 Task: Search one way flight ticket for 3 adults, 3 children in business from Akron/canton: Akron-canton Regional Airport to Greensboro: Piedmont Triad International Airport on 5-1-2023. Number of bags: 1 checked bag. Price is upto 74000. Outbound departure time preference is 22:30.
Action: Mouse moved to (216, 295)
Screenshot: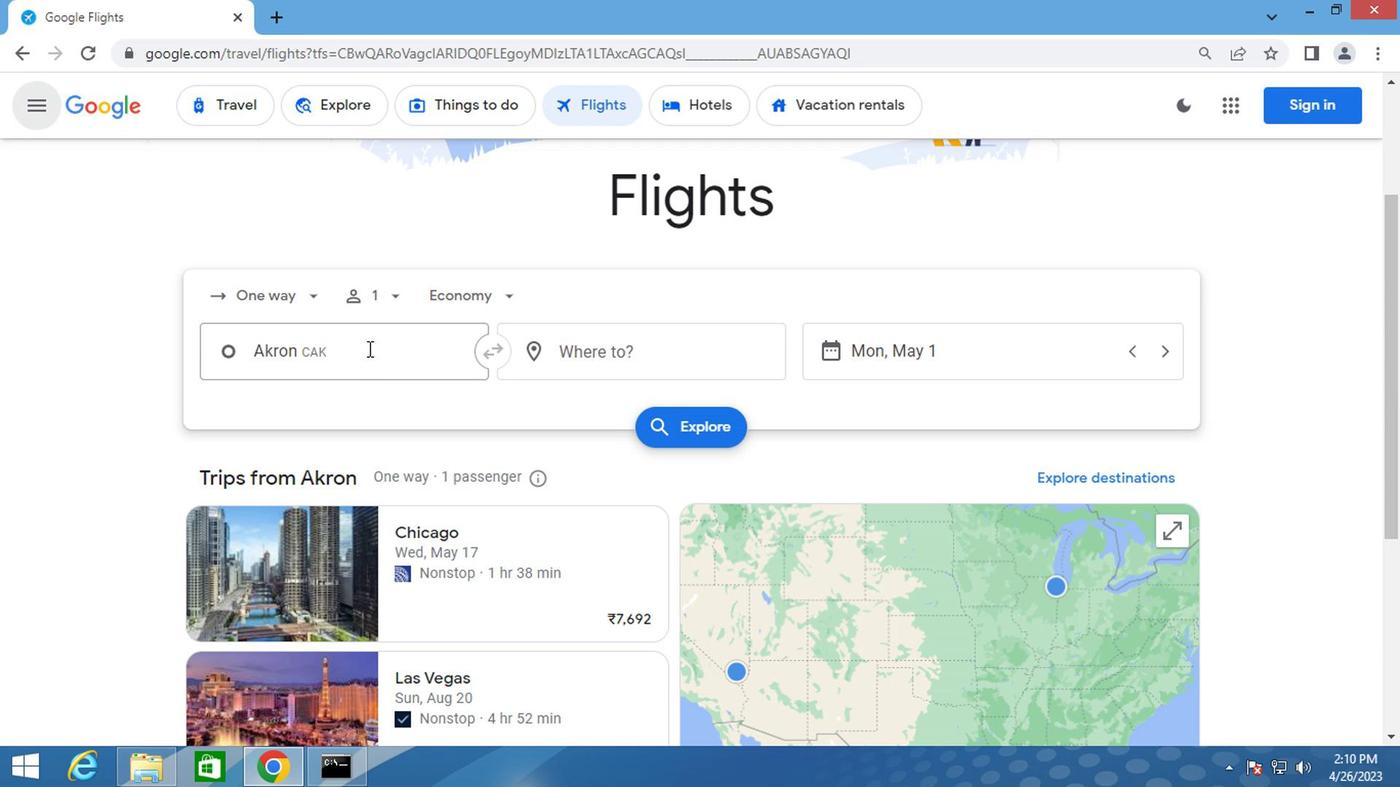 
Action: Mouse pressed left at (216, 295)
Screenshot: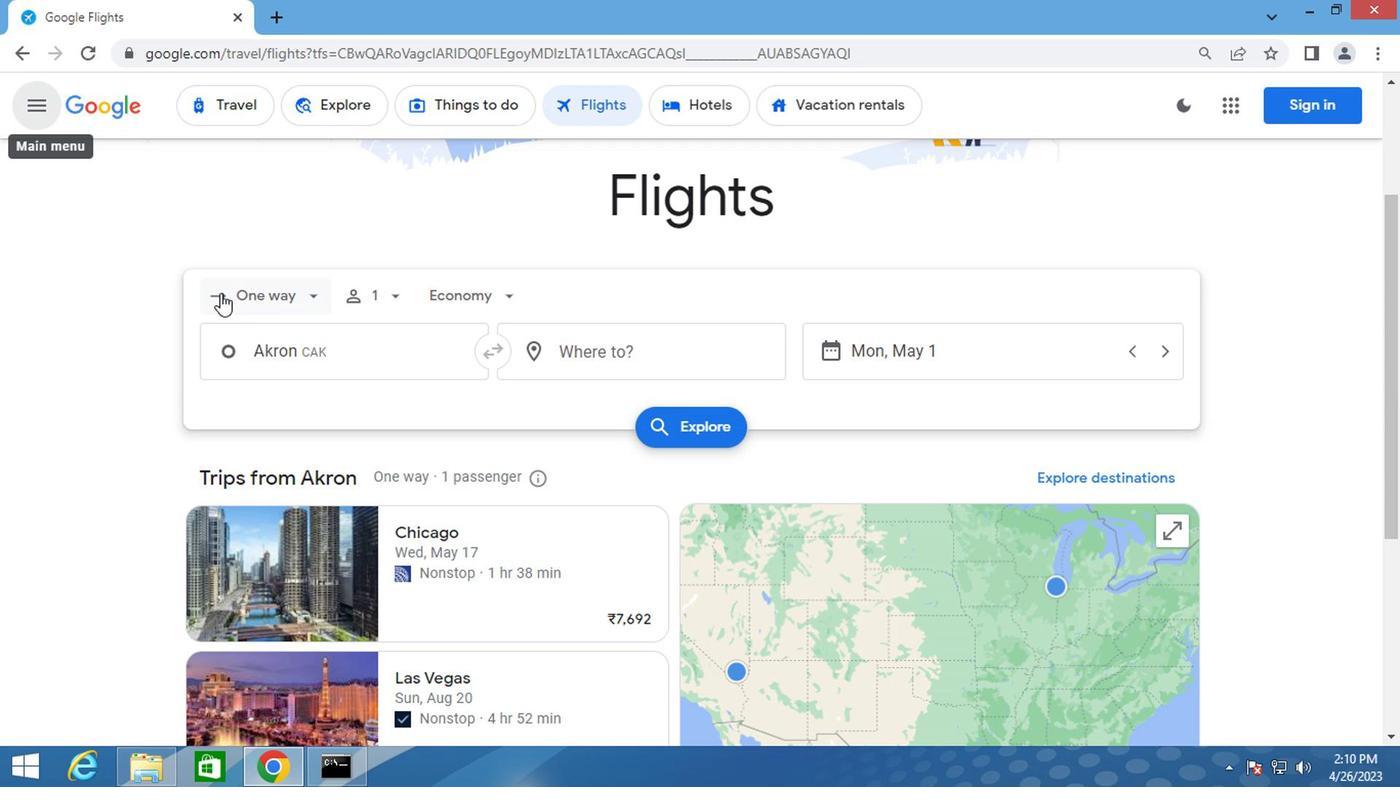 
Action: Mouse moved to (264, 374)
Screenshot: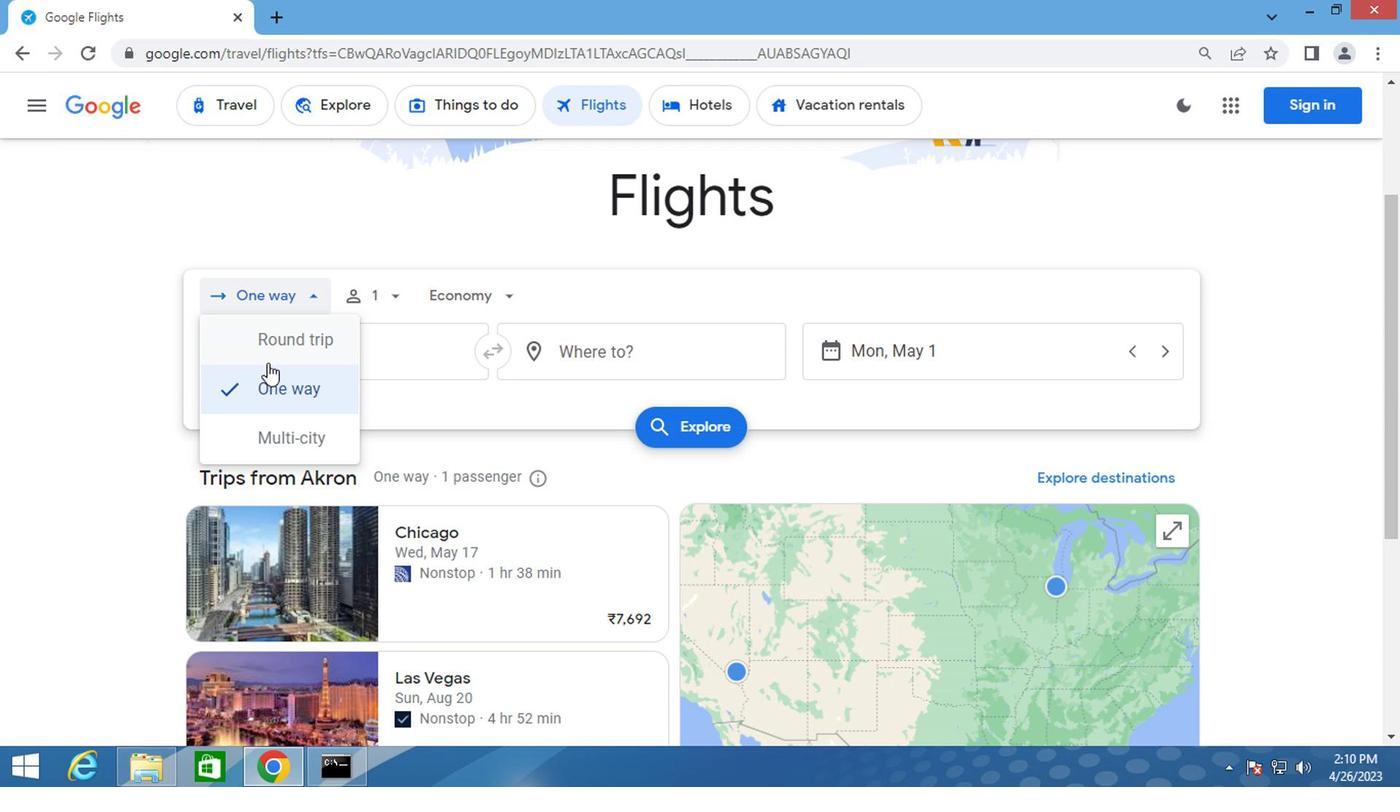 
Action: Mouse pressed left at (264, 374)
Screenshot: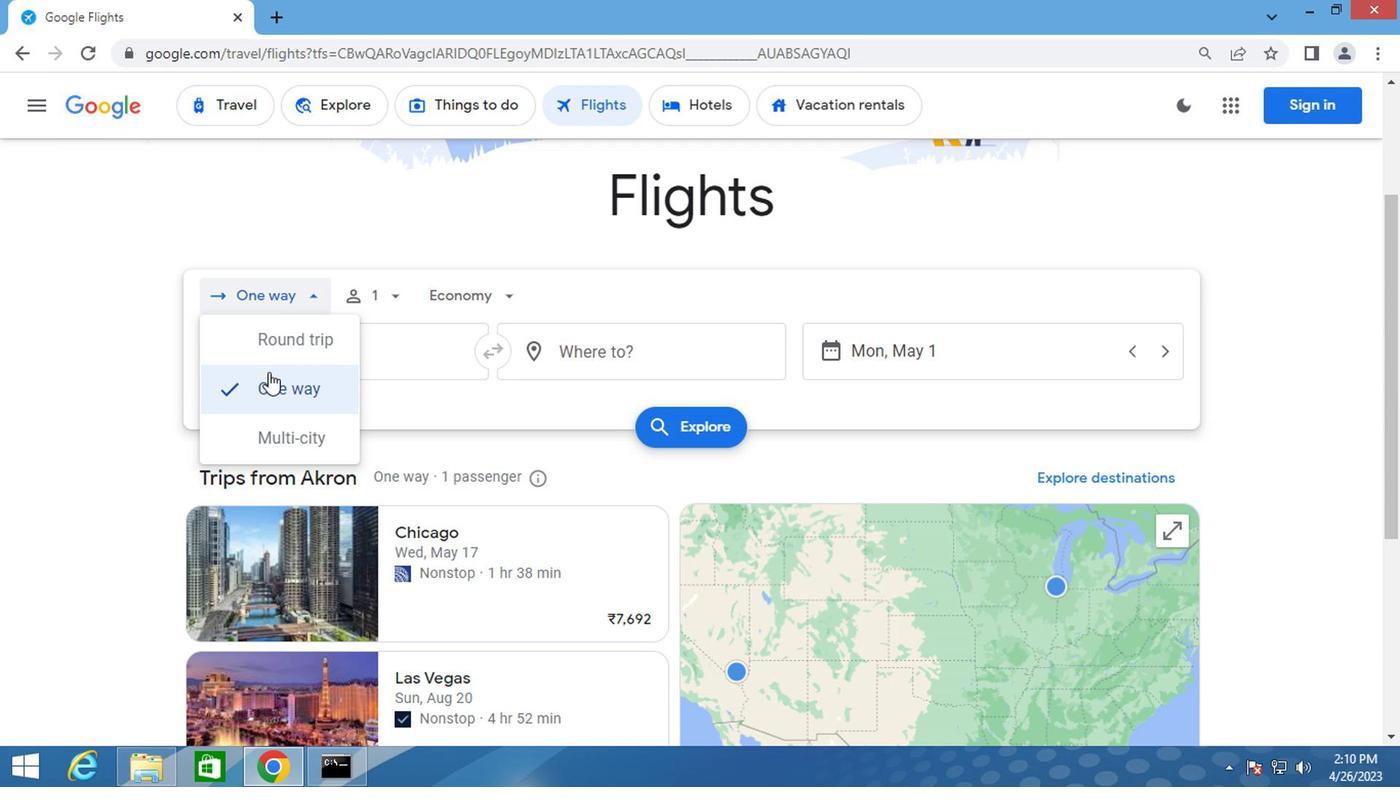 
Action: Mouse moved to (390, 293)
Screenshot: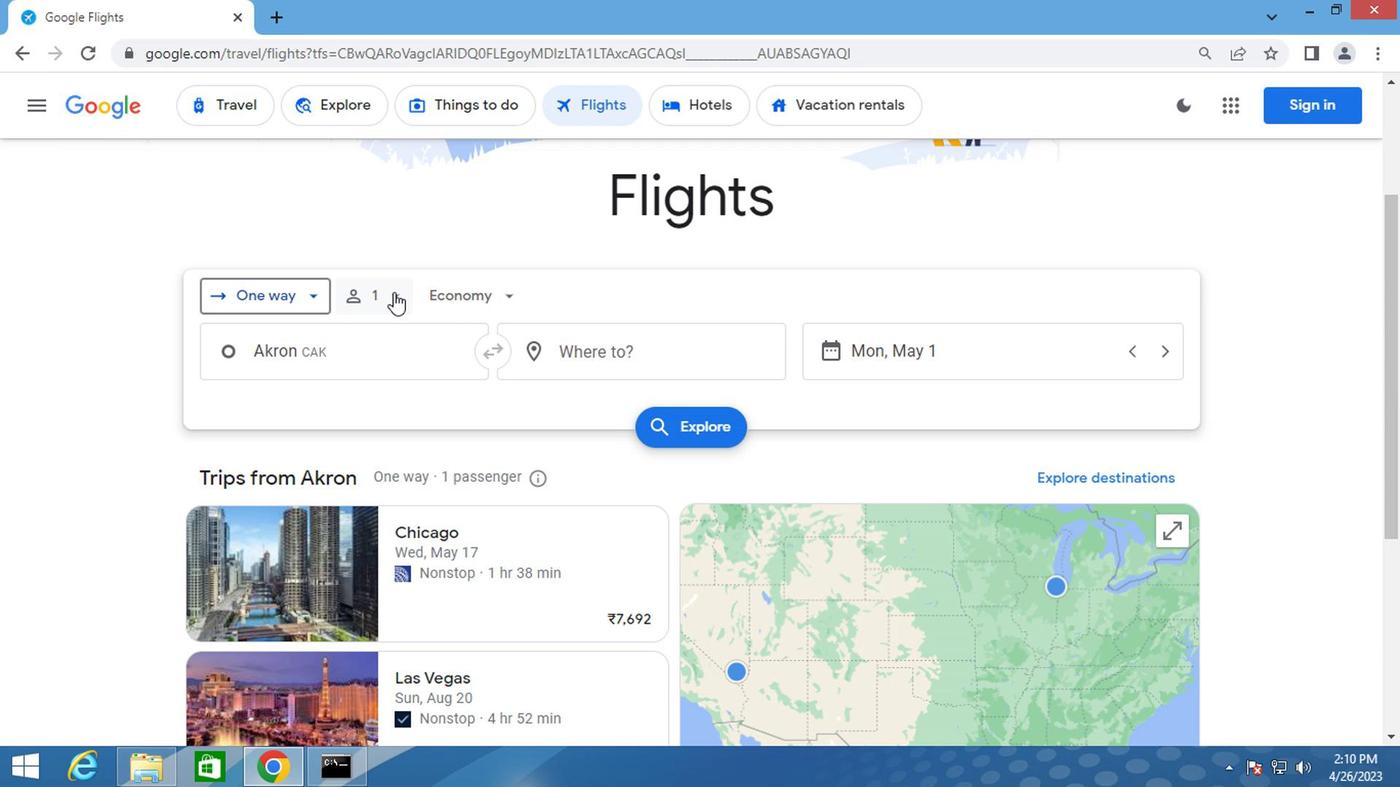 
Action: Mouse pressed left at (390, 293)
Screenshot: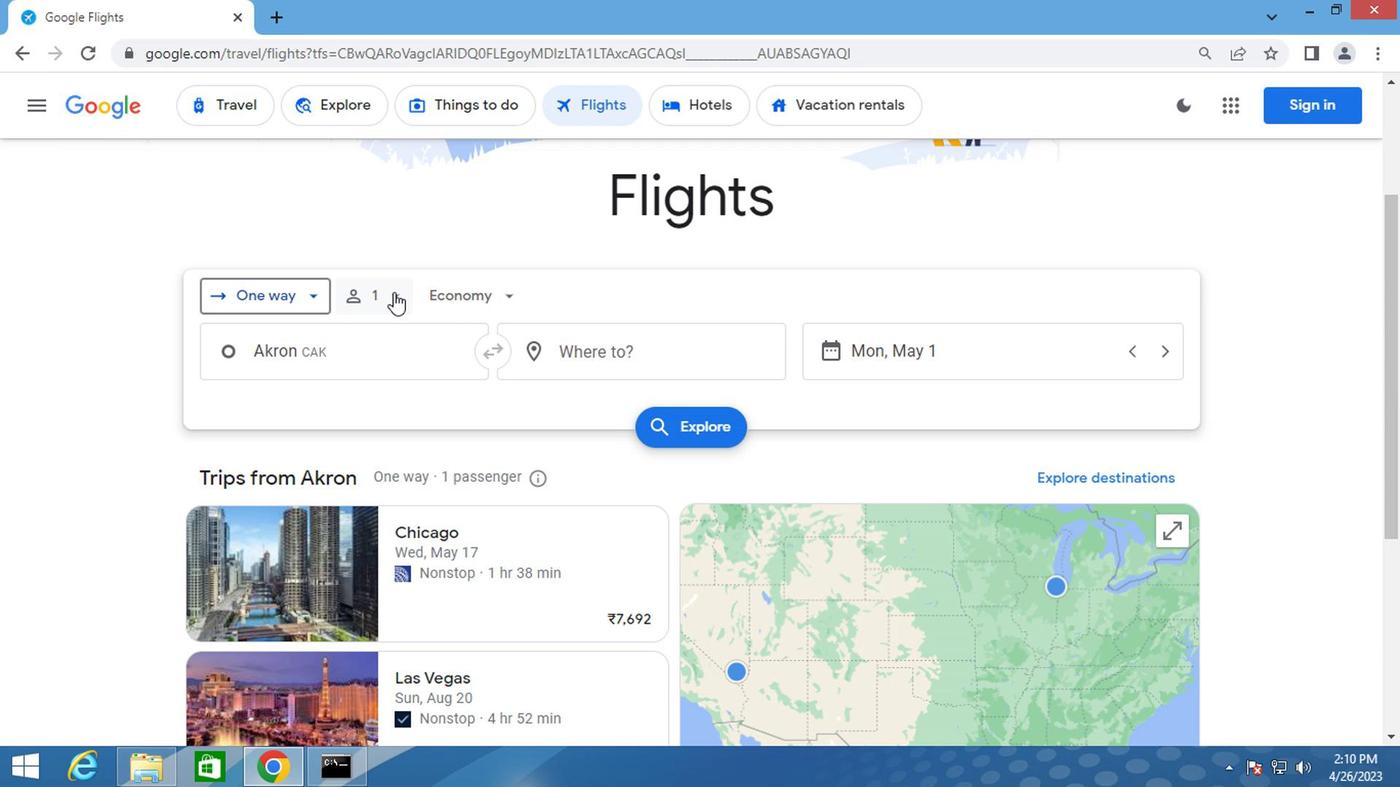 
Action: Mouse moved to (552, 350)
Screenshot: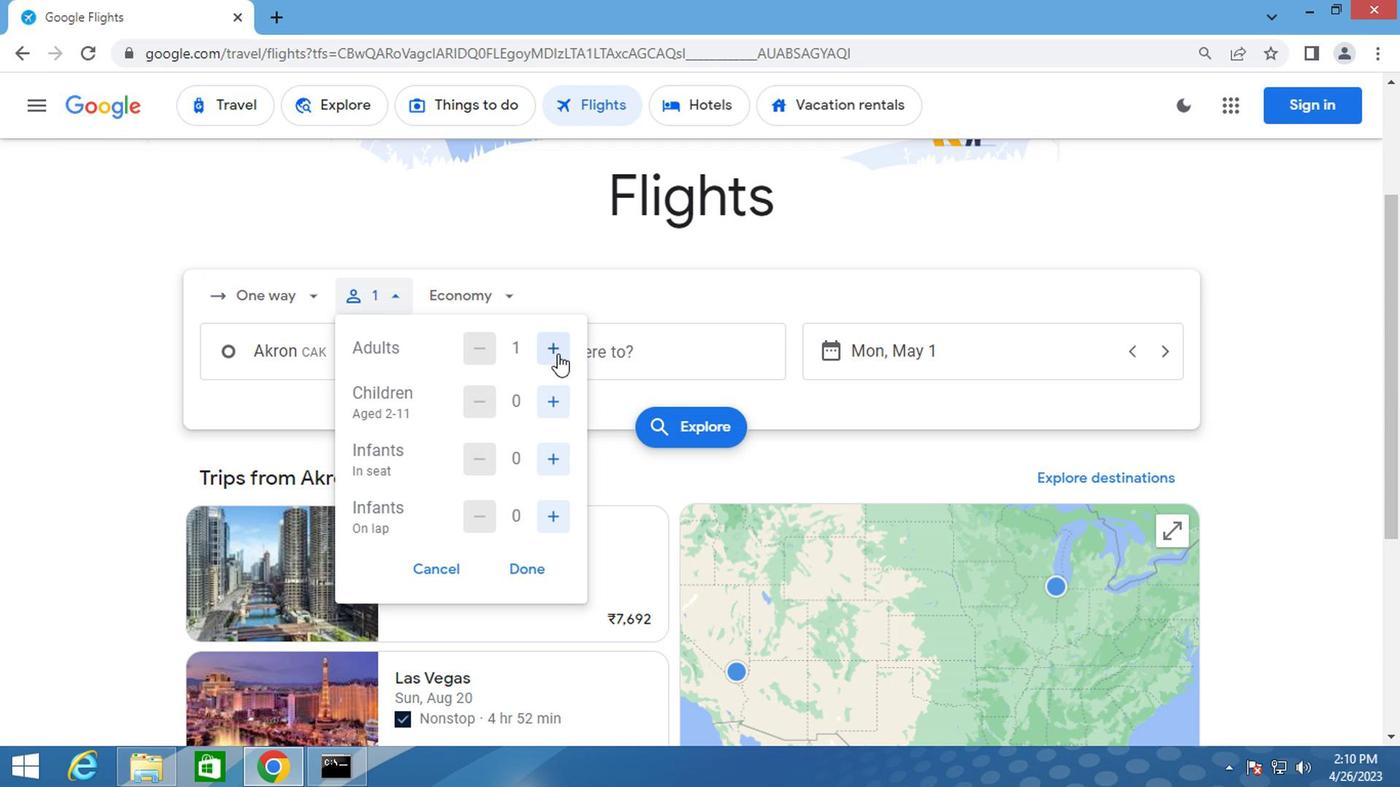 
Action: Mouse pressed left at (552, 350)
Screenshot: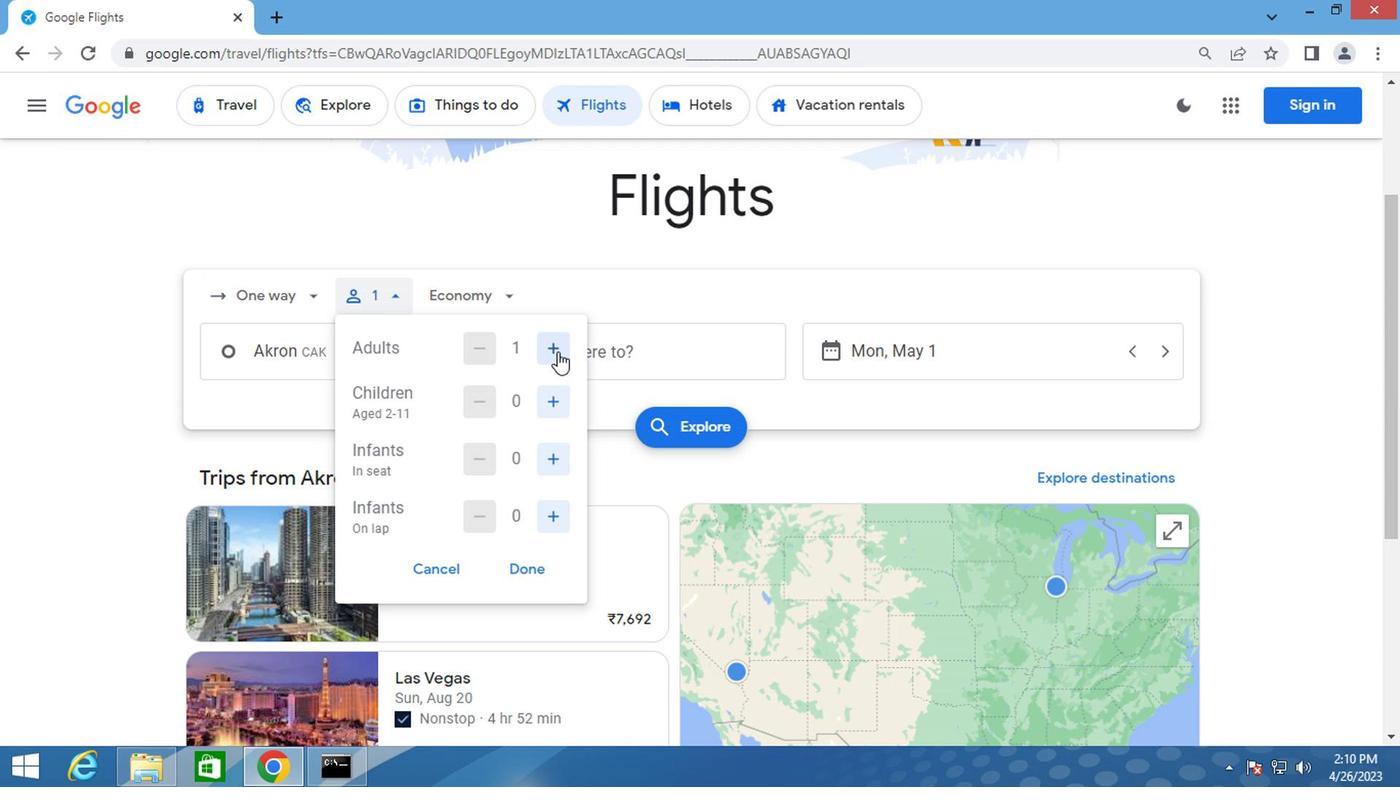 
Action: Mouse pressed left at (552, 350)
Screenshot: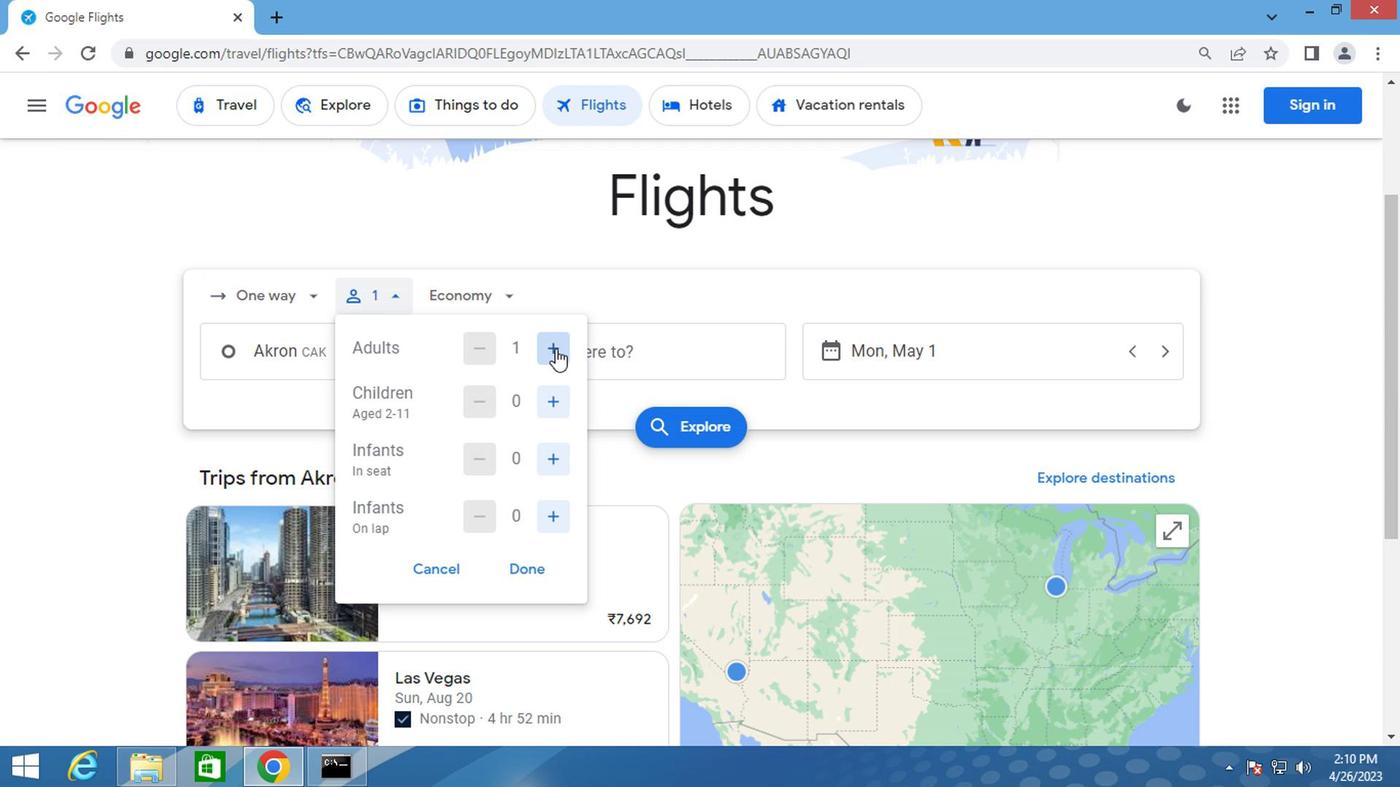 
Action: Mouse moved to (553, 400)
Screenshot: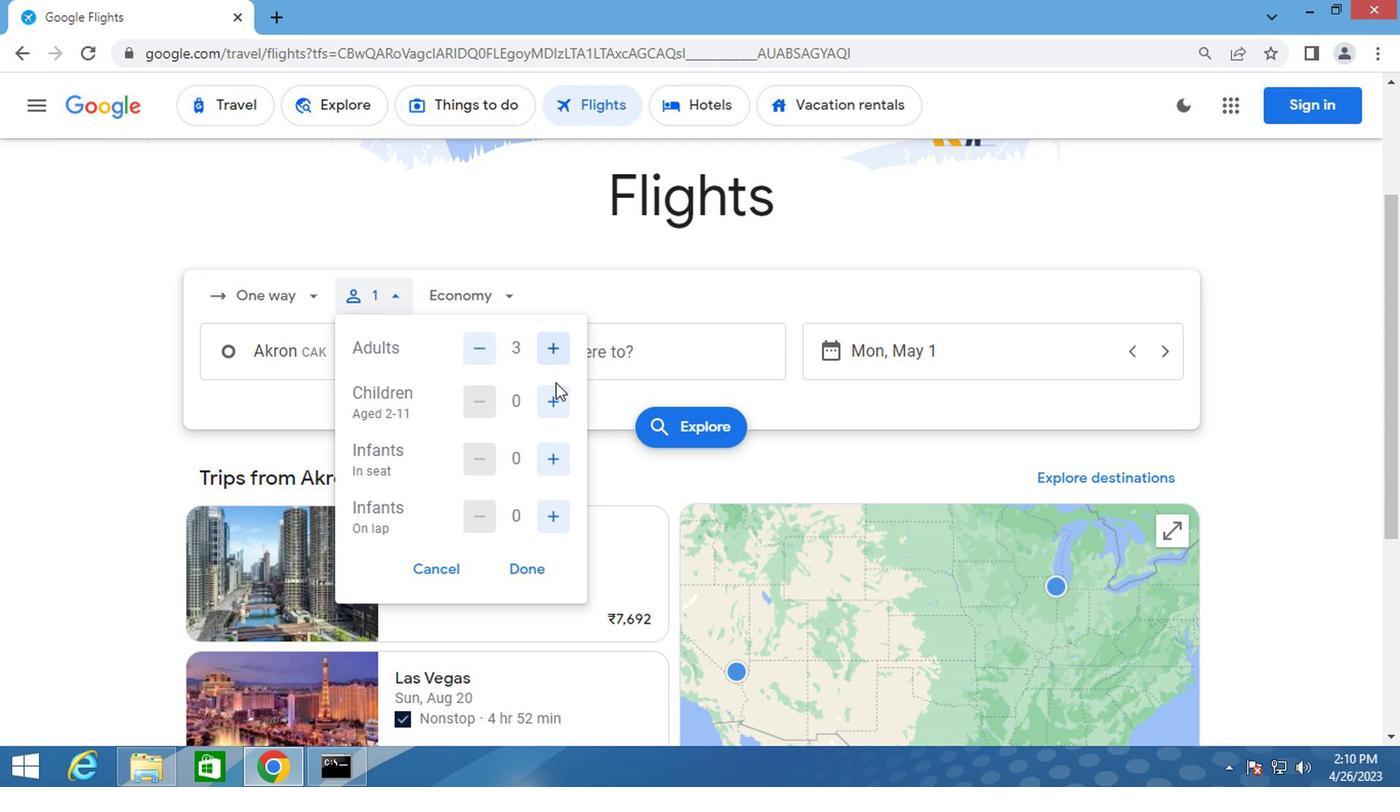 
Action: Mouse pressed left at (553, 400)
Screenshot: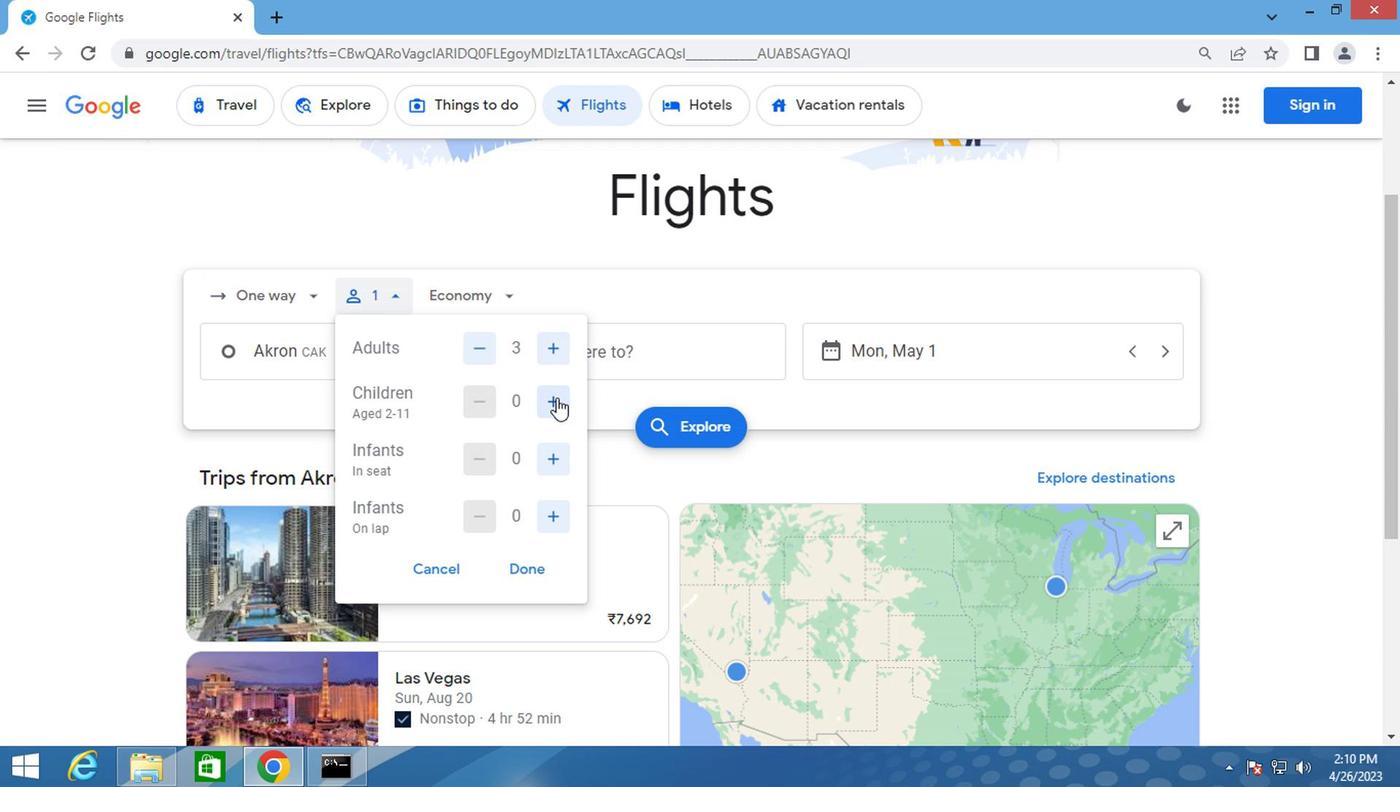 
Action: Mouse moved to (554, 400)
Screenshot: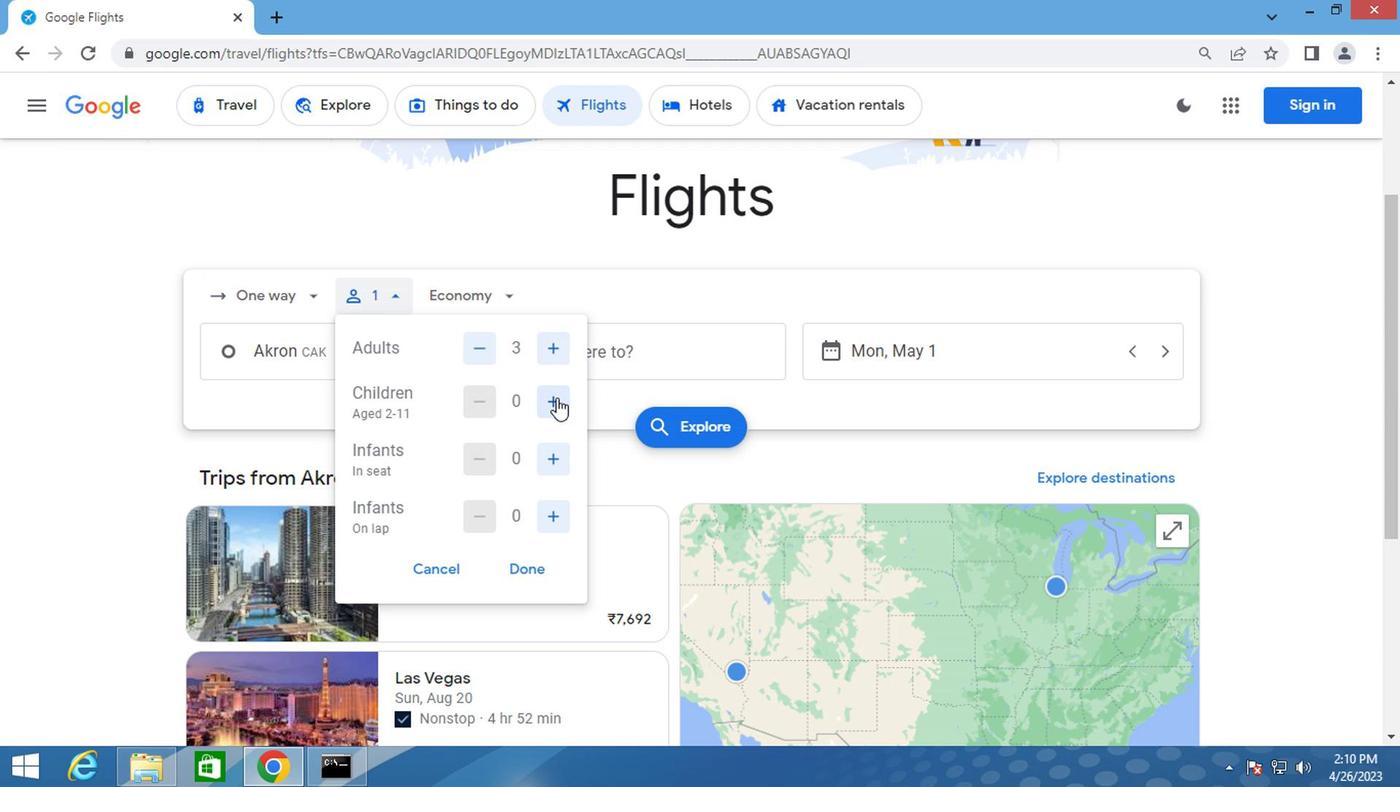 
Action: Mouse pressed left at (554, 400)
Screenshot: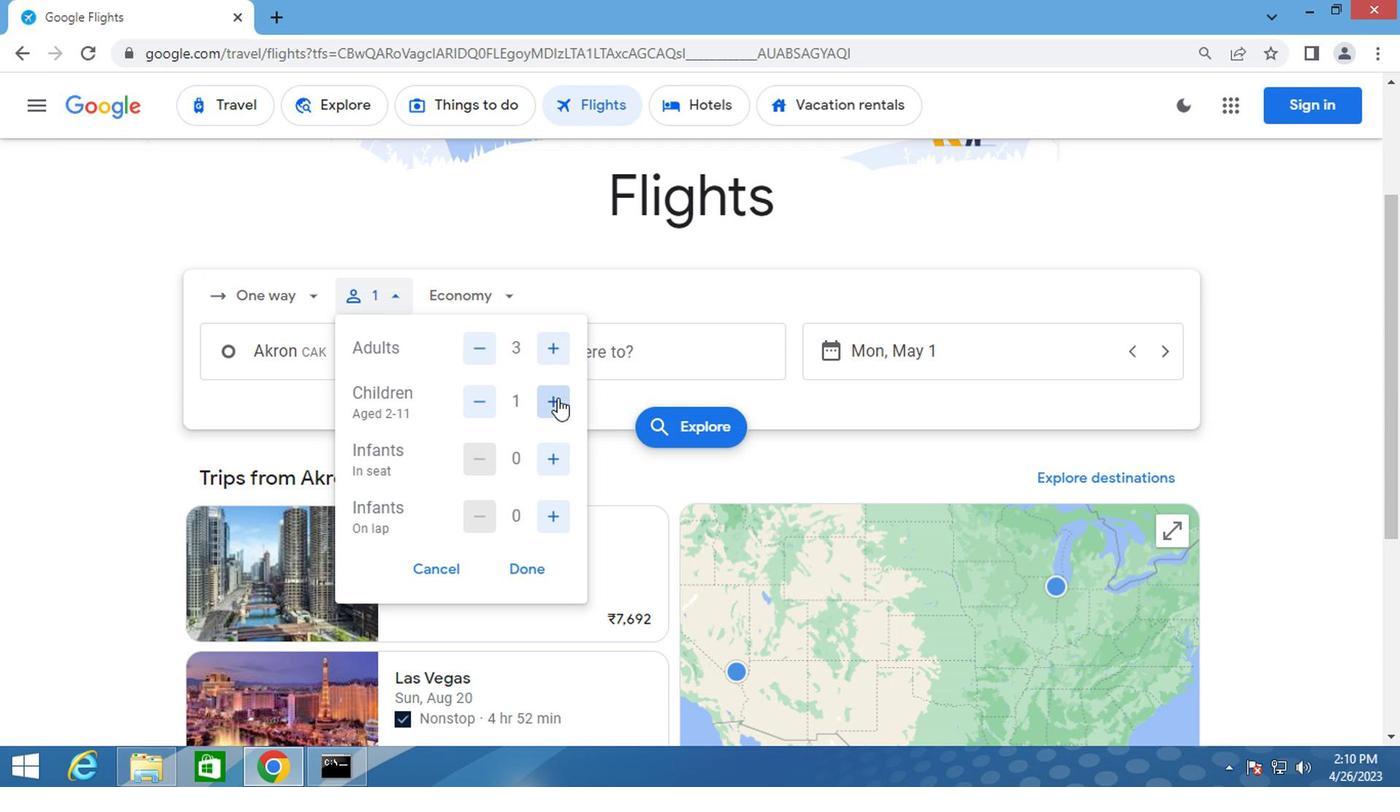 
Action: Mouse moved to (555, 400)
Screenshot: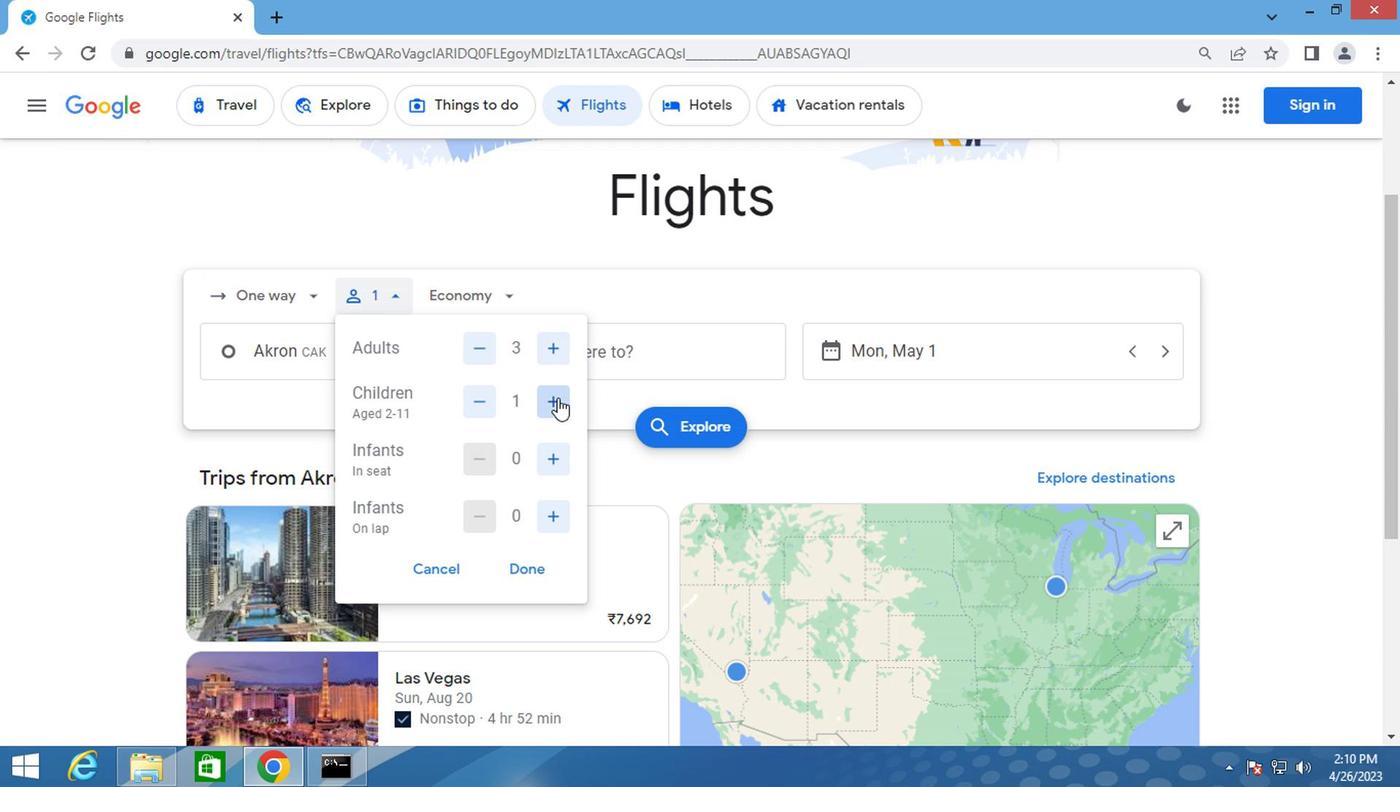 
Action: Mouse pressed left at (555, 400)
Screenshot: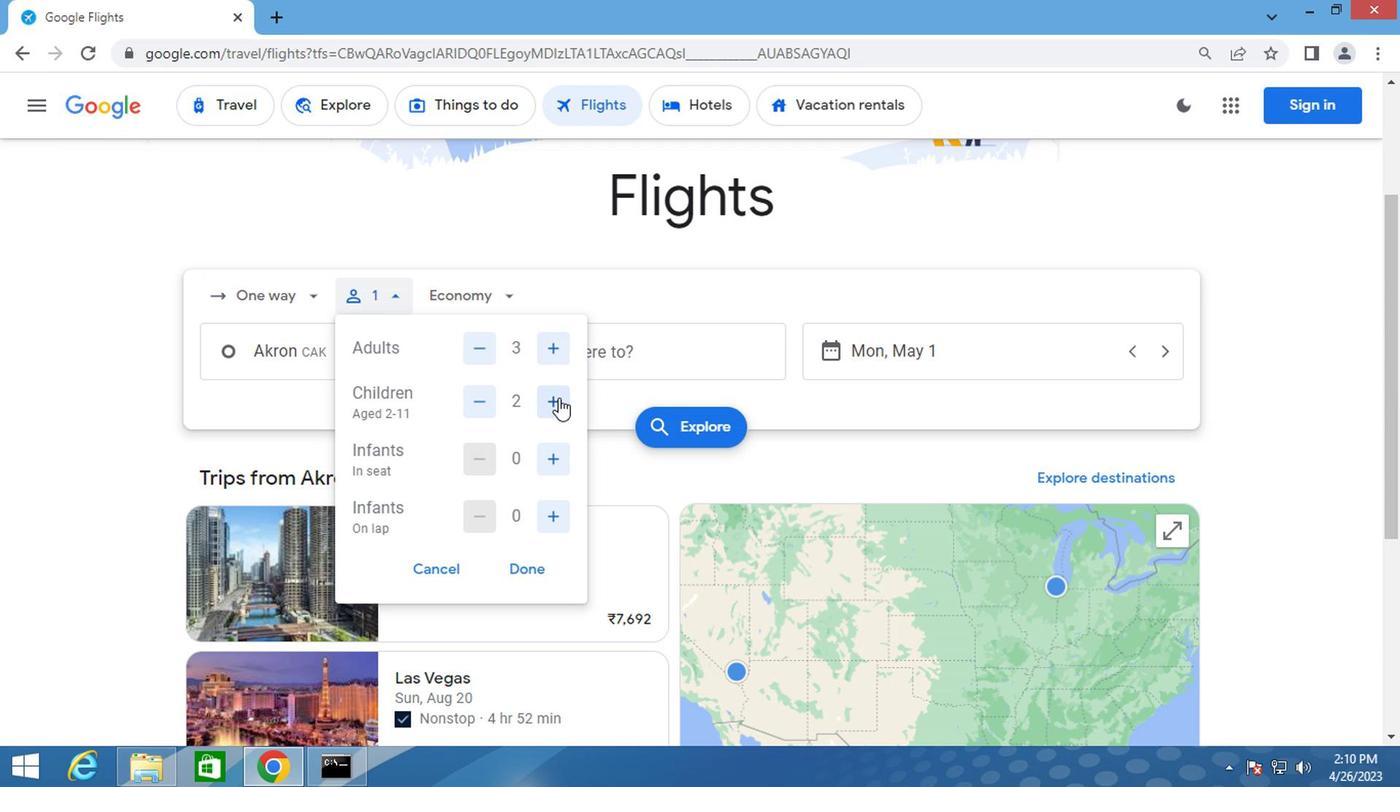 
Action: Mouse moved to (462, 297)
Screenshot: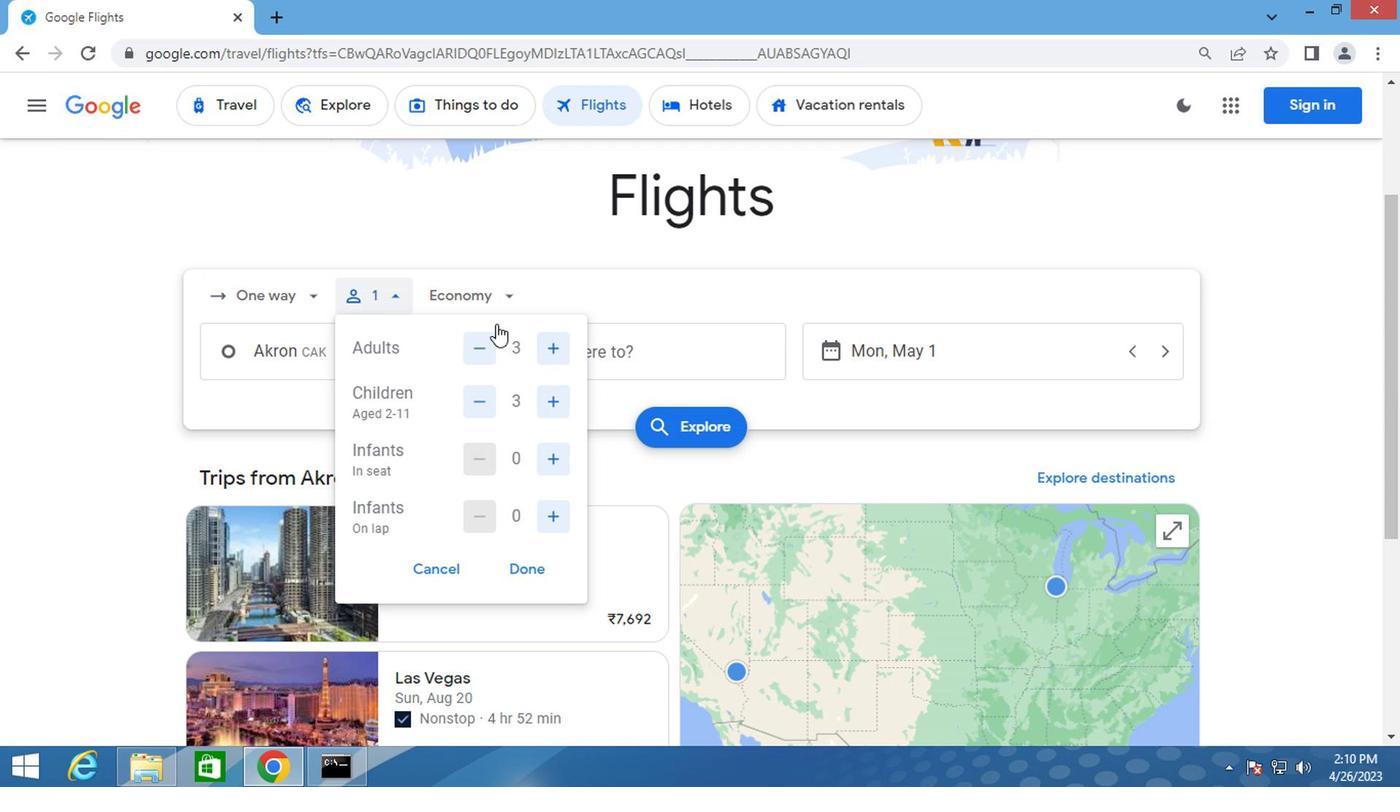 
Action: Mouse pressed left at (462, 297)
Screenshot: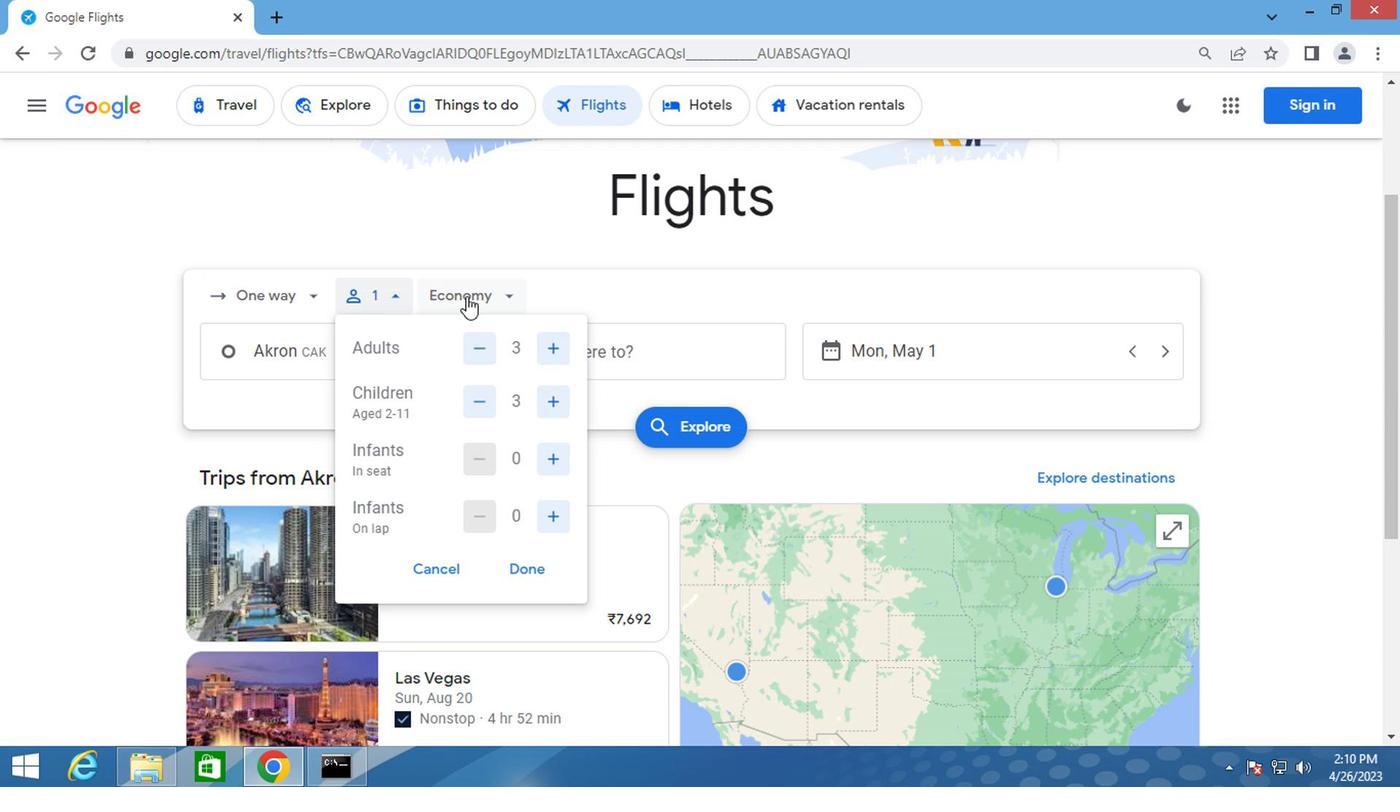 
Action: Mouse moved to (493, 436)
Screenshot: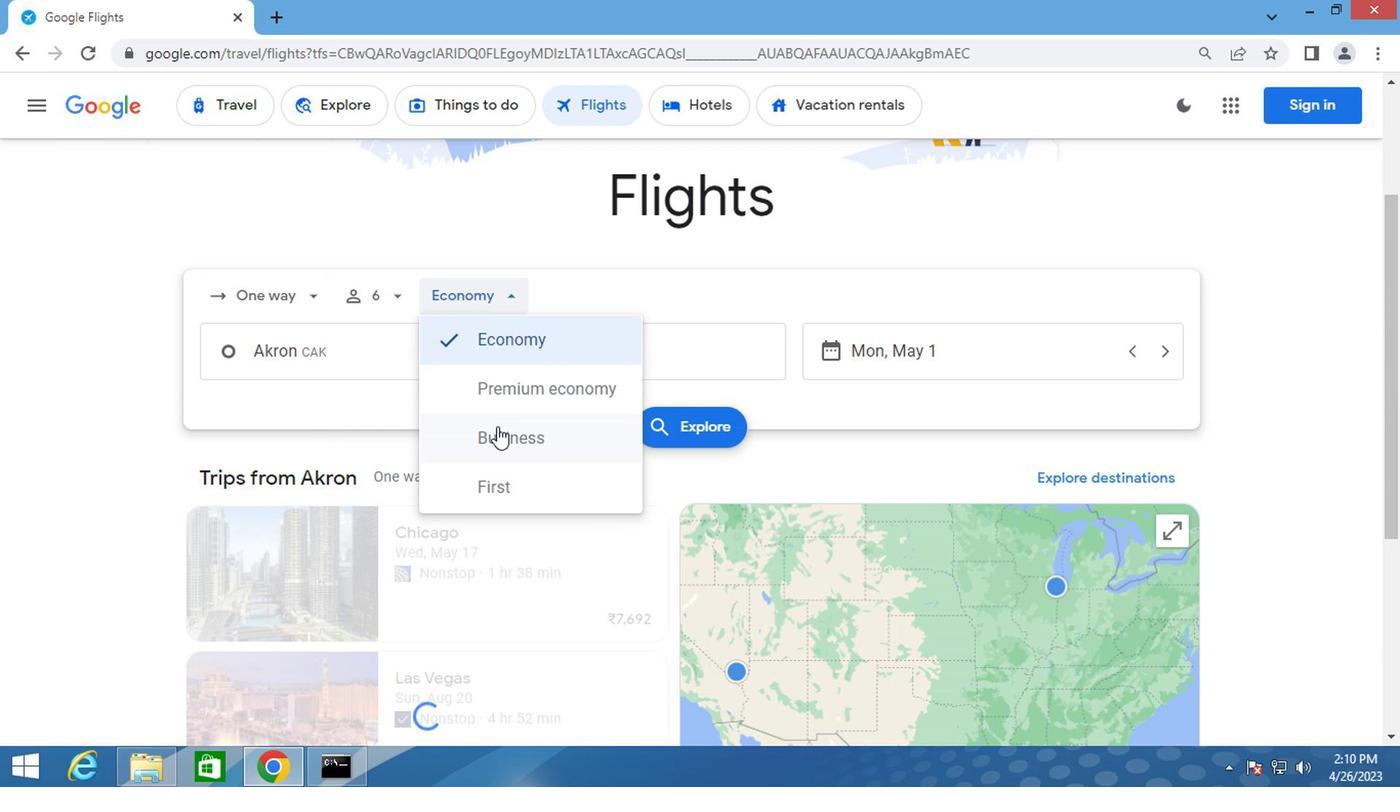 
Action: Mouse pressed left at (493, 436)
Screenshot: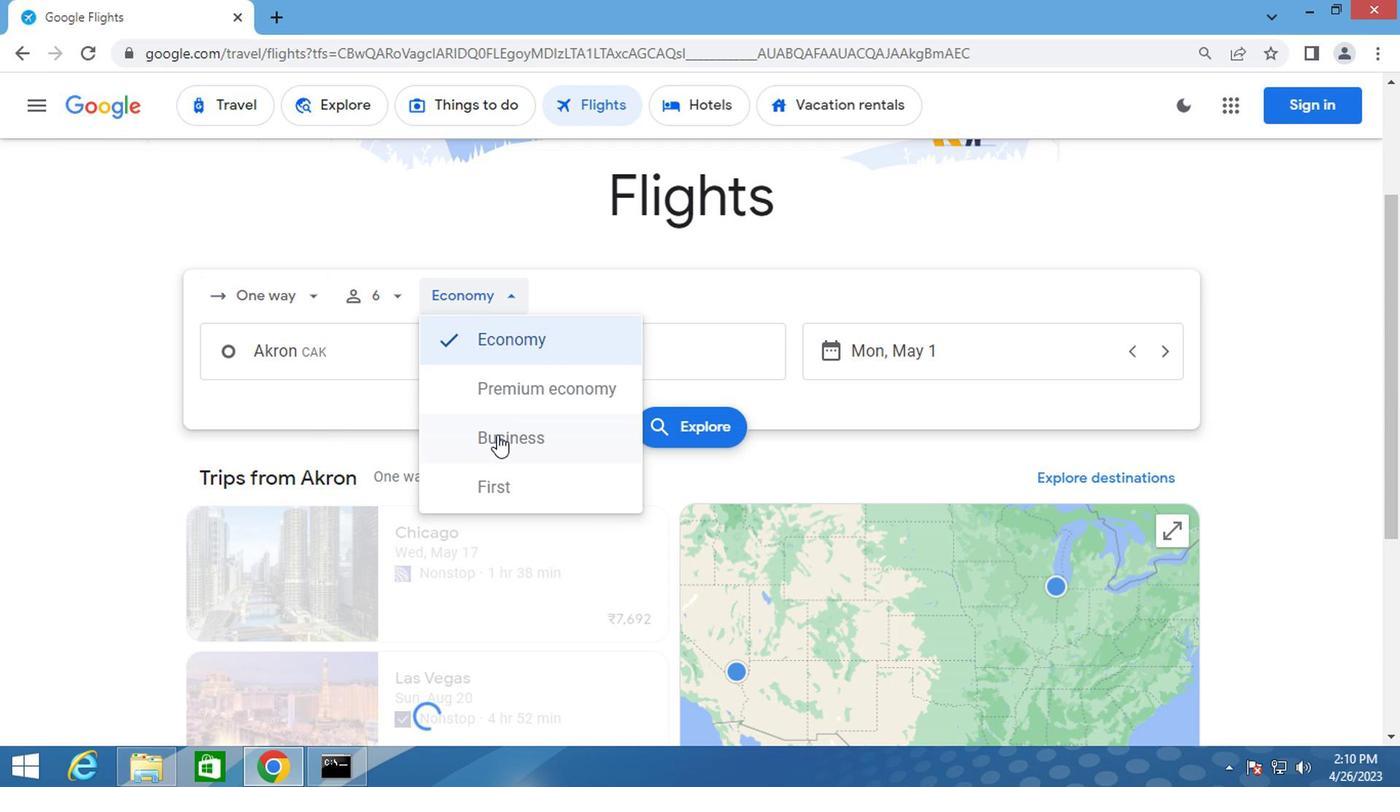 
Action: Mouse moved to (342, 361)
Screenshot: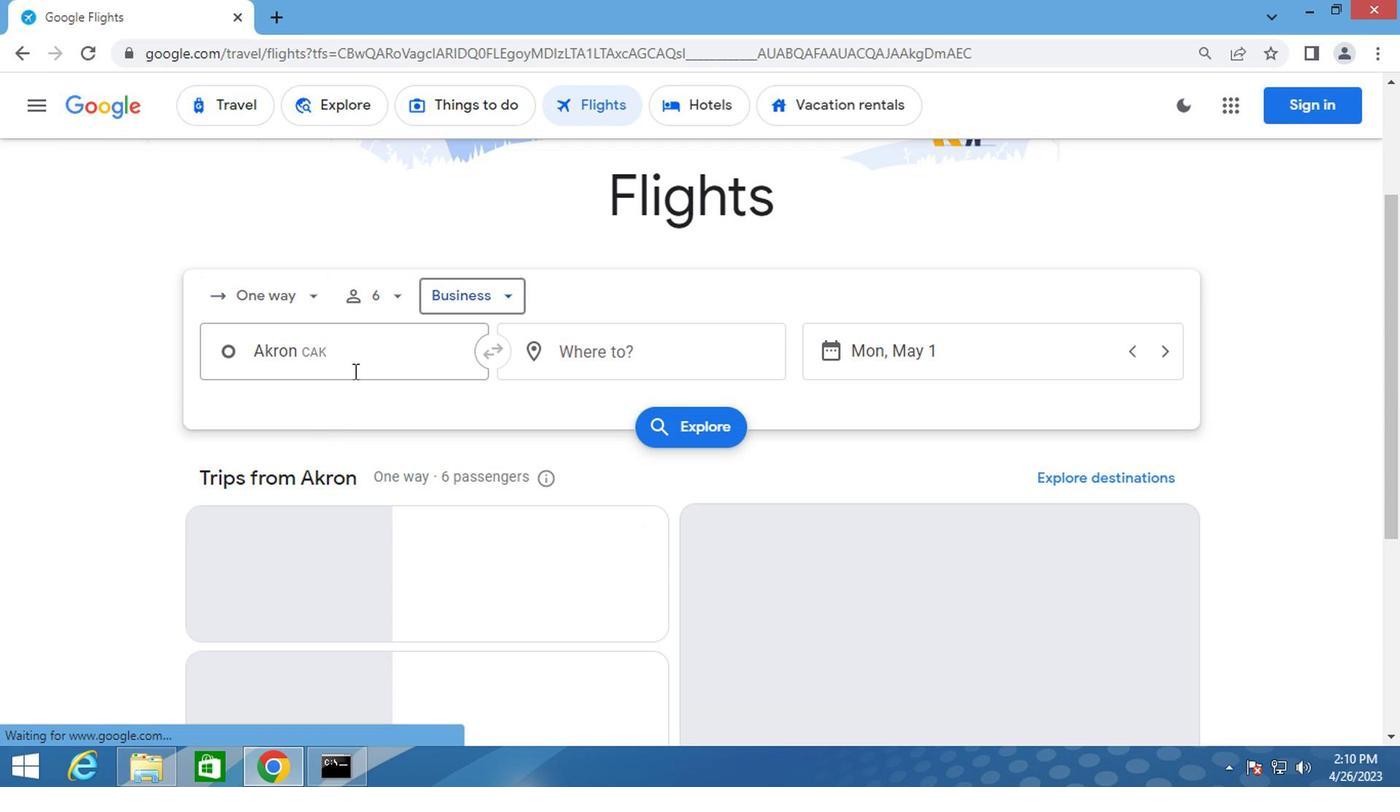 
Action: Mouse pressed left at (342, 361)
Screenshot: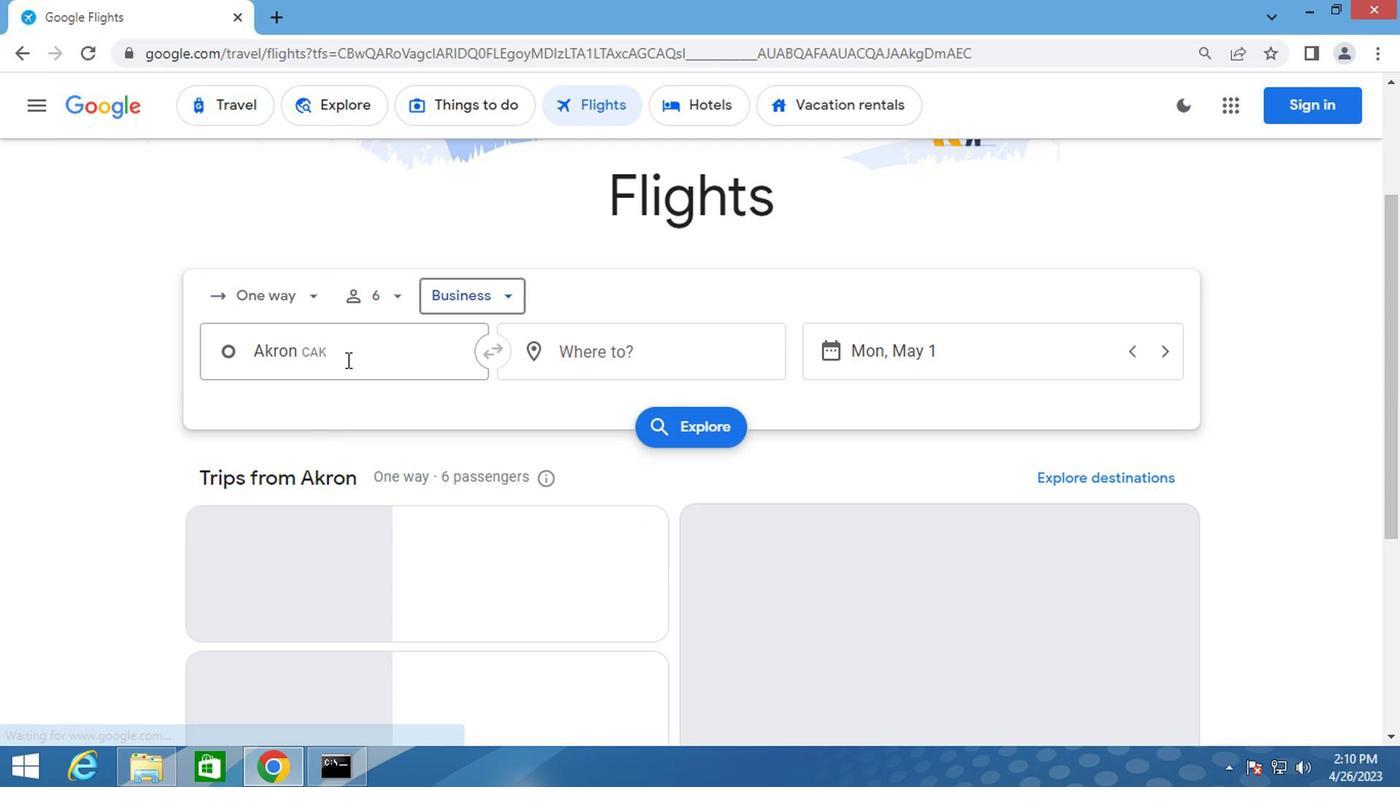 
Action: Key pressed akron
Screenshot: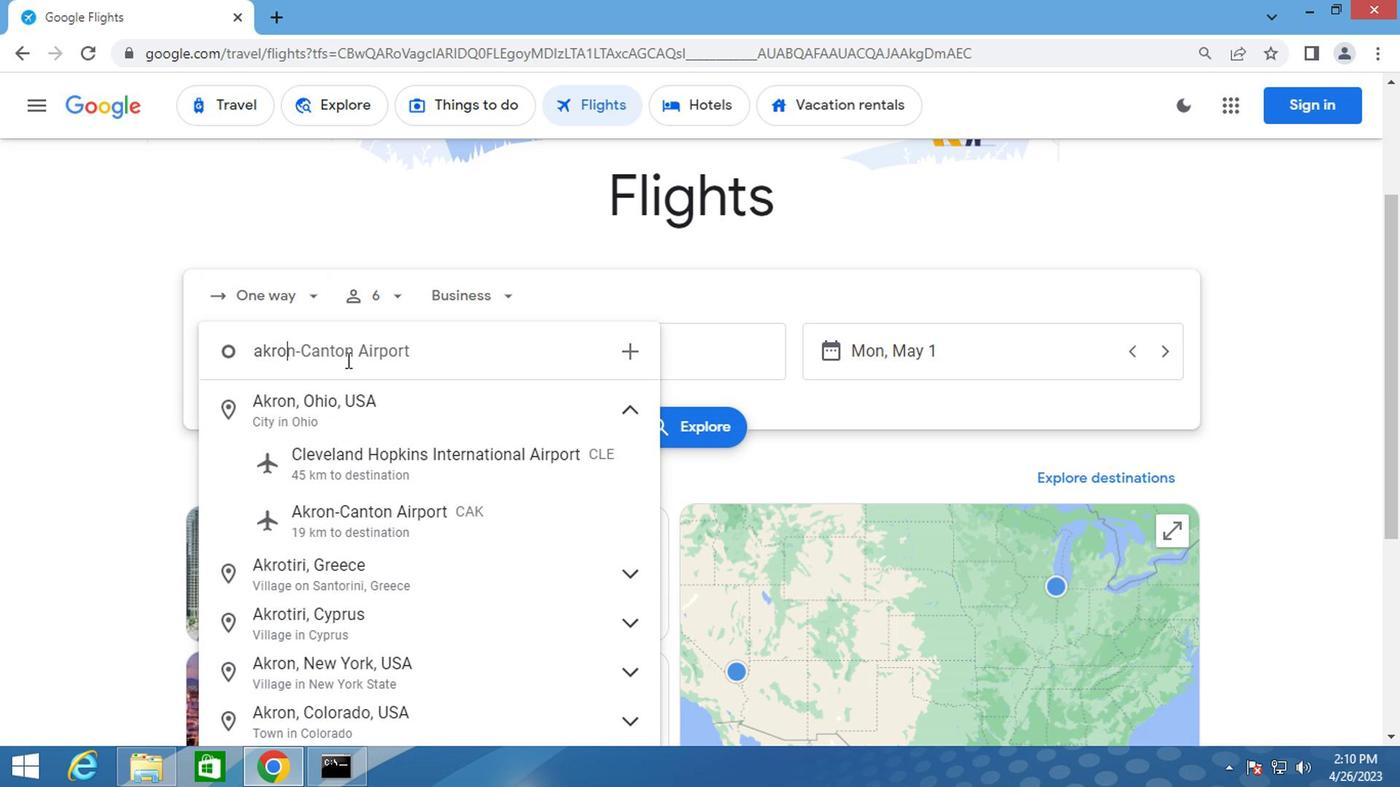 
Action: Mouse moved to (325, 515)
Screenshot: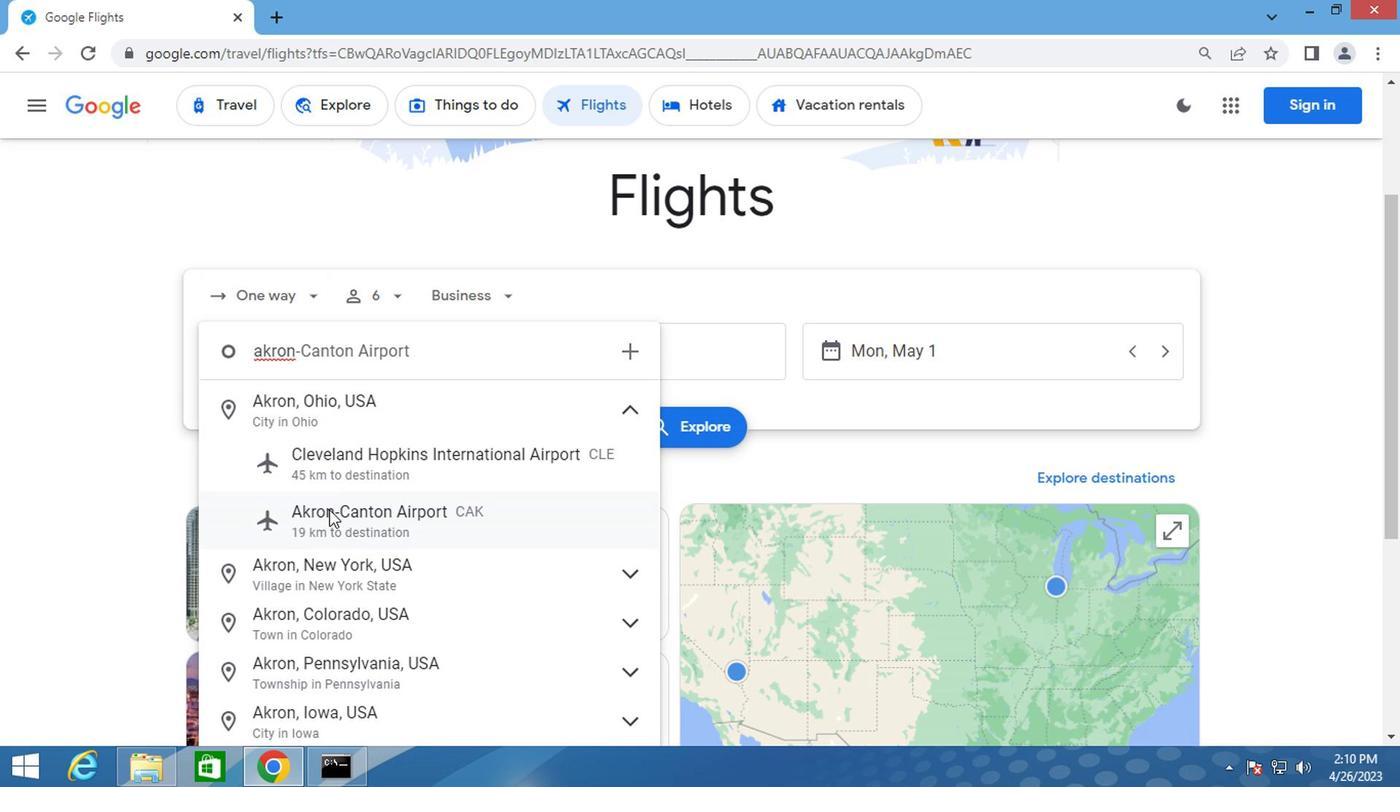 
Action: Mouse pressed left at (325, 515)
Screenshot: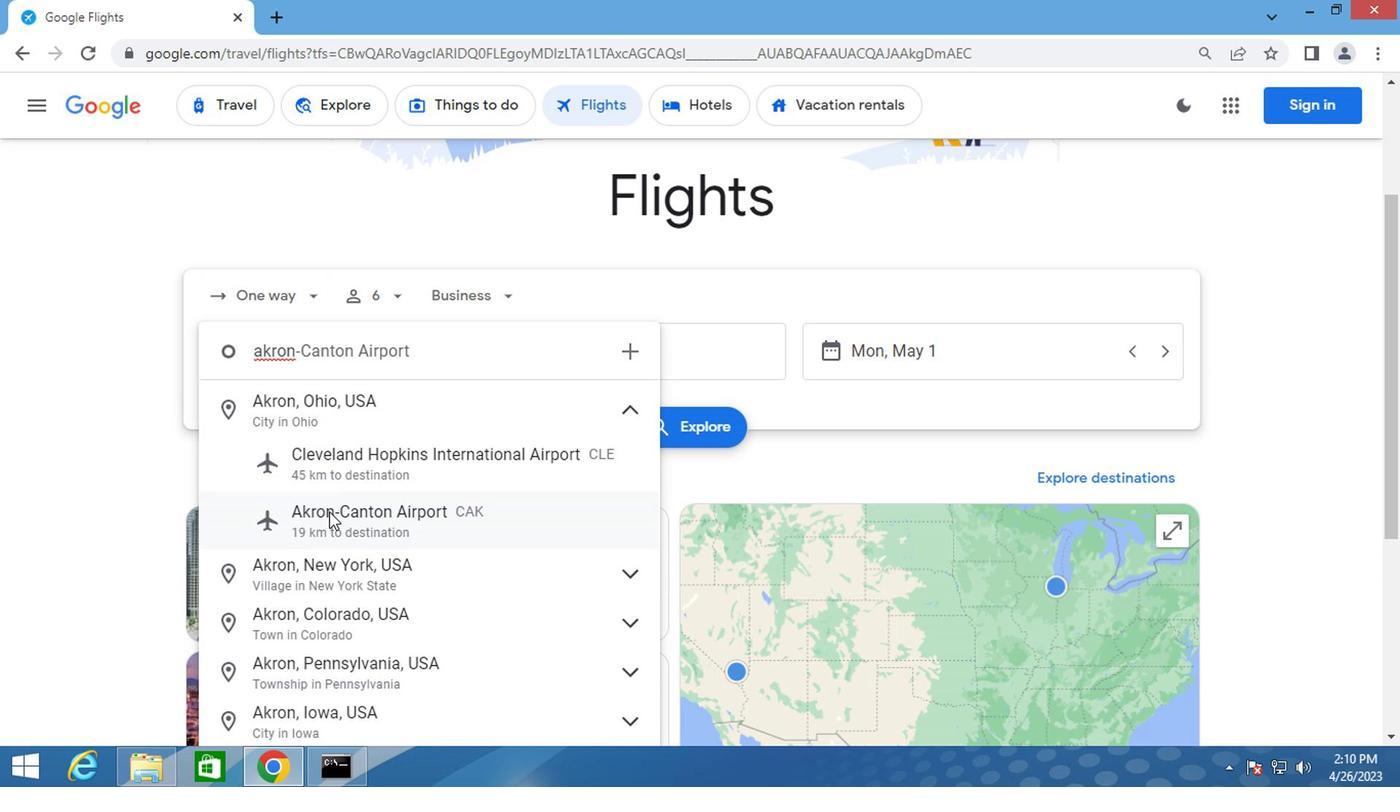 
Action: Mouse moved to (614, 351)
Screenshot: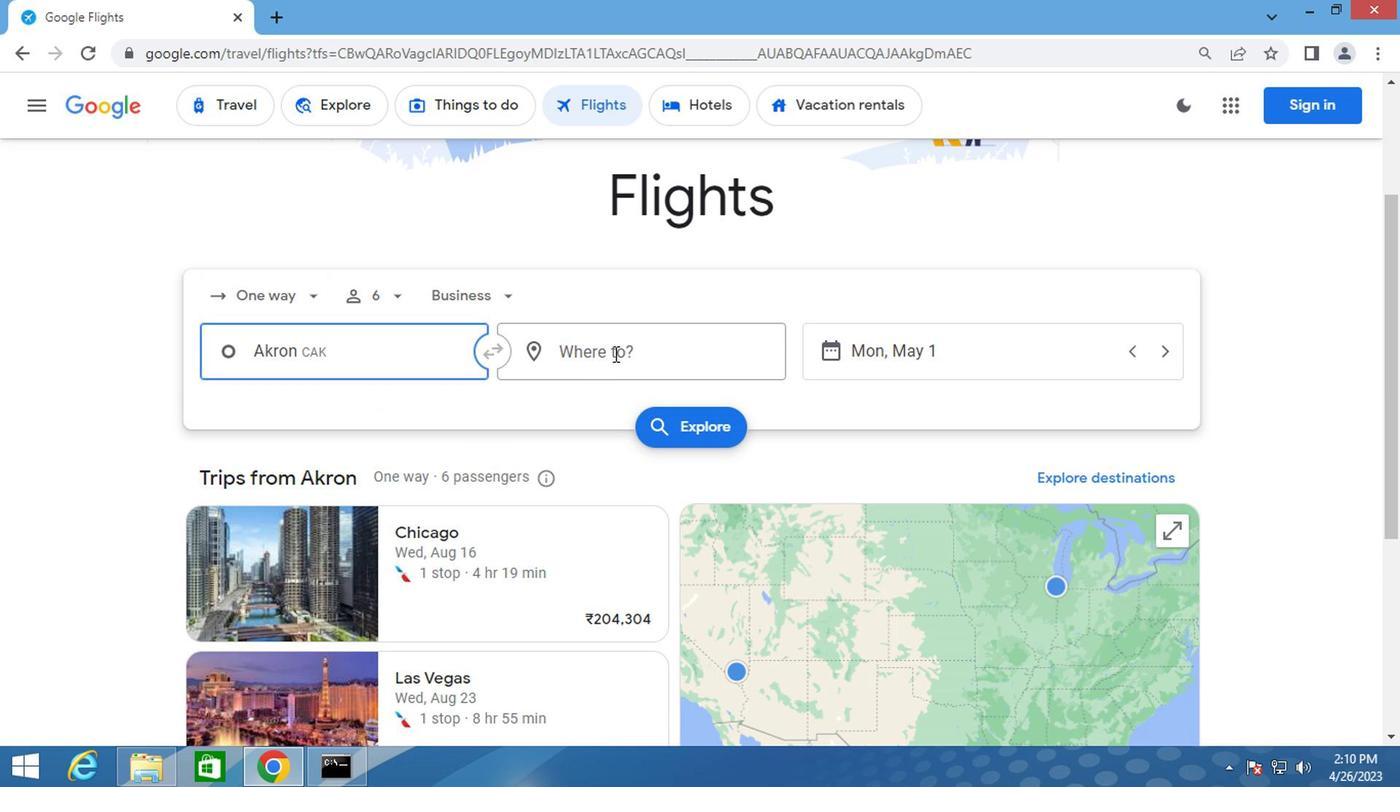 
Action: Mouse pressed left at (614, 351)
Screenshot: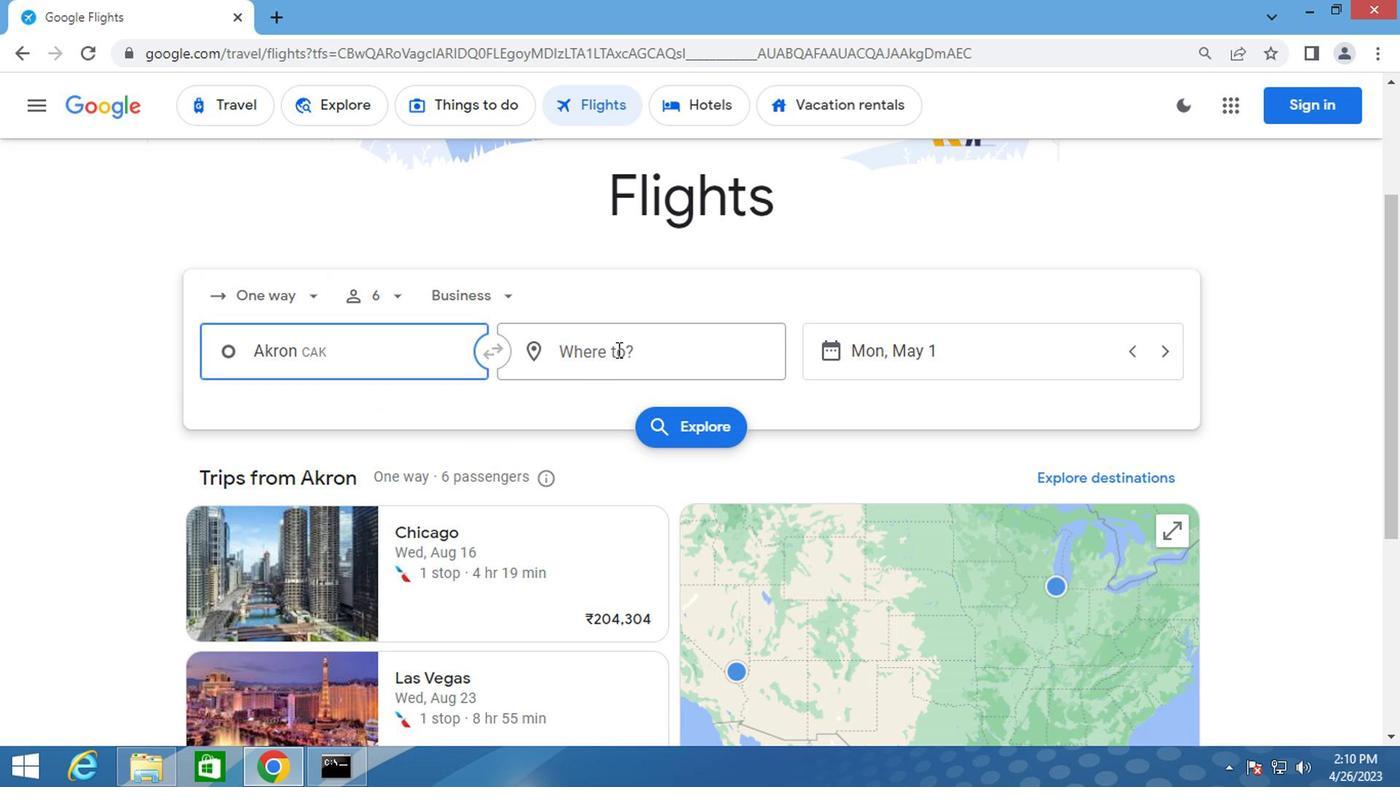 
Action: Mouse moved to (614, 351)
Screenshot: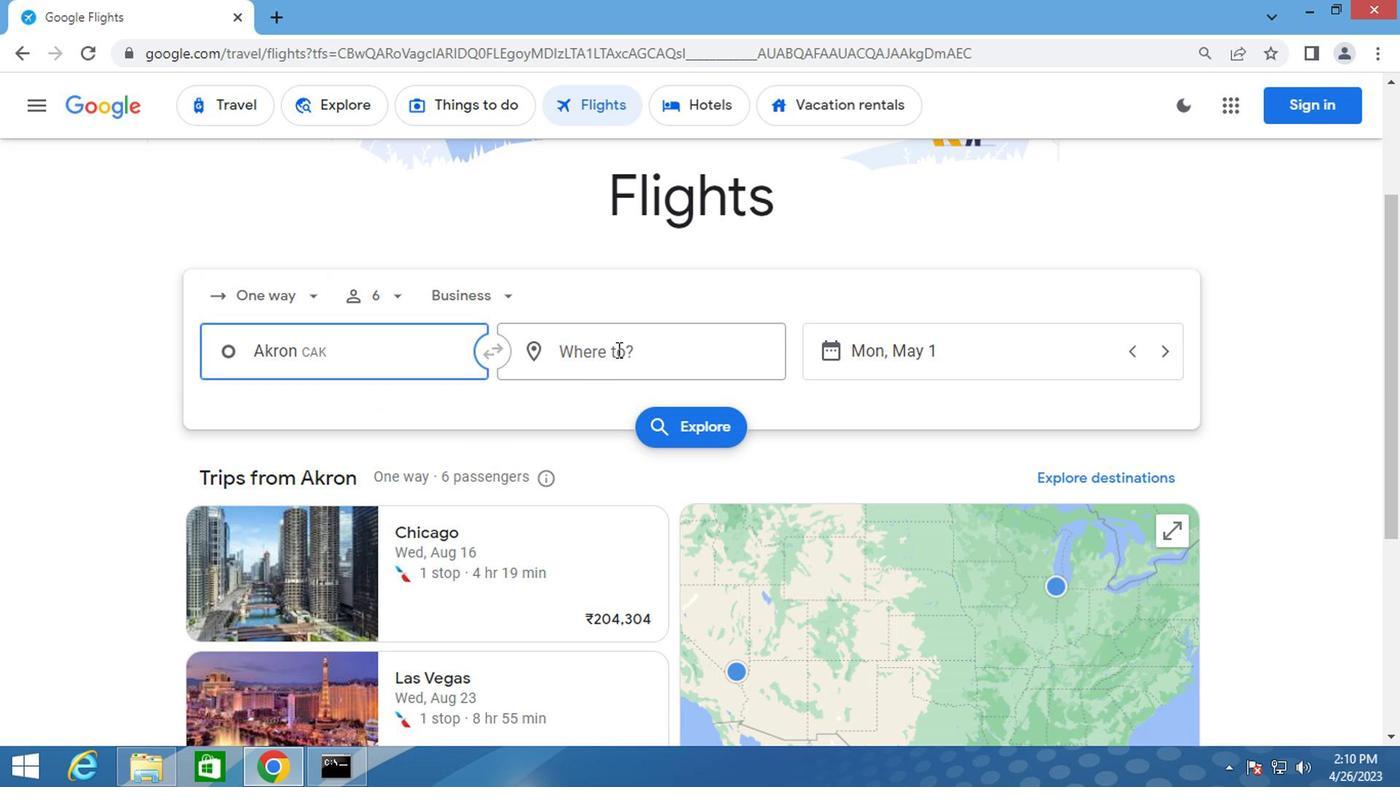 
Action: Key pressed greensbo
Screenshot: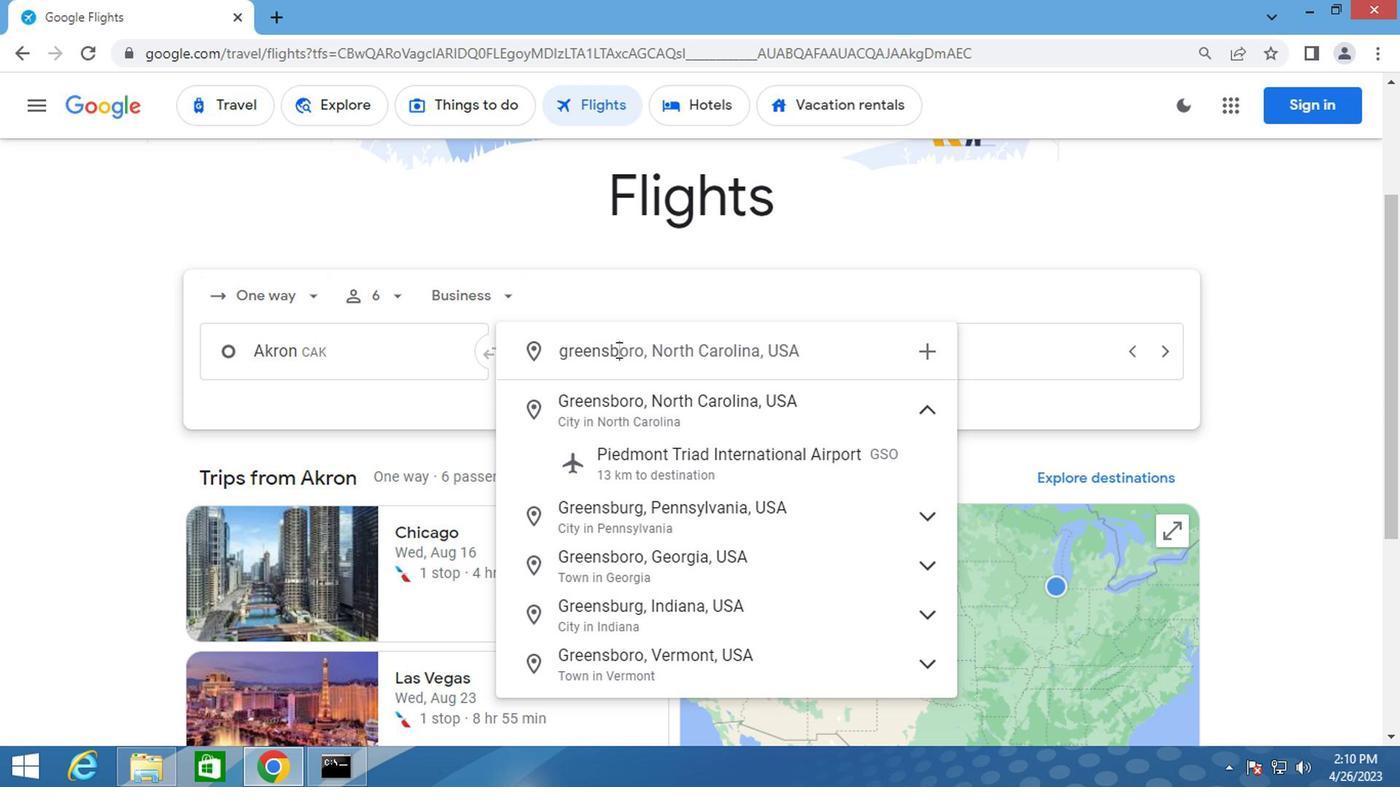 
Action: Mouse moved to (651, 463)
Screenshot: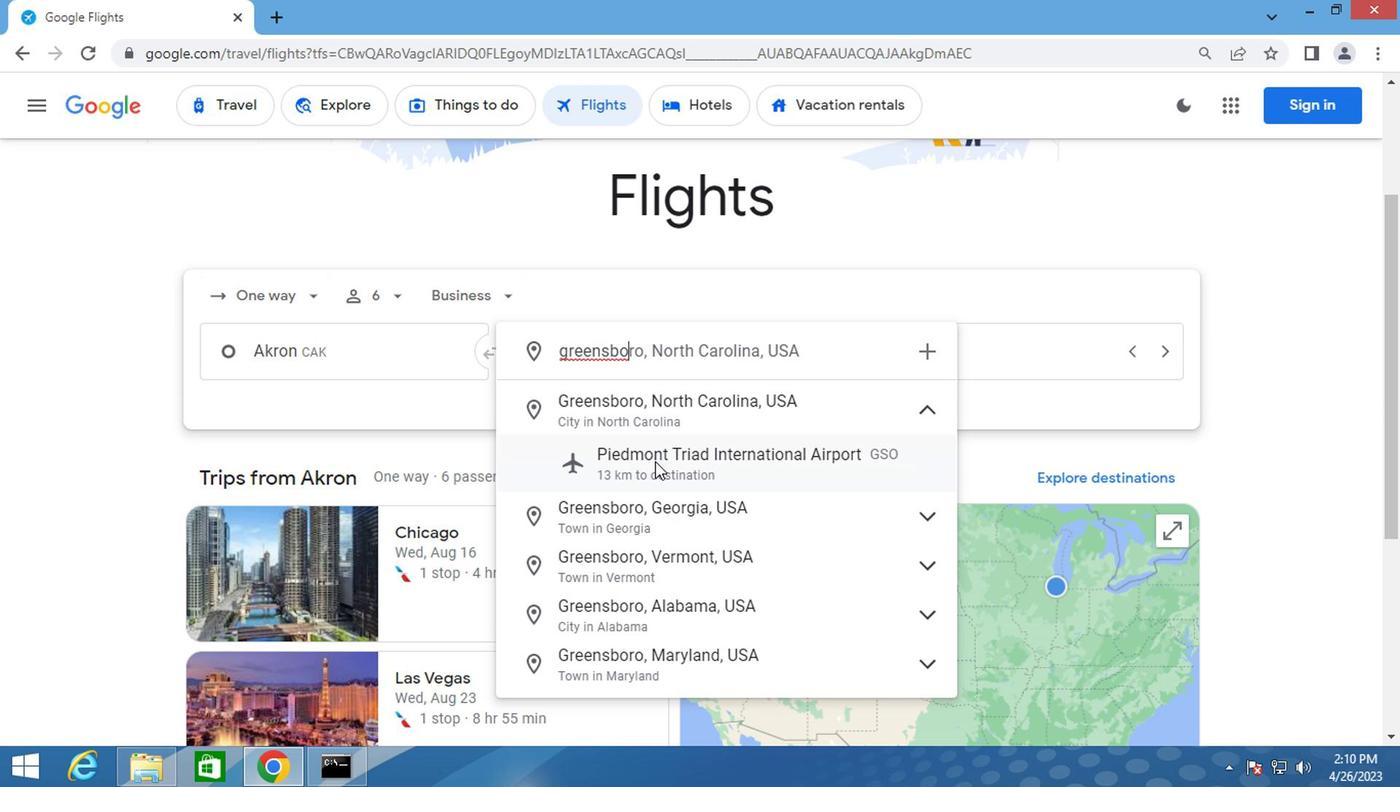 
Action: Mouse pressed left at (651, 463)
Screenshot: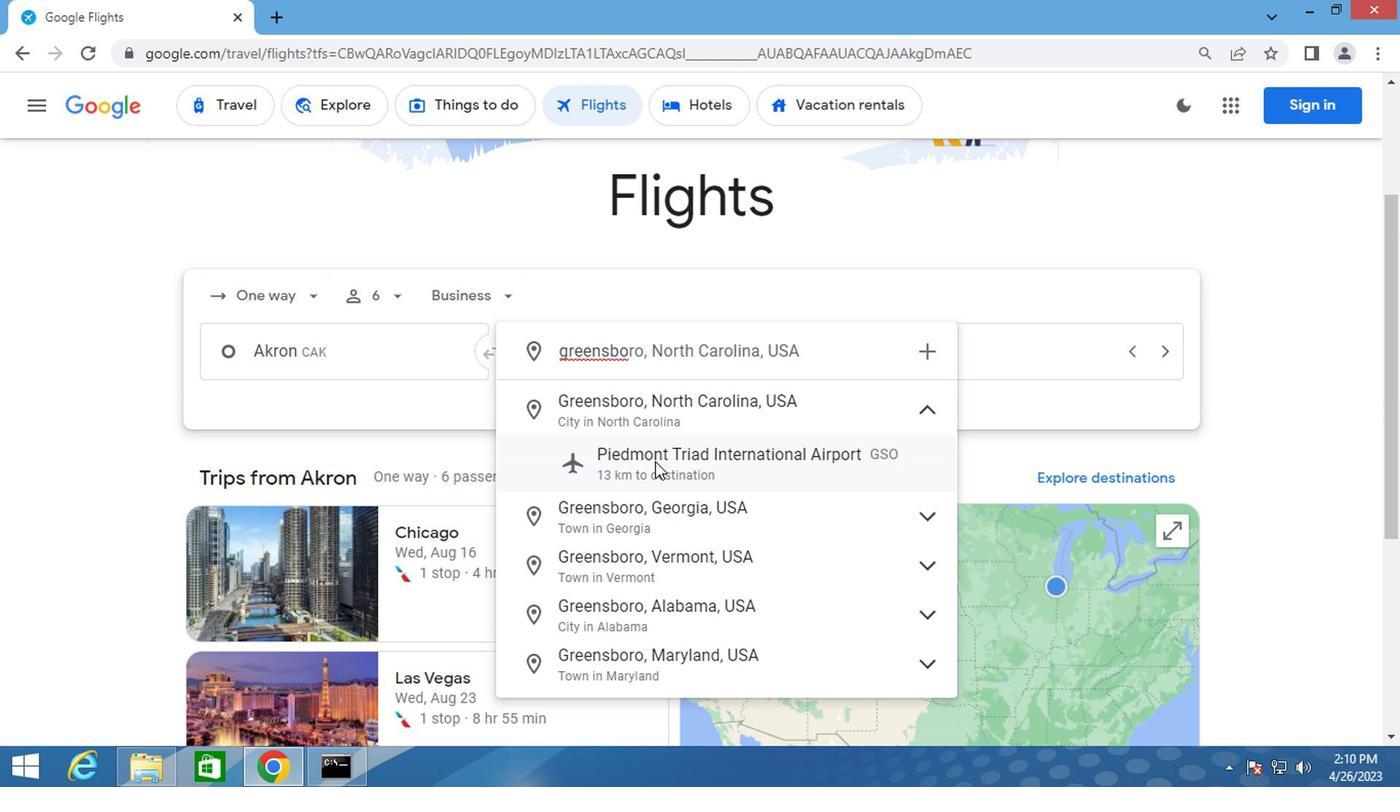 
Action: Mouse moved to (870, 348)
Screenshot: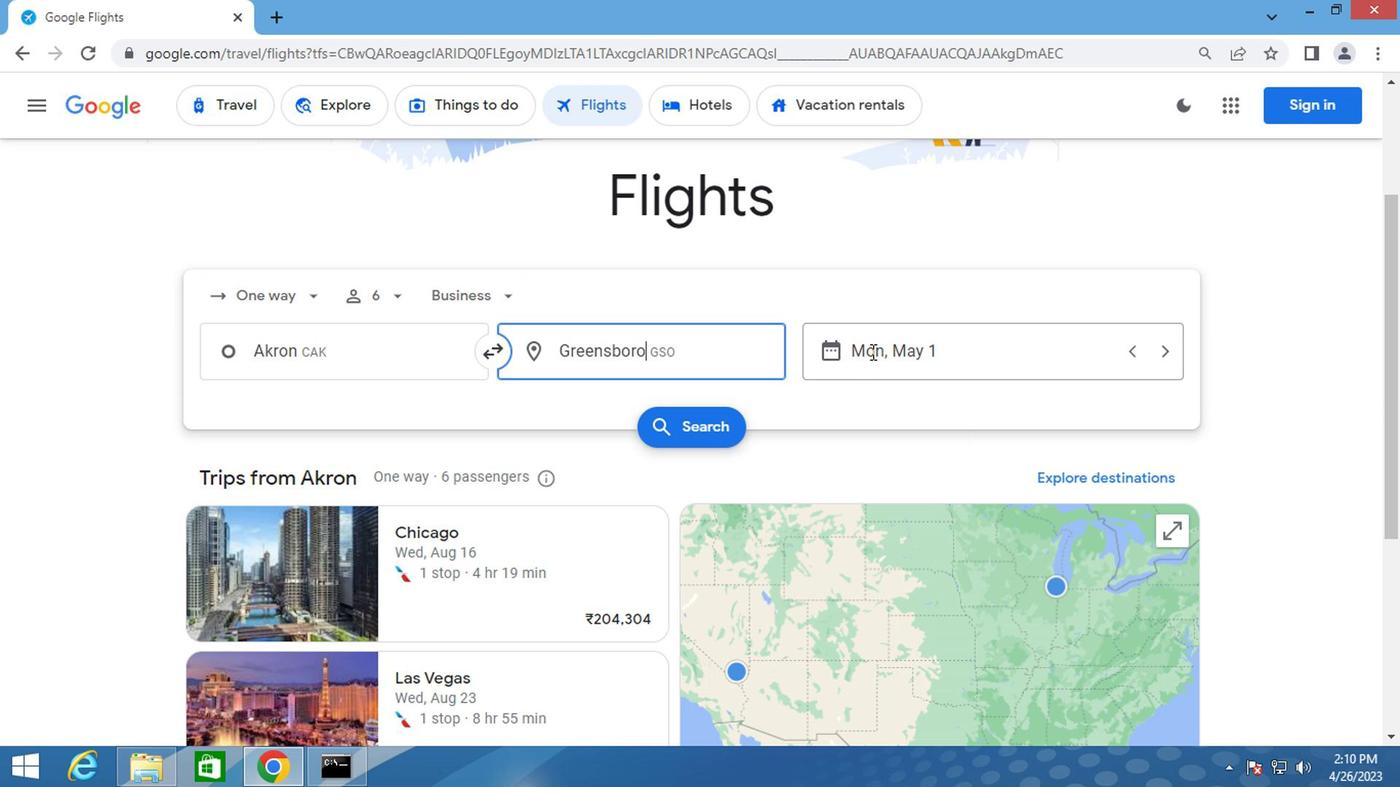 
Action: Mouse pressed left at (870, 348)
Screenshot: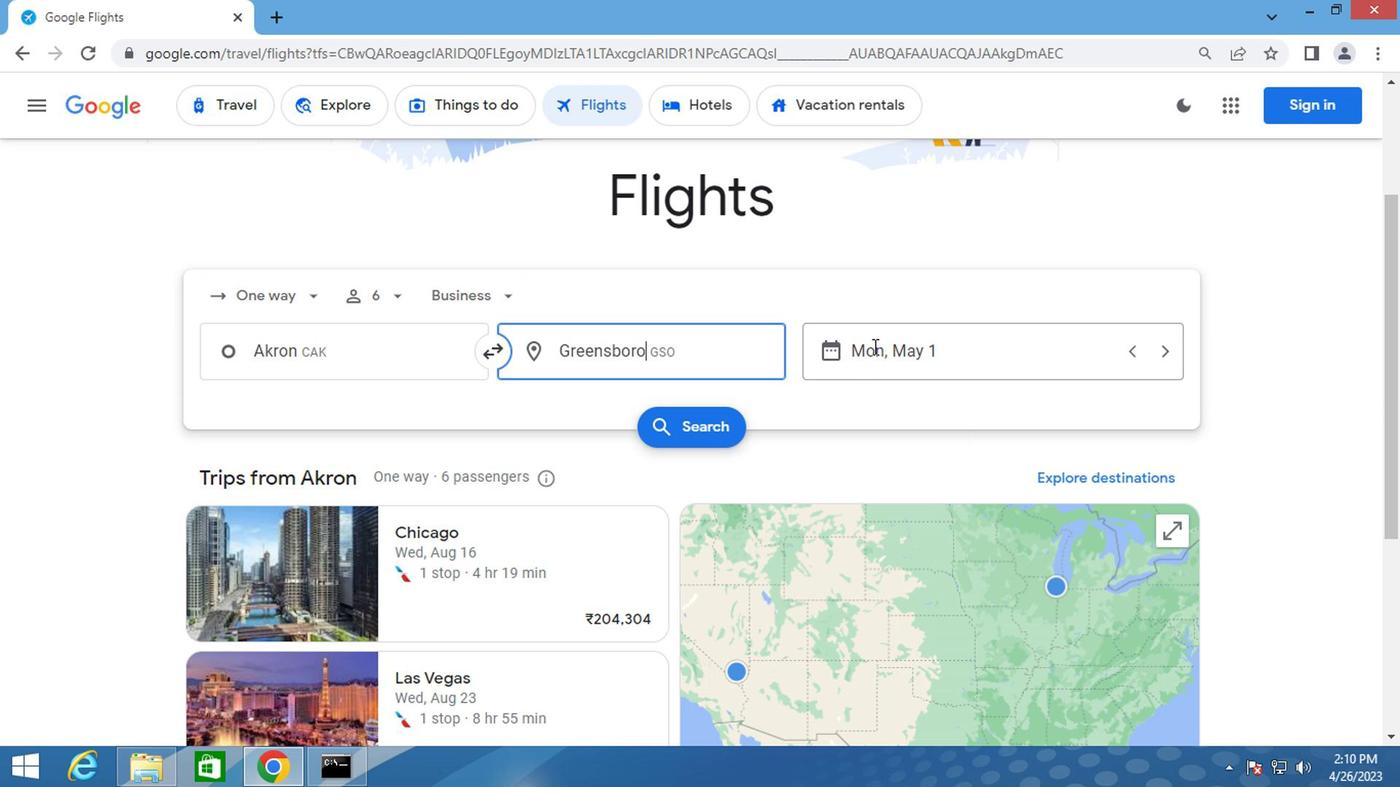 
Action: Mouse moved to (901, 372)
Screenshot: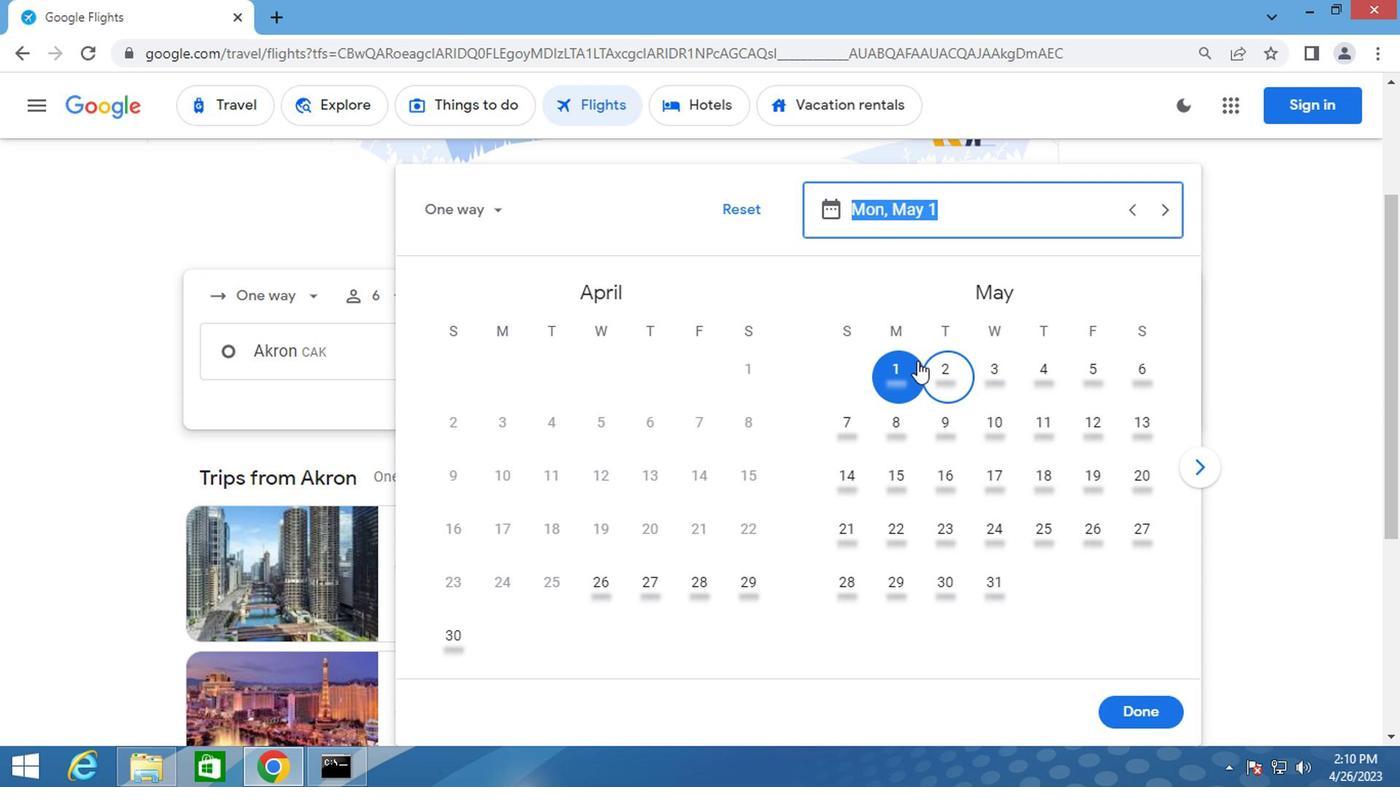 
Action: Mouse pressed left at (901, 372)
Screenshot: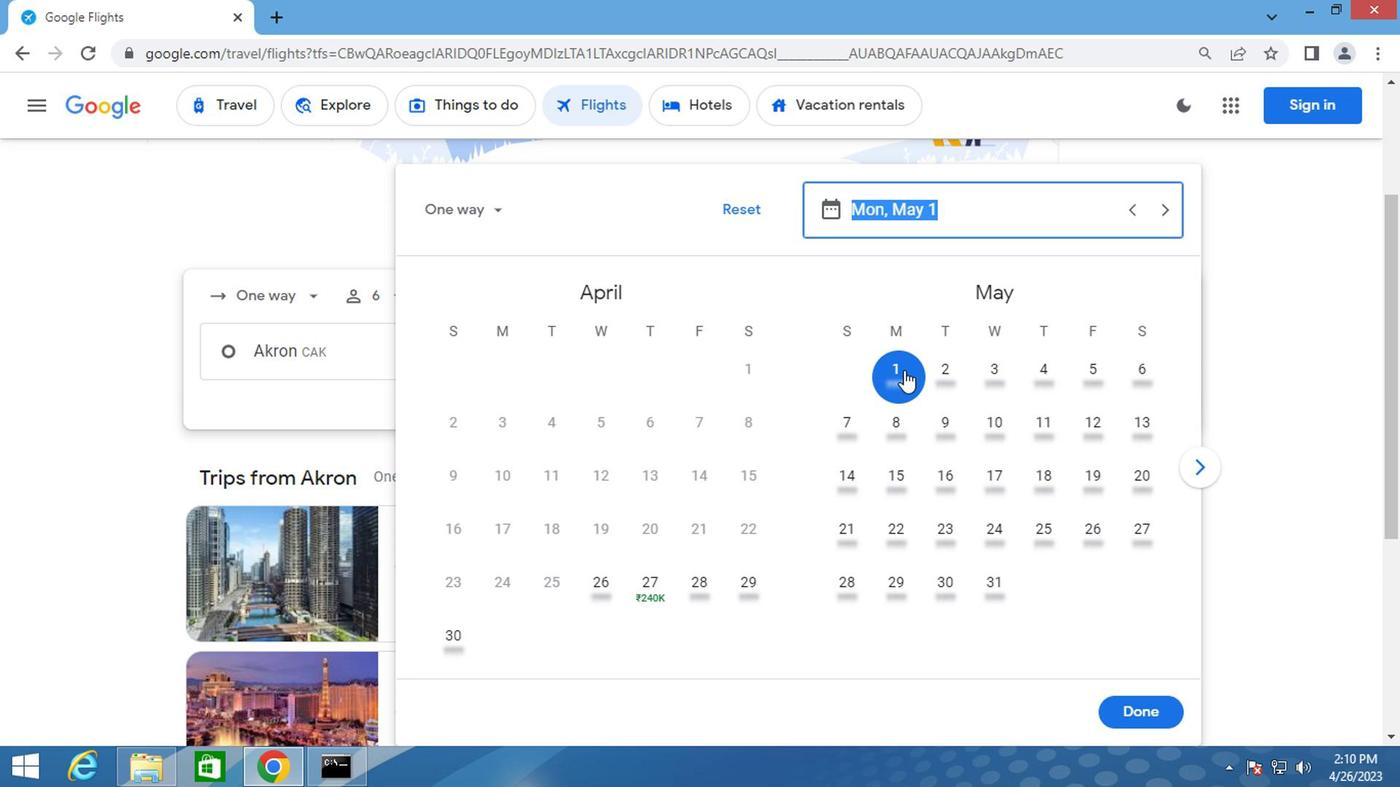 
Action: Mouse moved to (1117, 709)
Screenshot: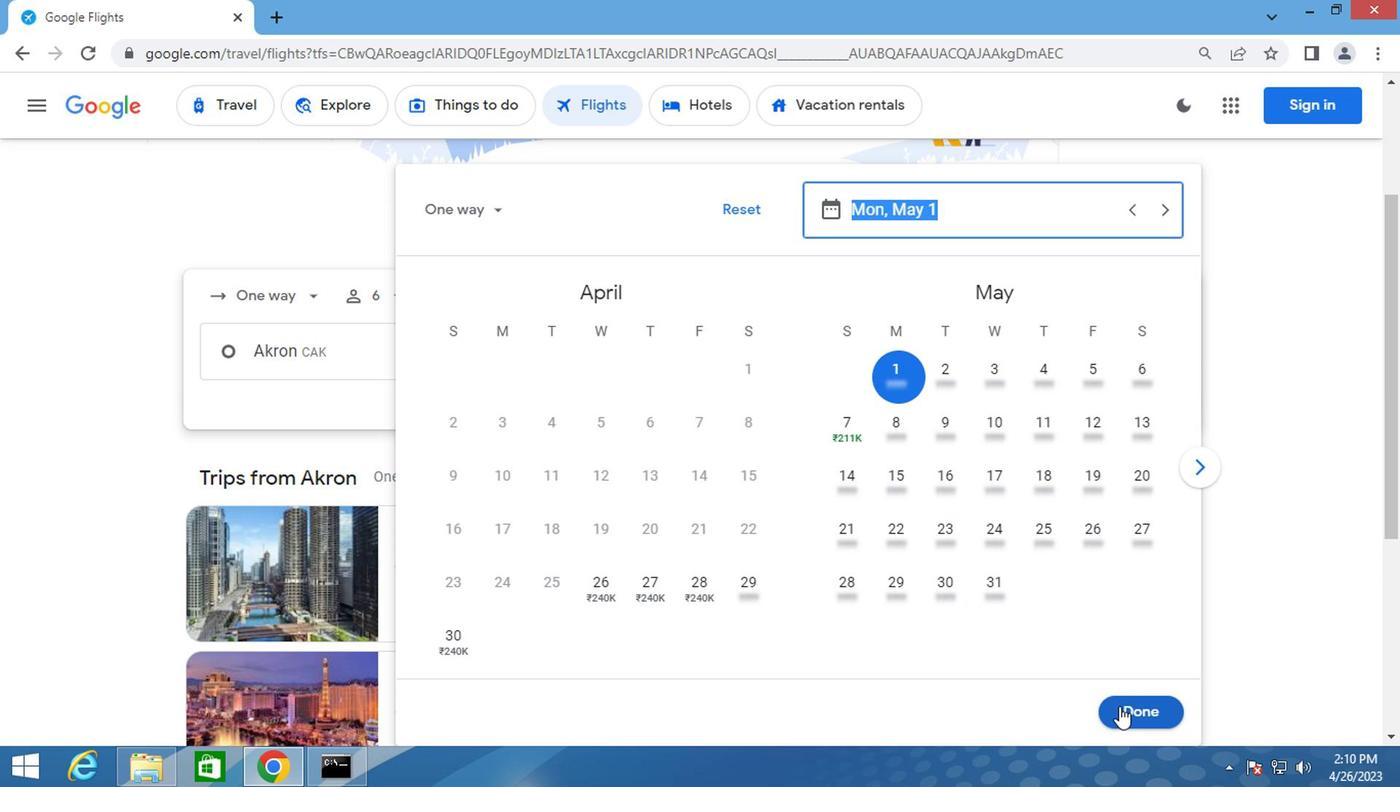 
Action: Mouse pressed left at (1117, 709)
Screenshot: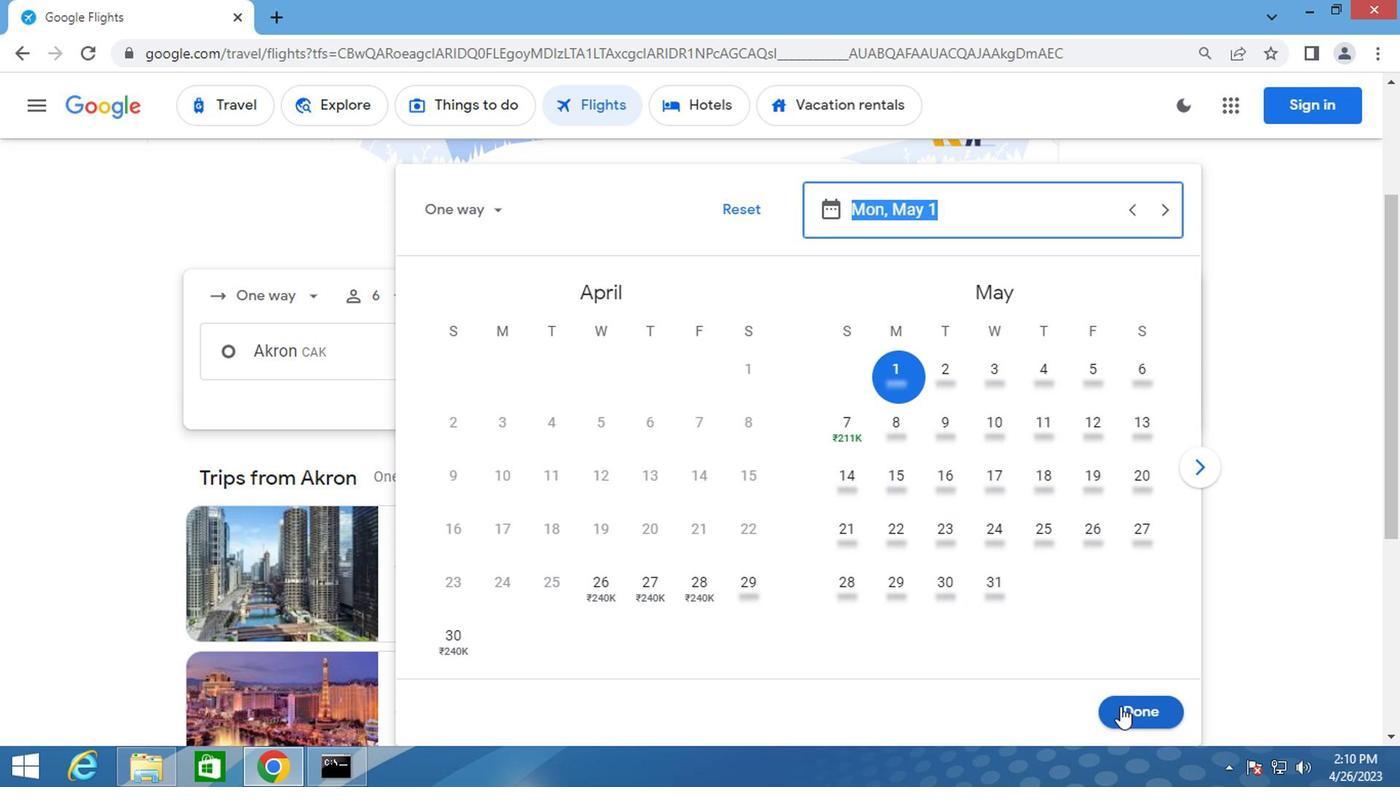 
Action: Mouse moved to (706, 436)
Screenshot: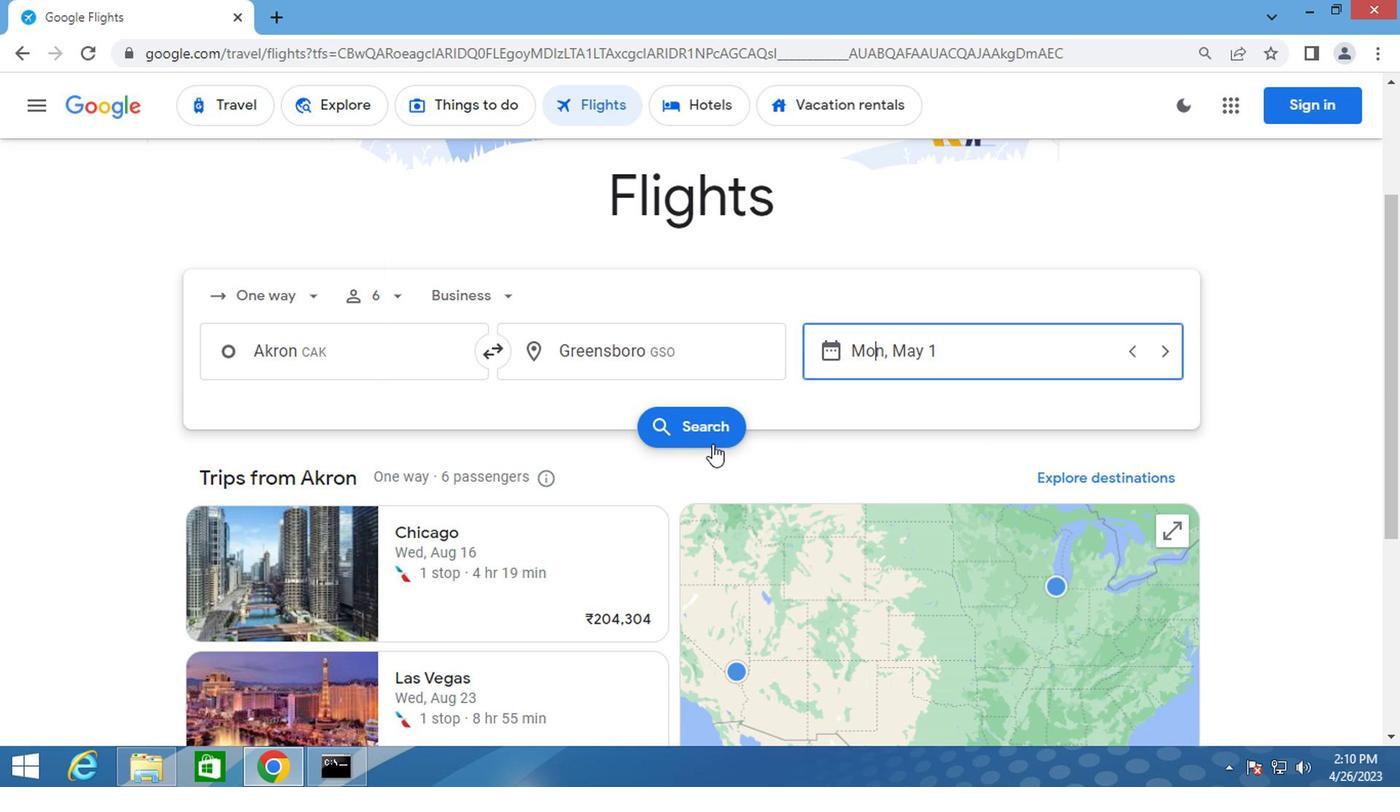 
Action: Mouse pressed left at (706, 436)
Screenshot: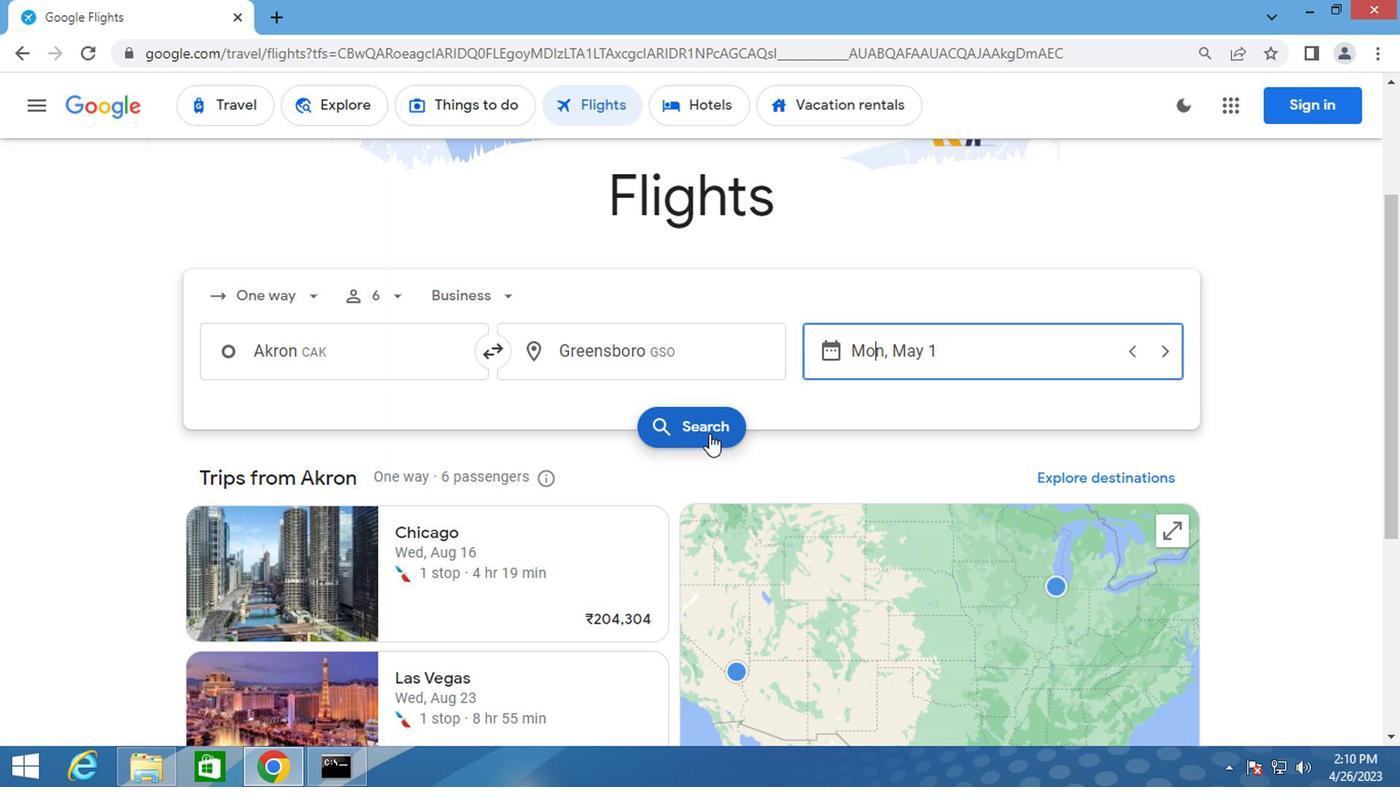 
Action: Mouse moved to (239, 290)
Screenshot: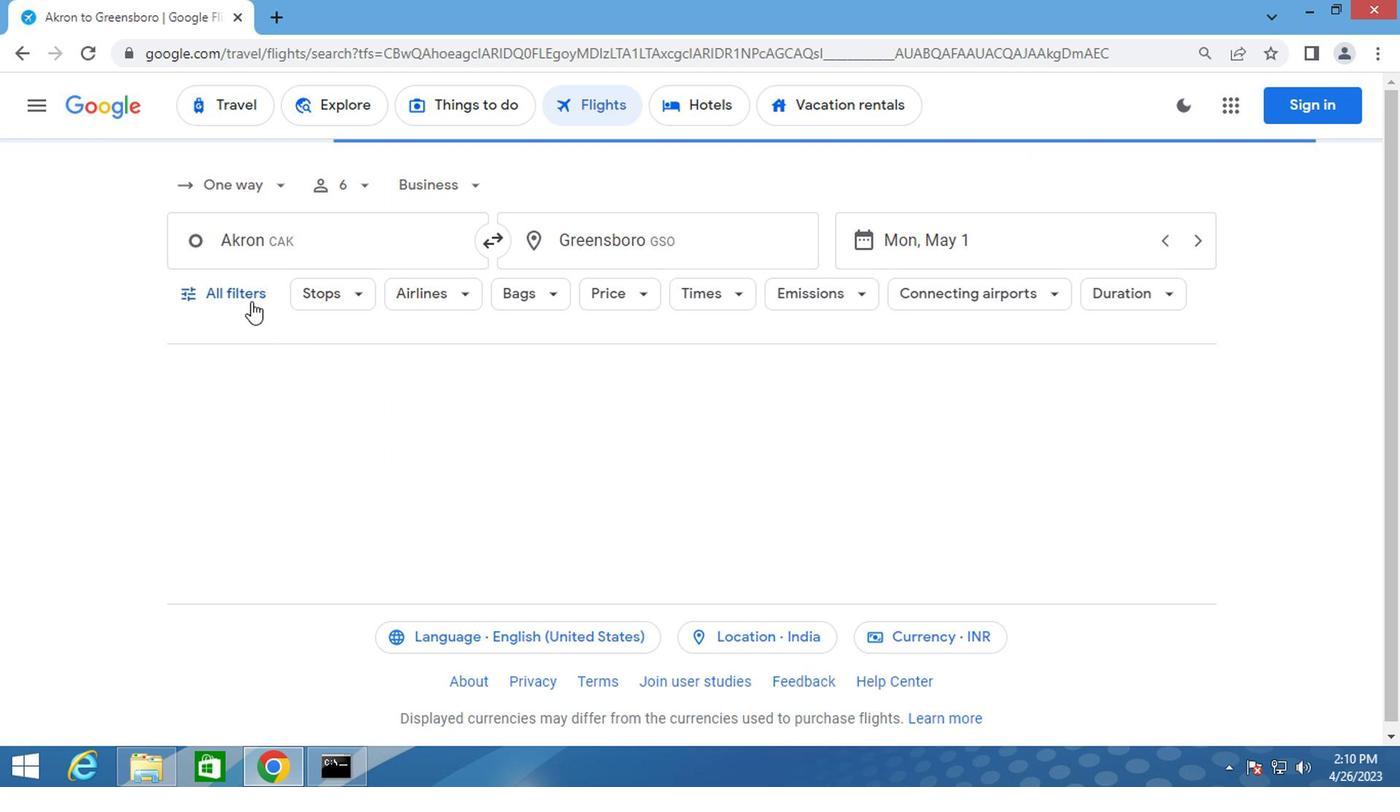 
Action: Mouse pressed left at (239, 290)
Screenshot: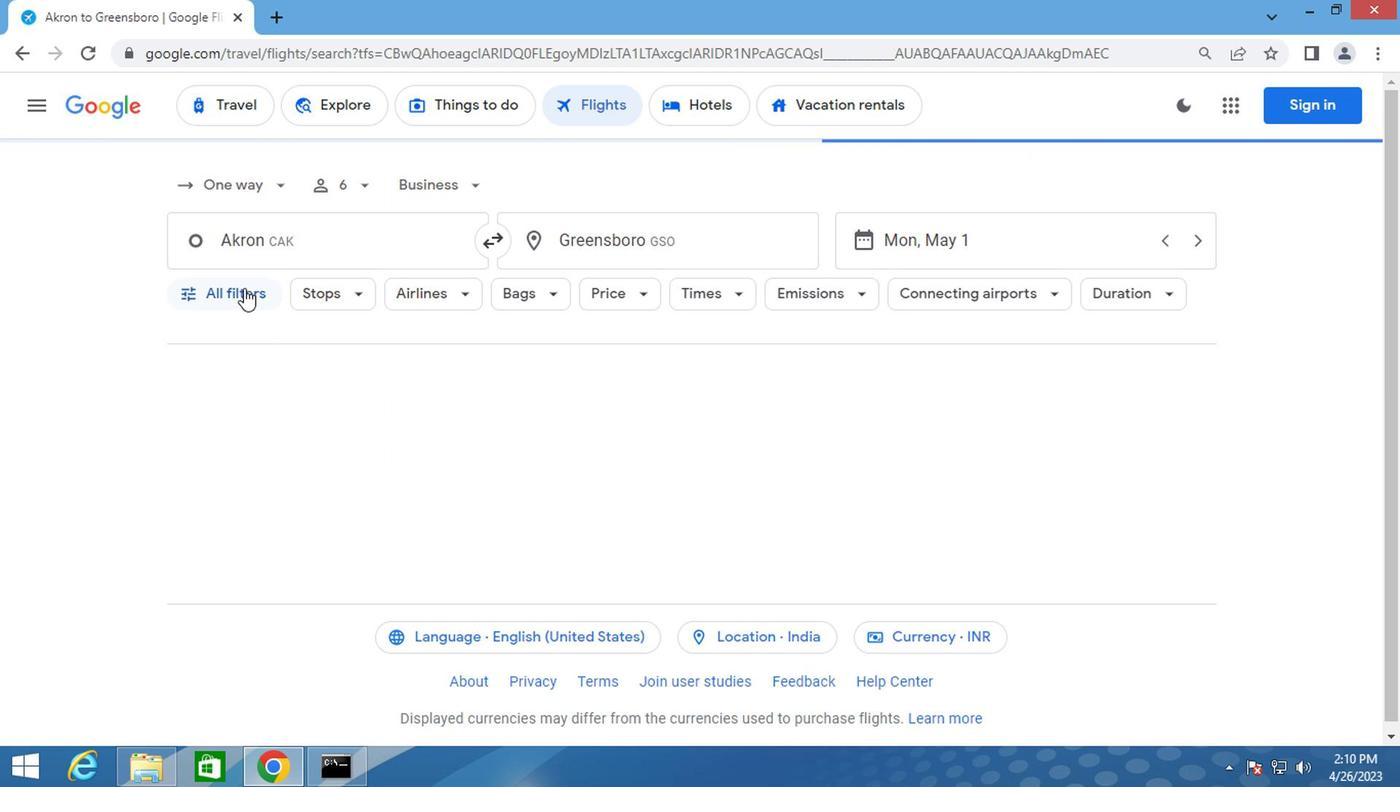 
Action: Mouse moved to (319, 498)
Screenshot: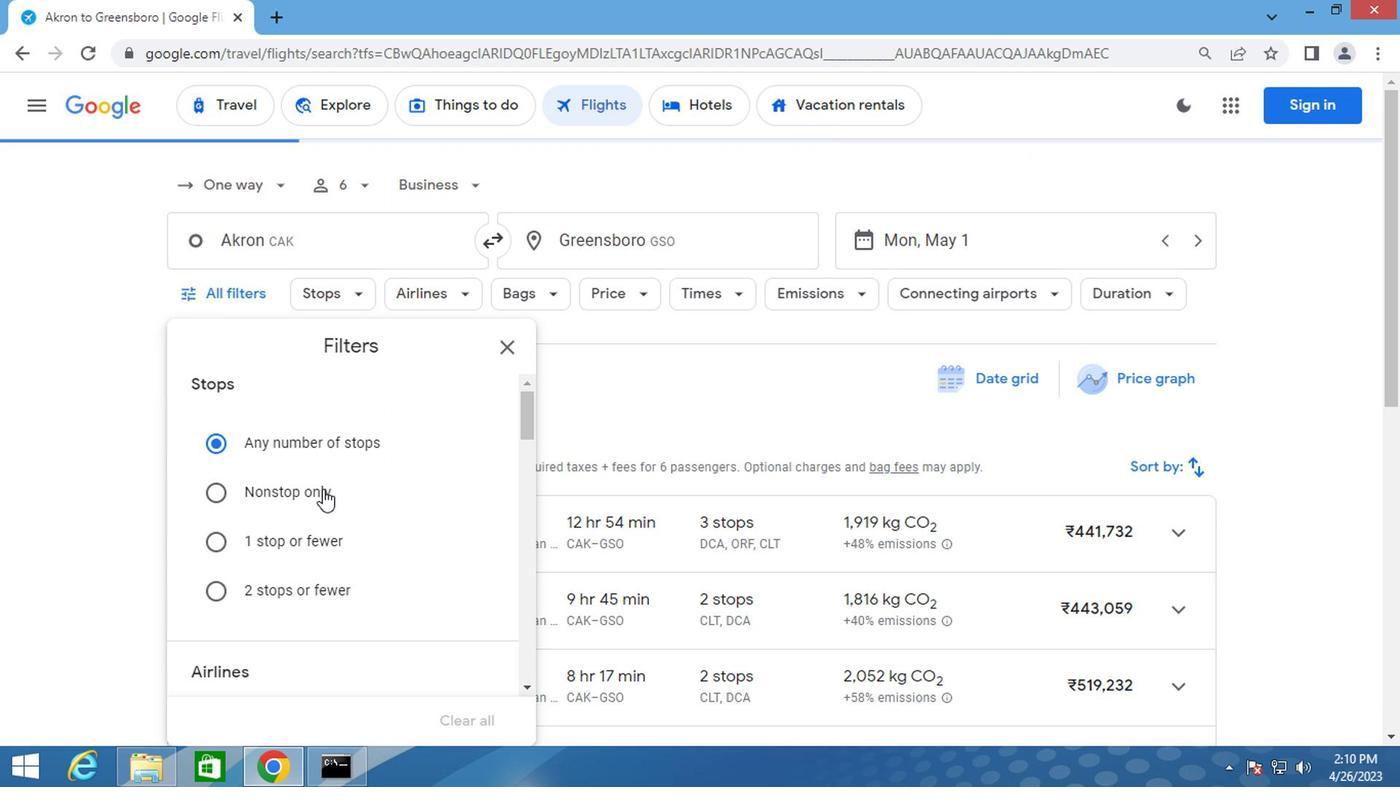 
Action: Mouse scrolled (319, 498) with delta (0, 0)
Screenshot: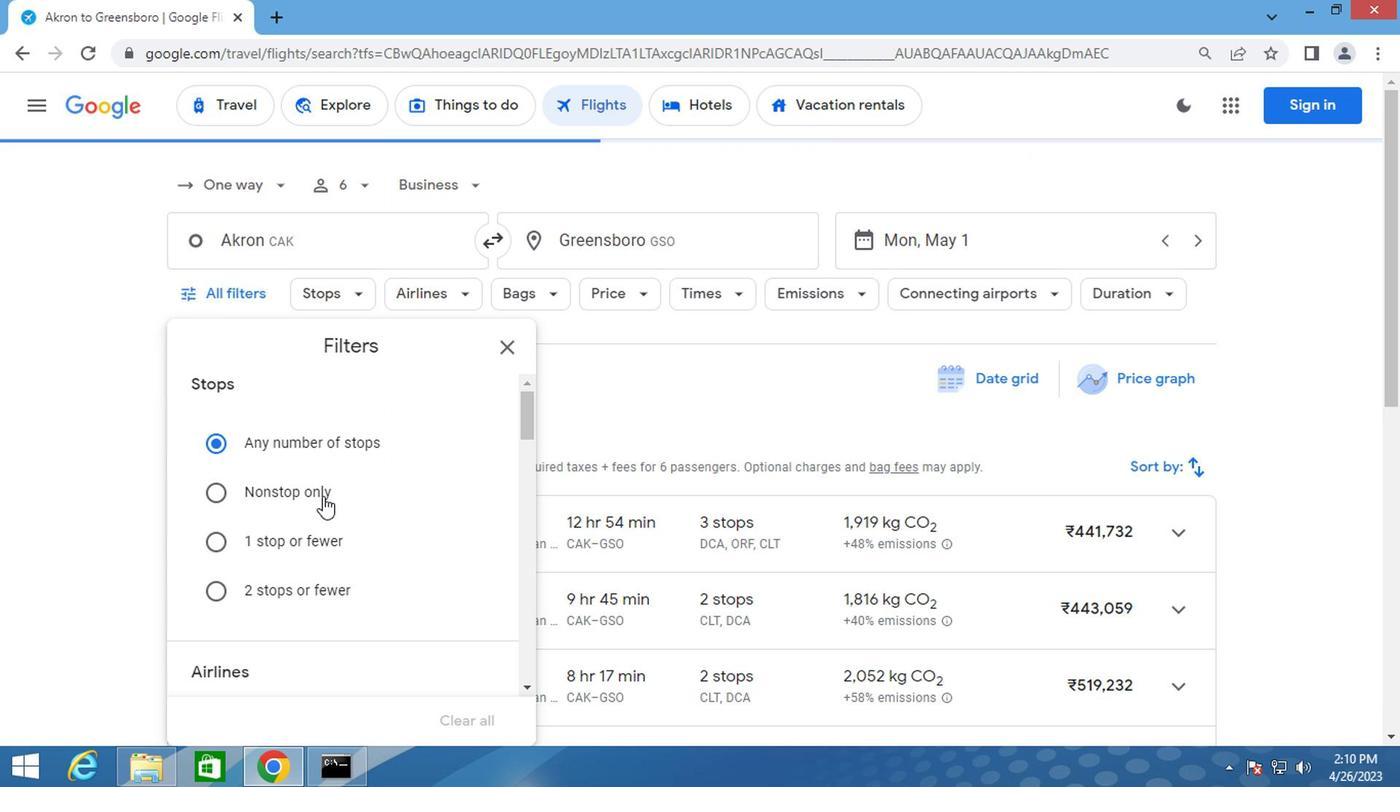 
Action: Mouse scrolled (319, 498) with delta (0, 0)
Screenshot: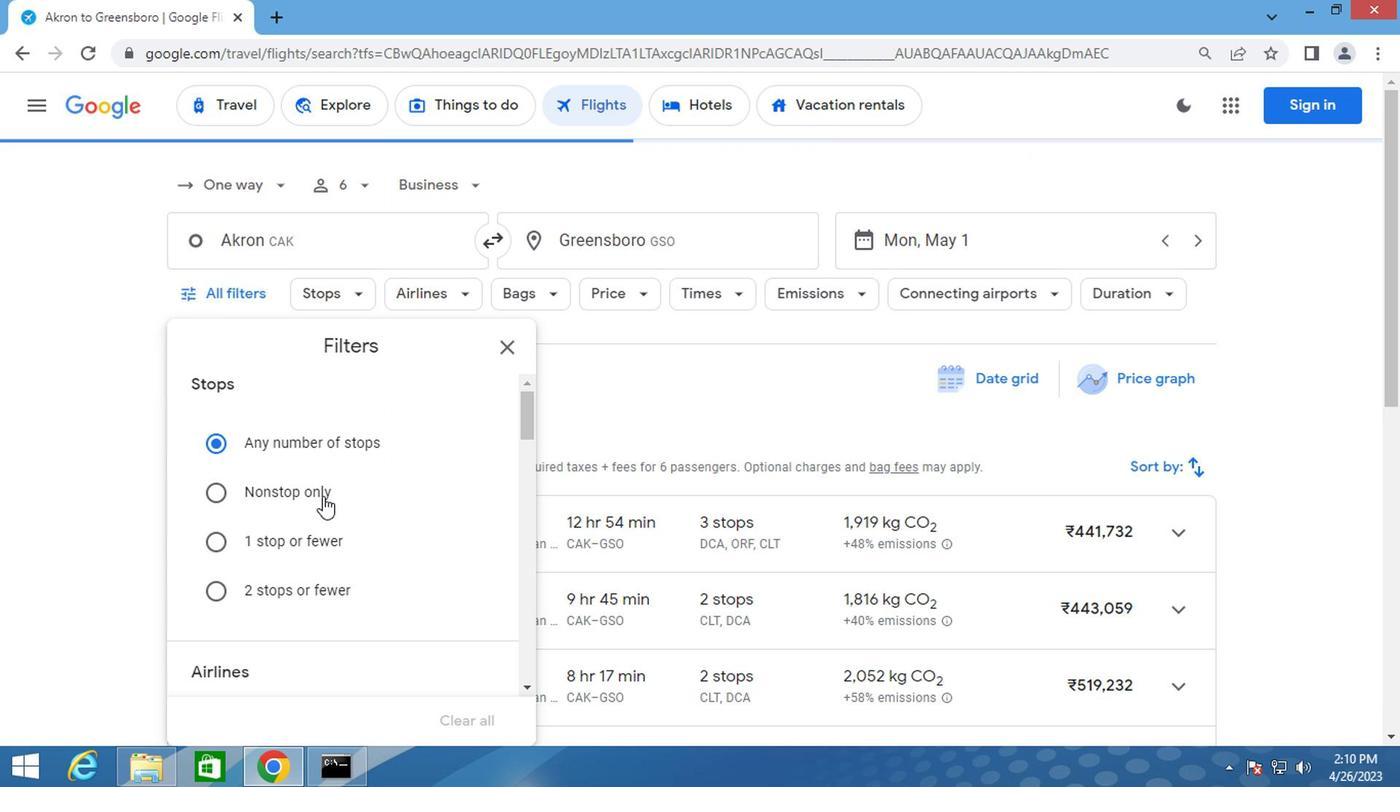 
Action: Mouse moved to (320, 499)
Screenshot: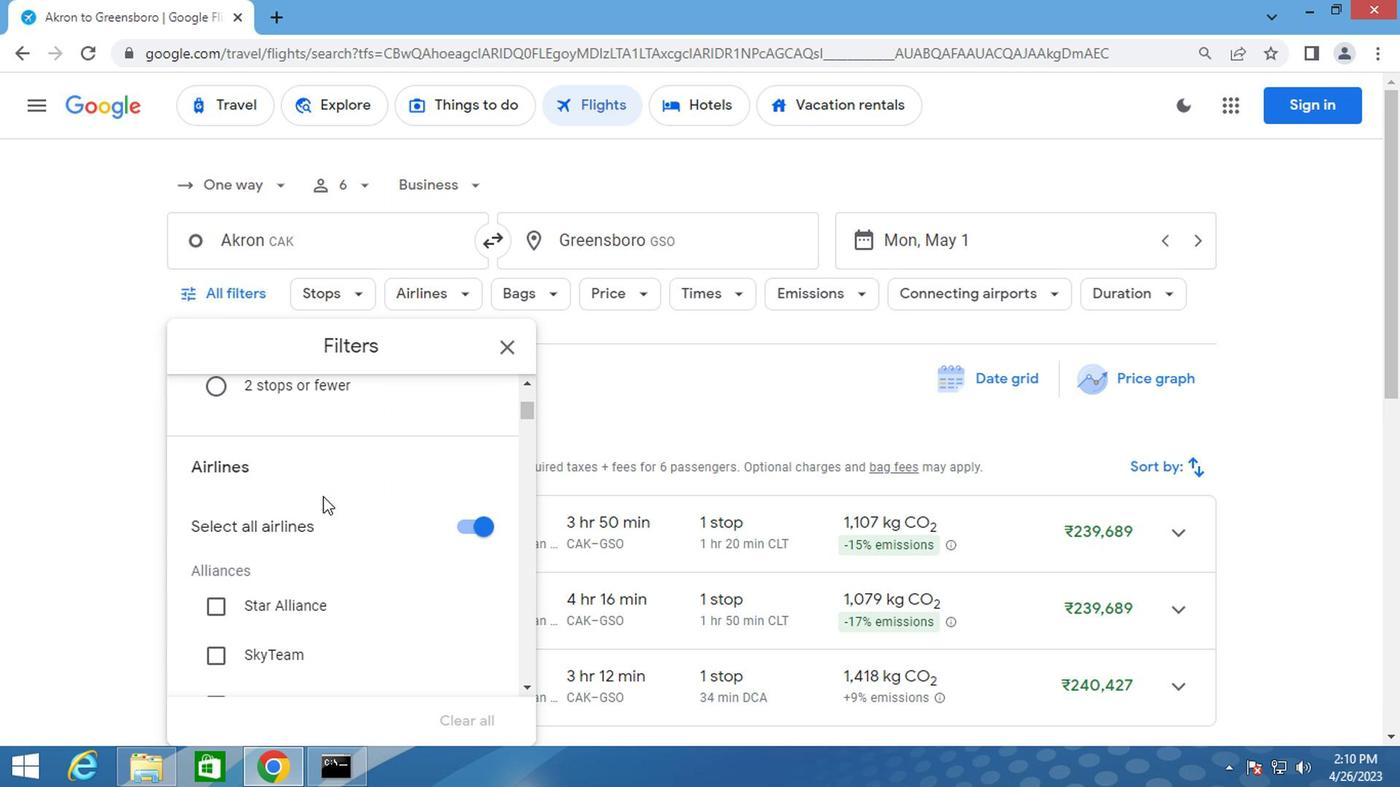 
Action: Mouse scrolled (320, 498) with delta (0, 0)
Screenshot: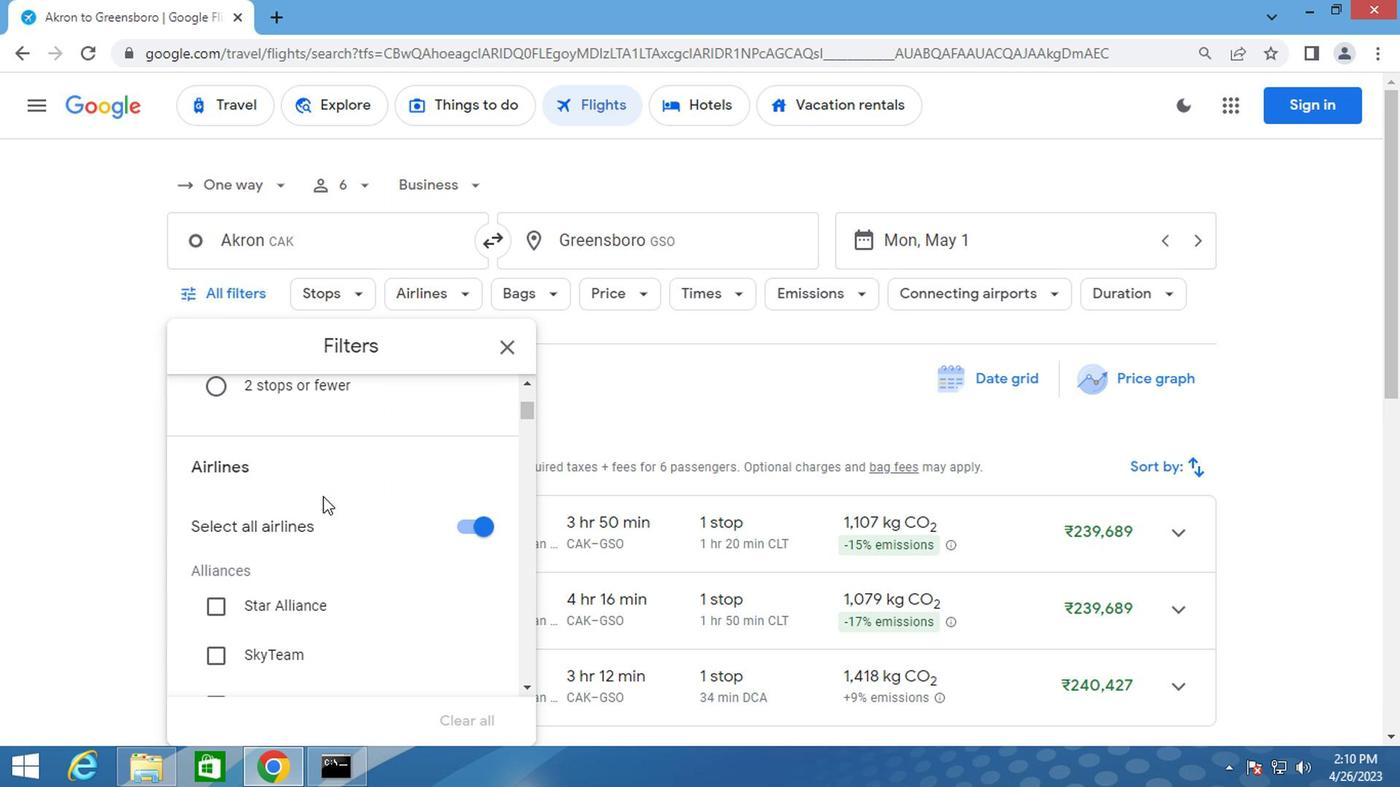 
Action: Mouse scrolled (320, 498) with delta (0, 0)
Screenshot: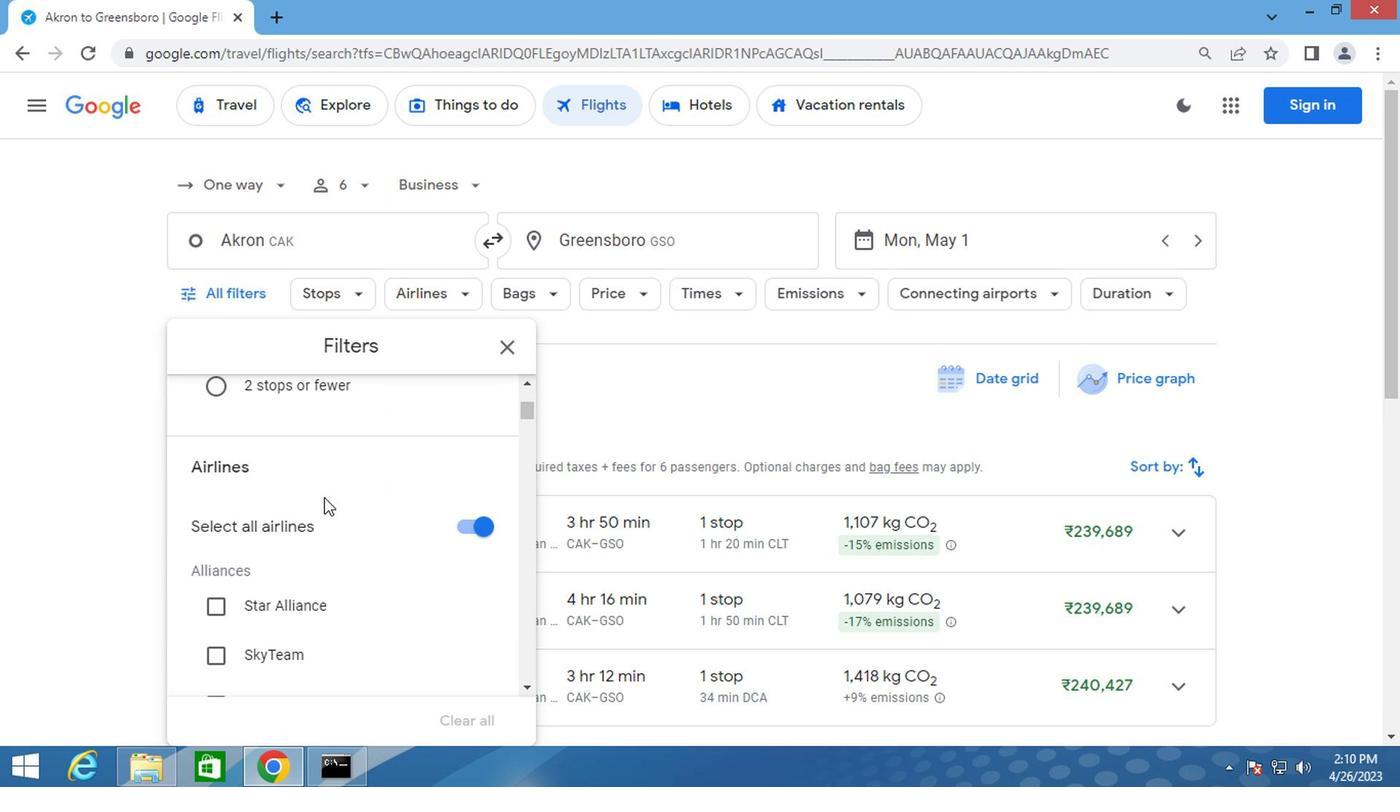 
Action: Mouse scrolled (320, 498) with delta (0, 0)
Screenshot: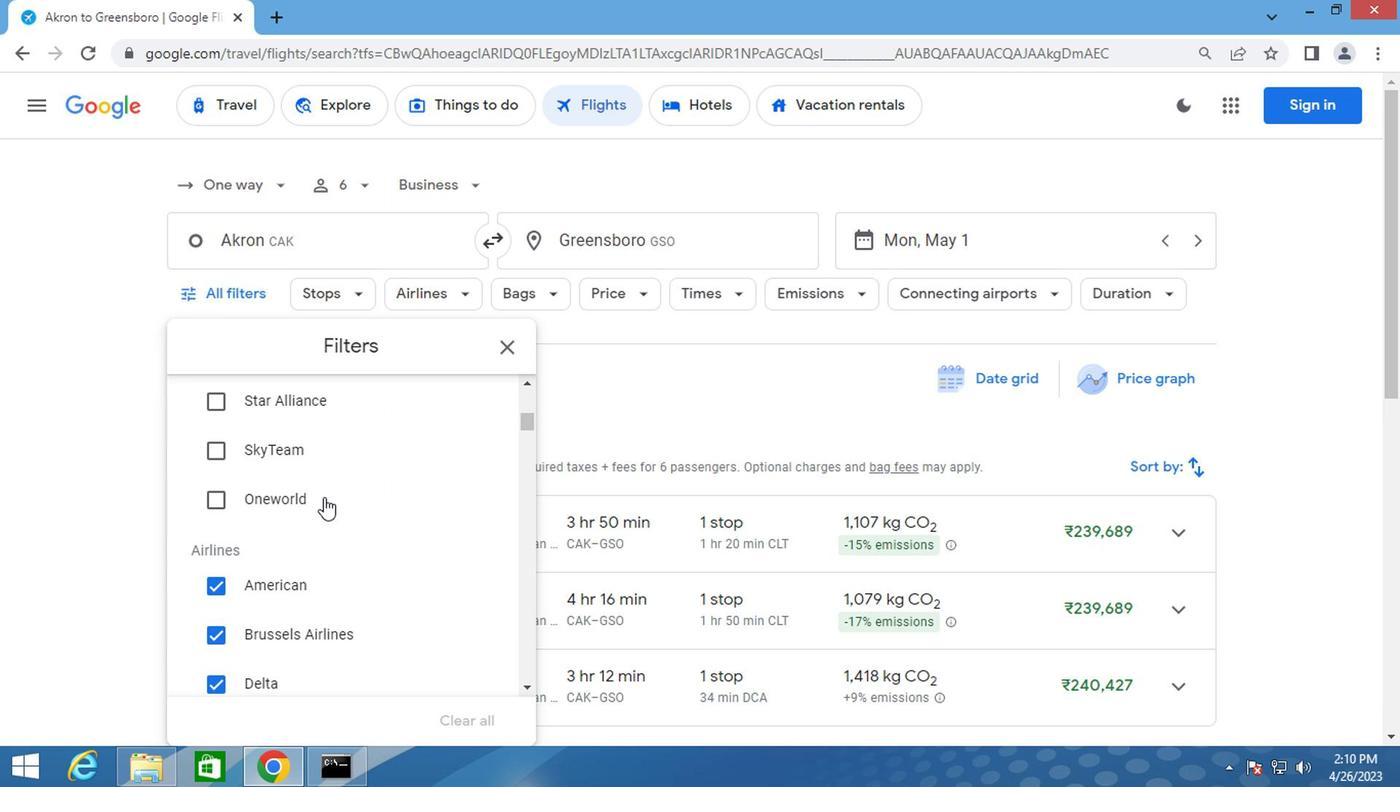 
Action: Mouse scrolled (320, 498) with delta (0, 0)
Screenshot: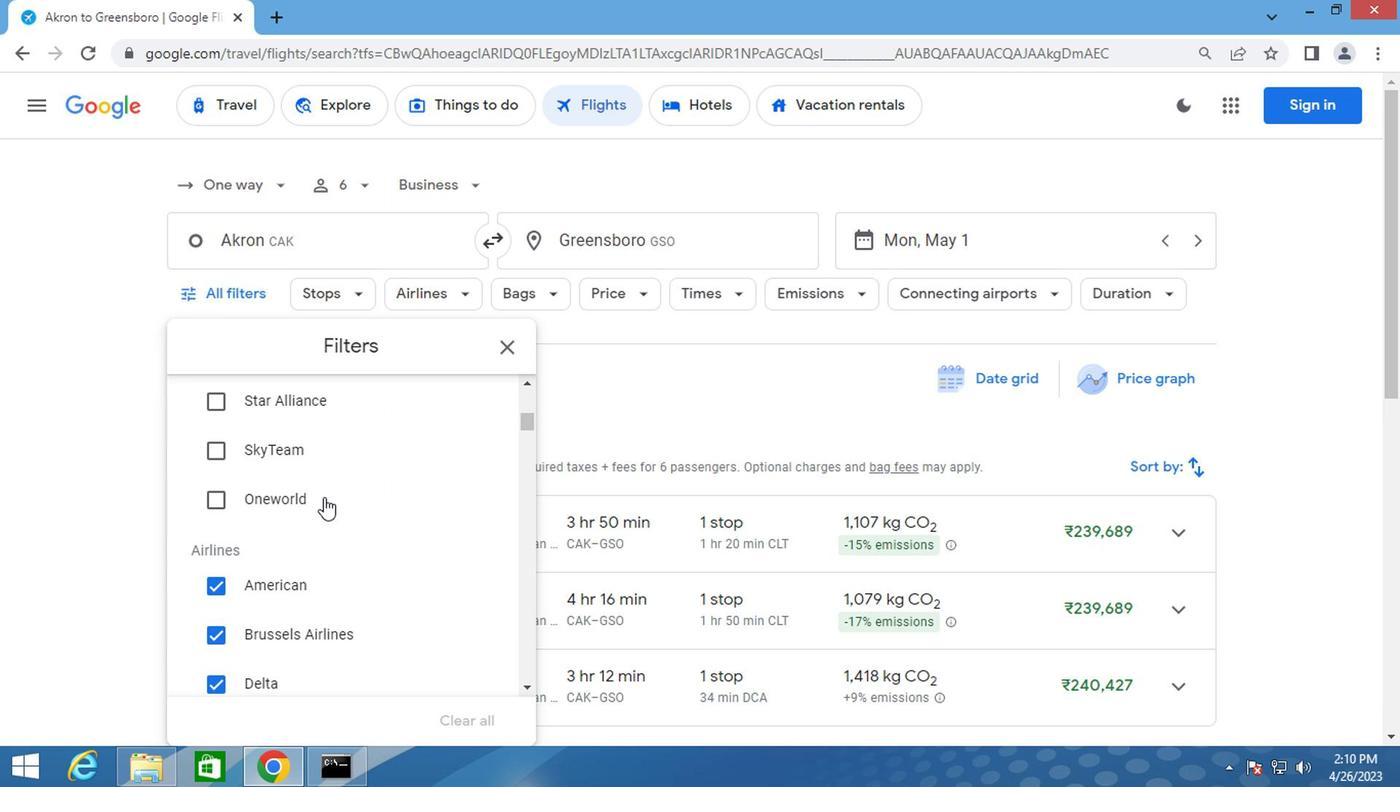 
Action: Mouse moved to (322, 499)
Screenshot: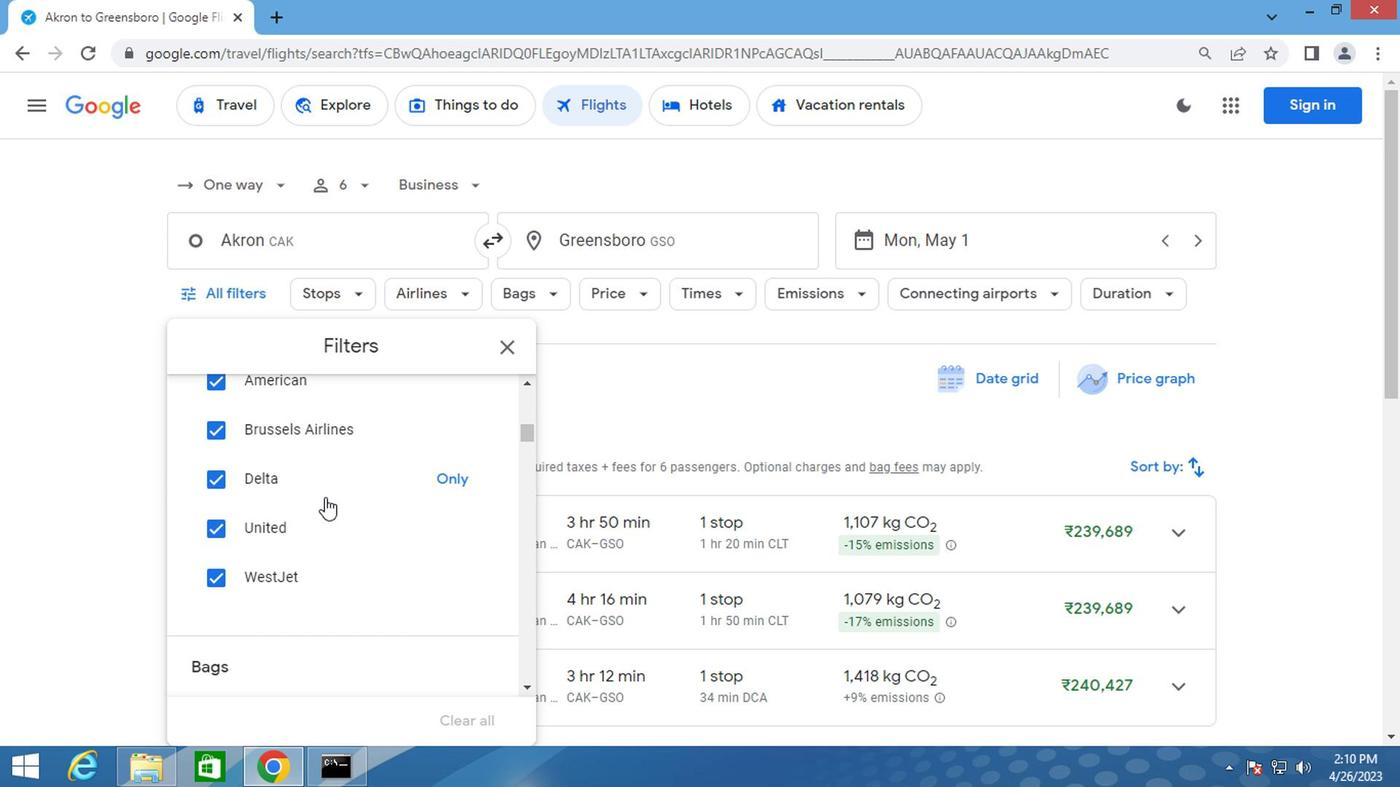 
Action: Mouse scrolled (322, 498) with delta (0, 0)
Screenshot: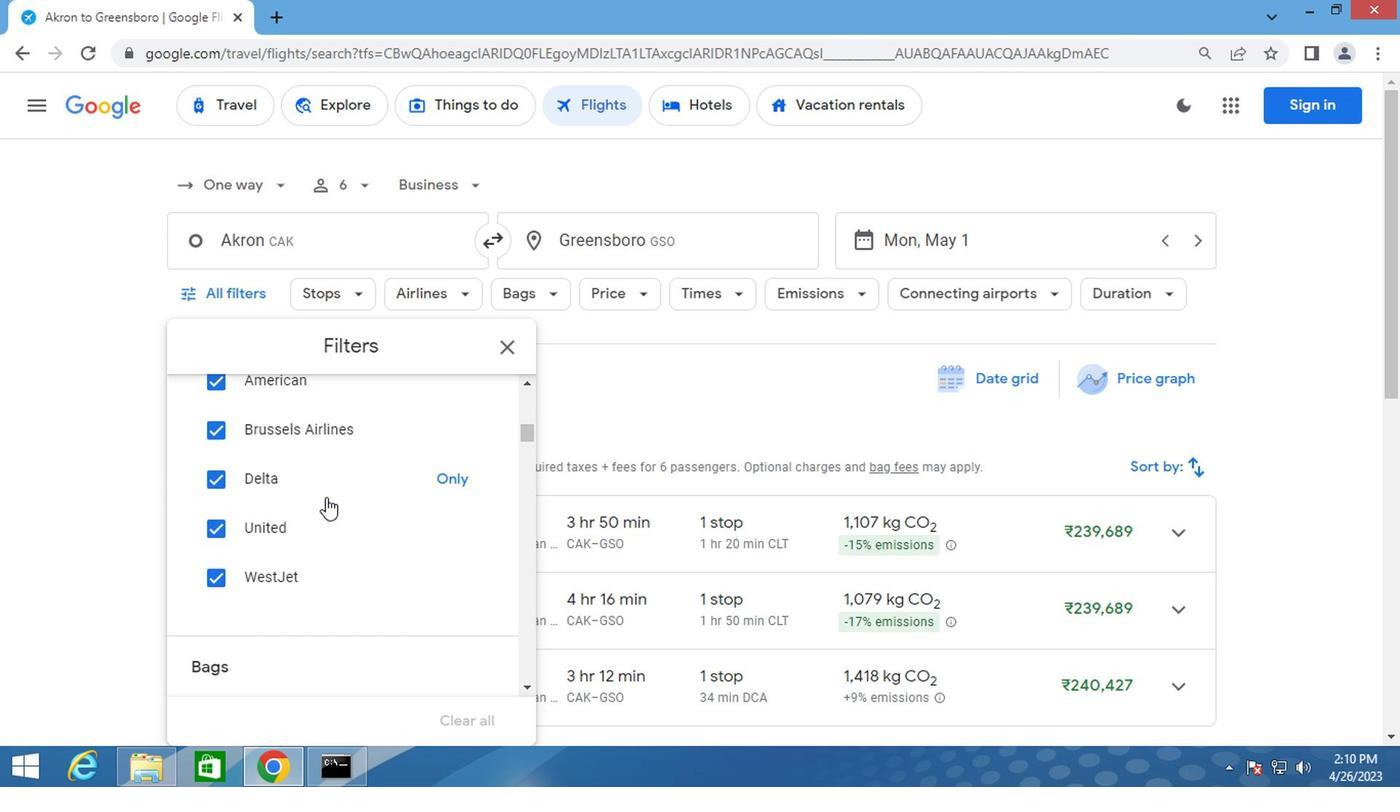 
Action: Mouse scrolled (322, 498) with delta (0, 0)
Screenshot: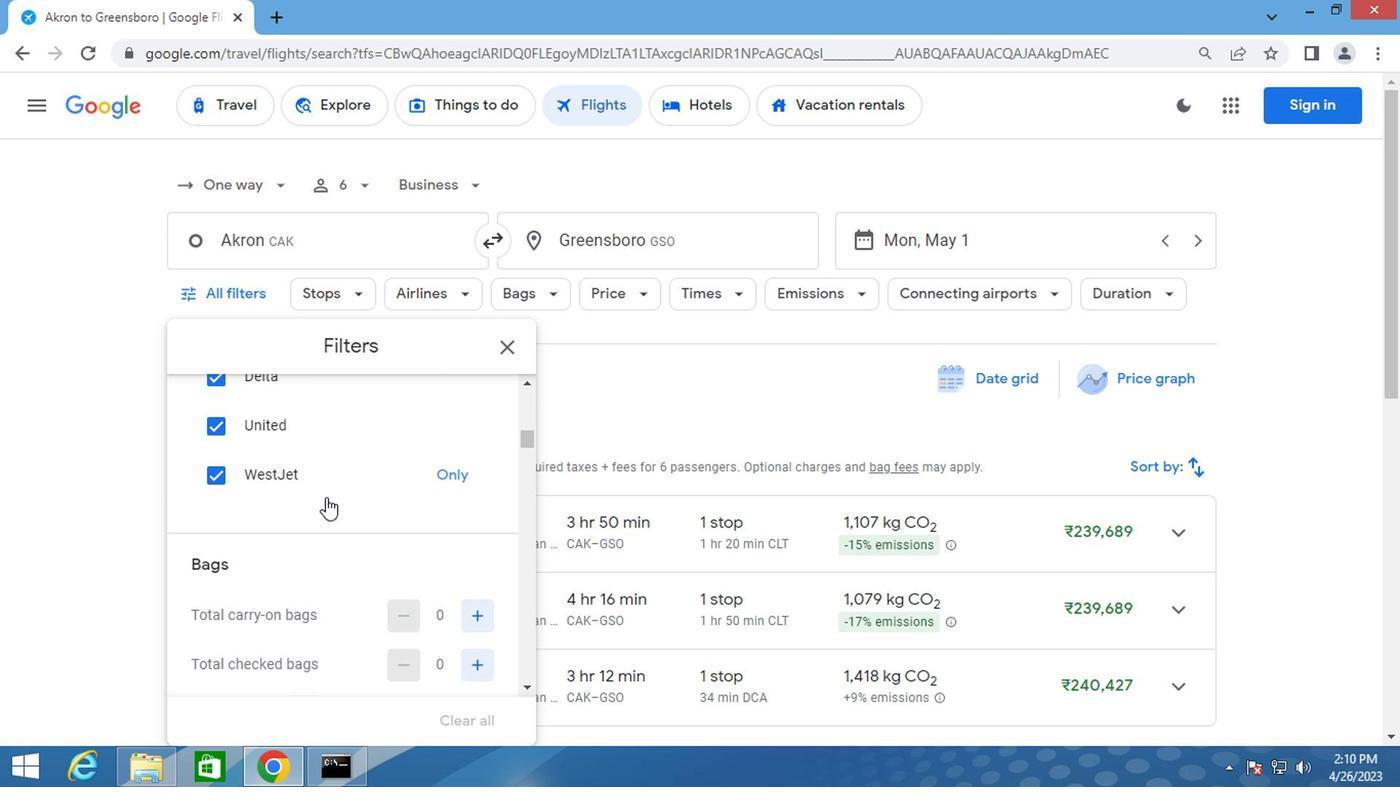 
Action: Mouse moved to (482, 565)
Screenshot: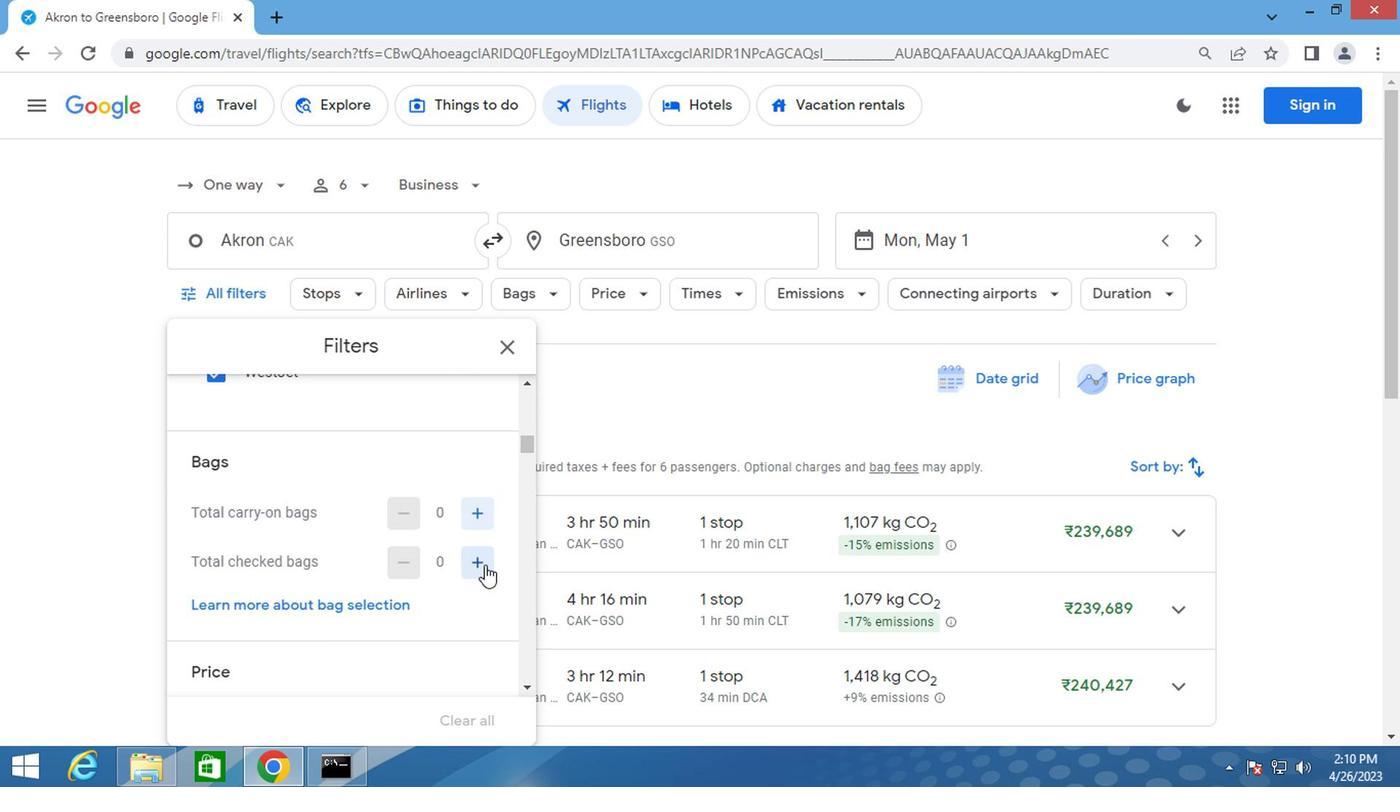 
Action: Mouse pressed left at (482, 565)
Screenshot: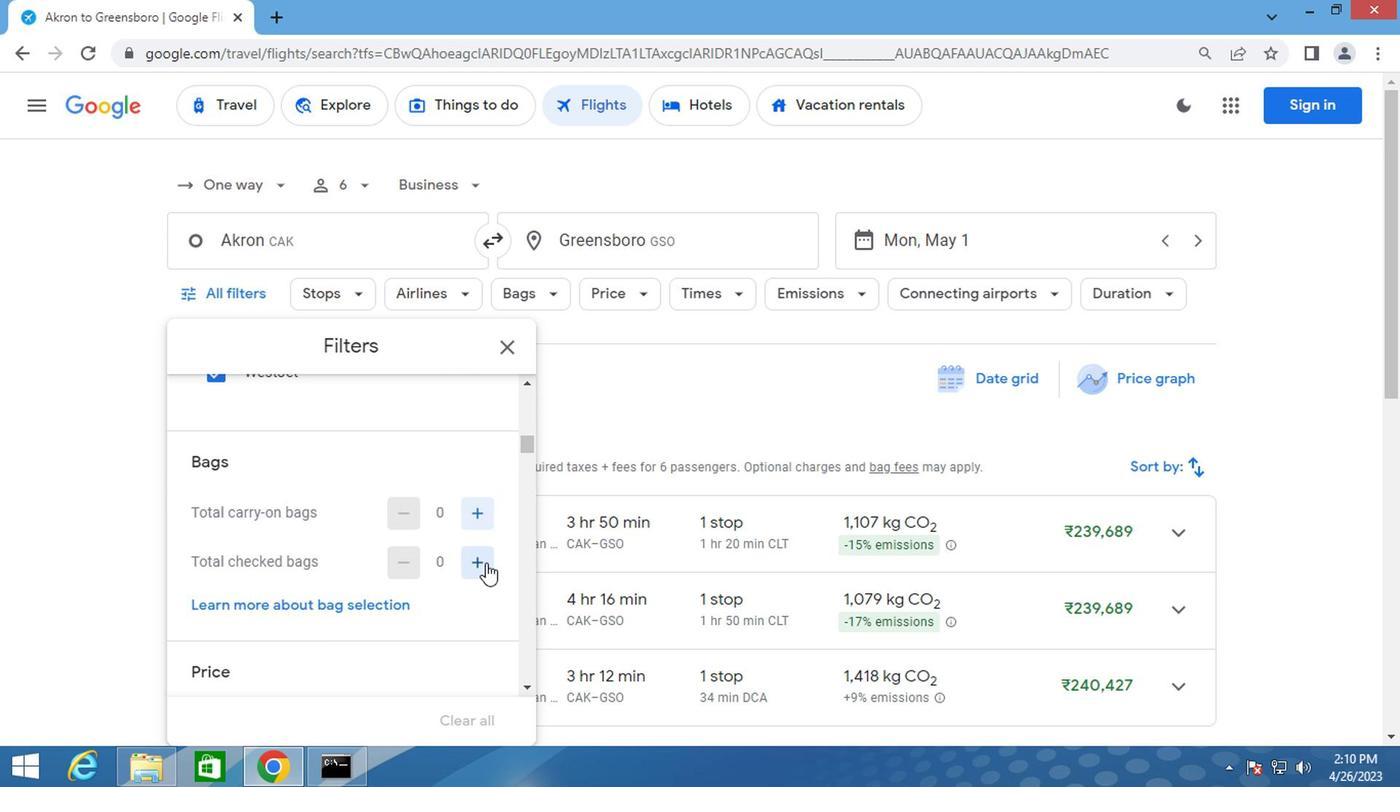 
Action: Mouse moved to (463, 568)
Screenshot: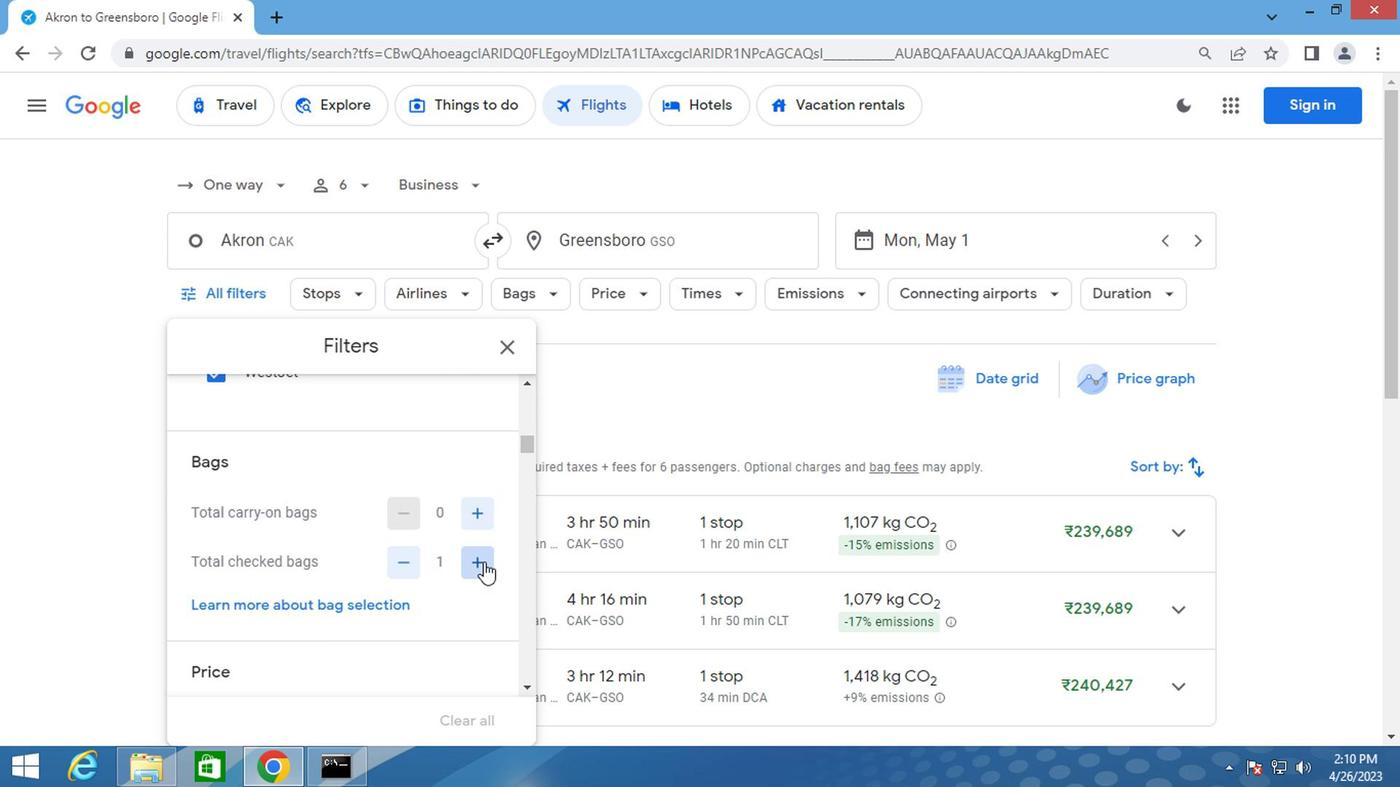 
Action: Mouse scrolled (463, 568) with delta (0, 0)
Screenshot: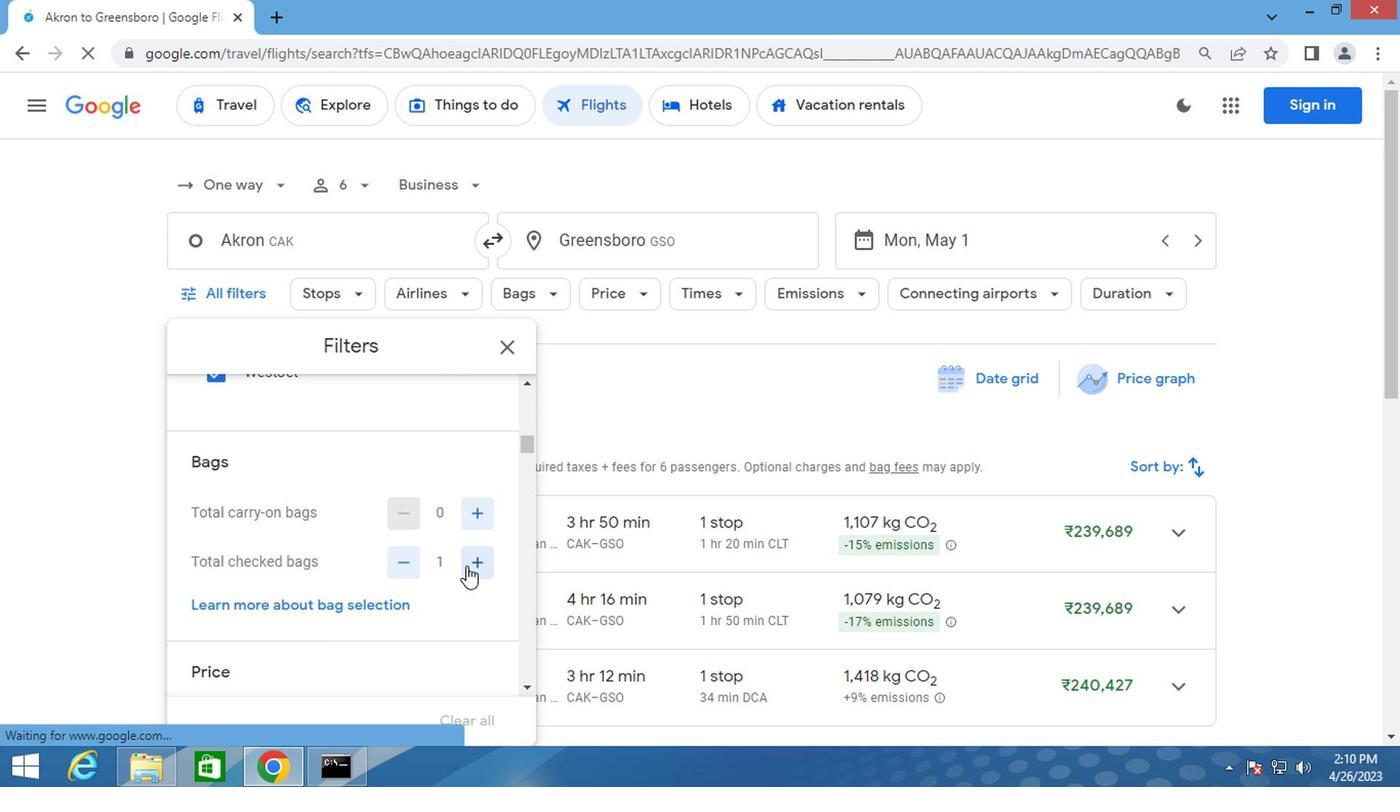 
Action: Mouse scrolled (463, 568) with delta (0, 0)
Screenshot: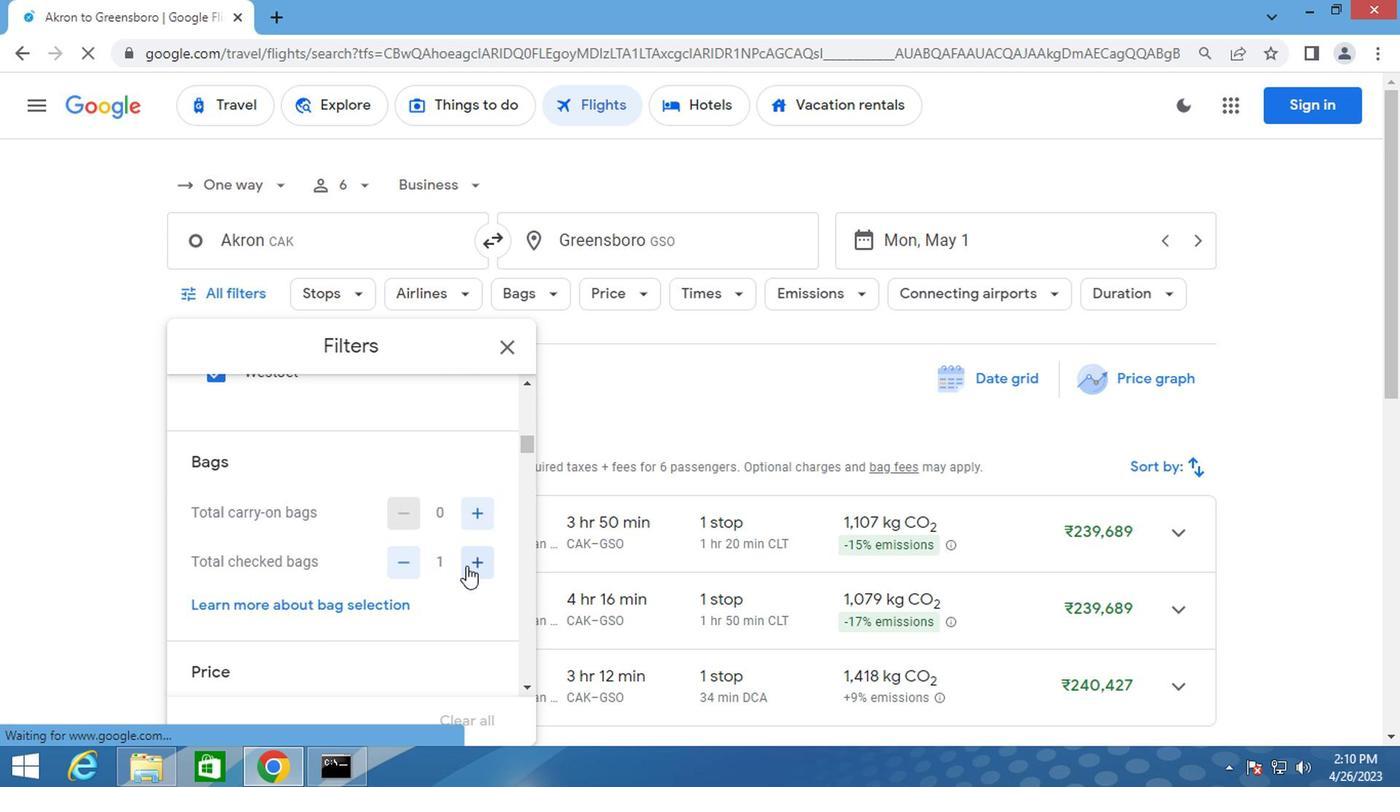 
Action: Mouse moved to (463, 564)
Screenshot: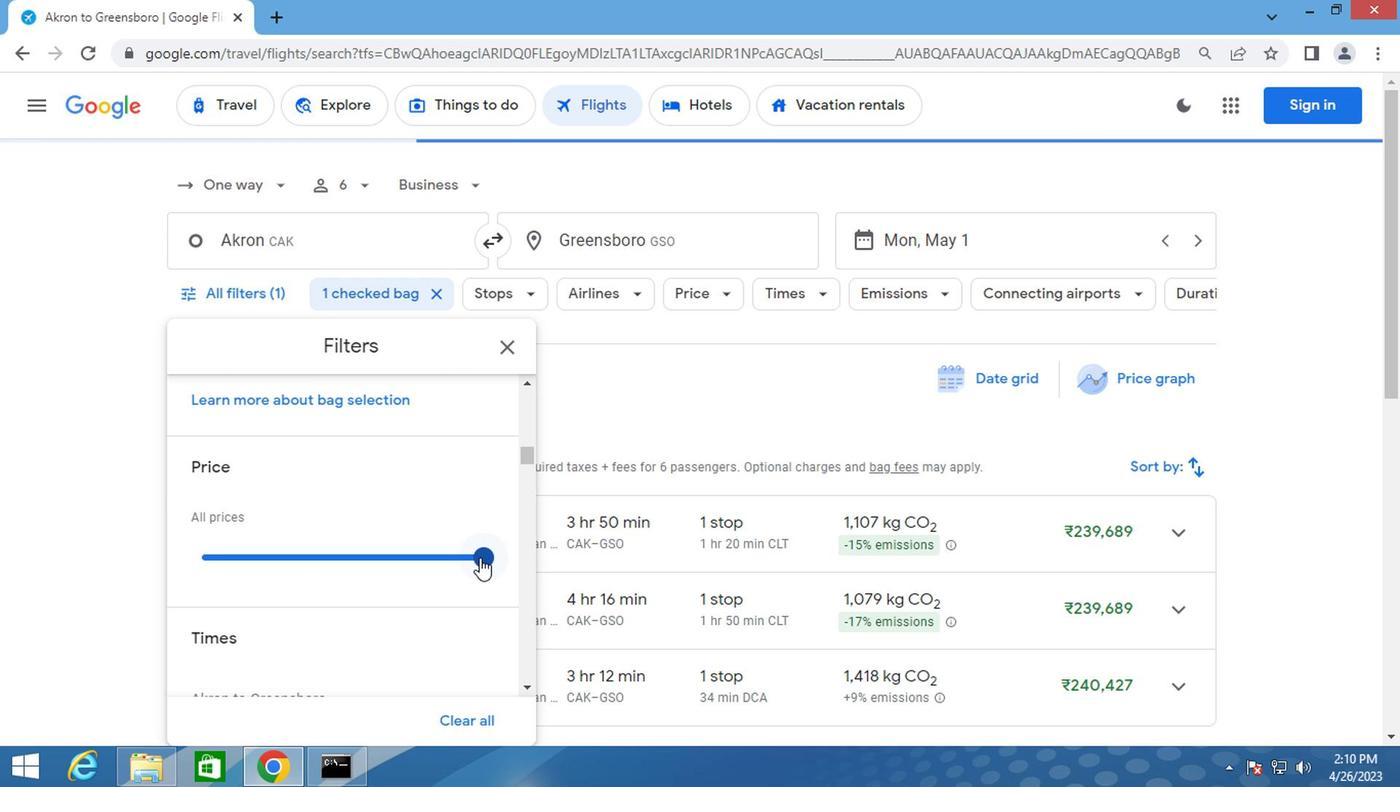 
Action: Mouse pressed left at (463, 564)
Screenshot: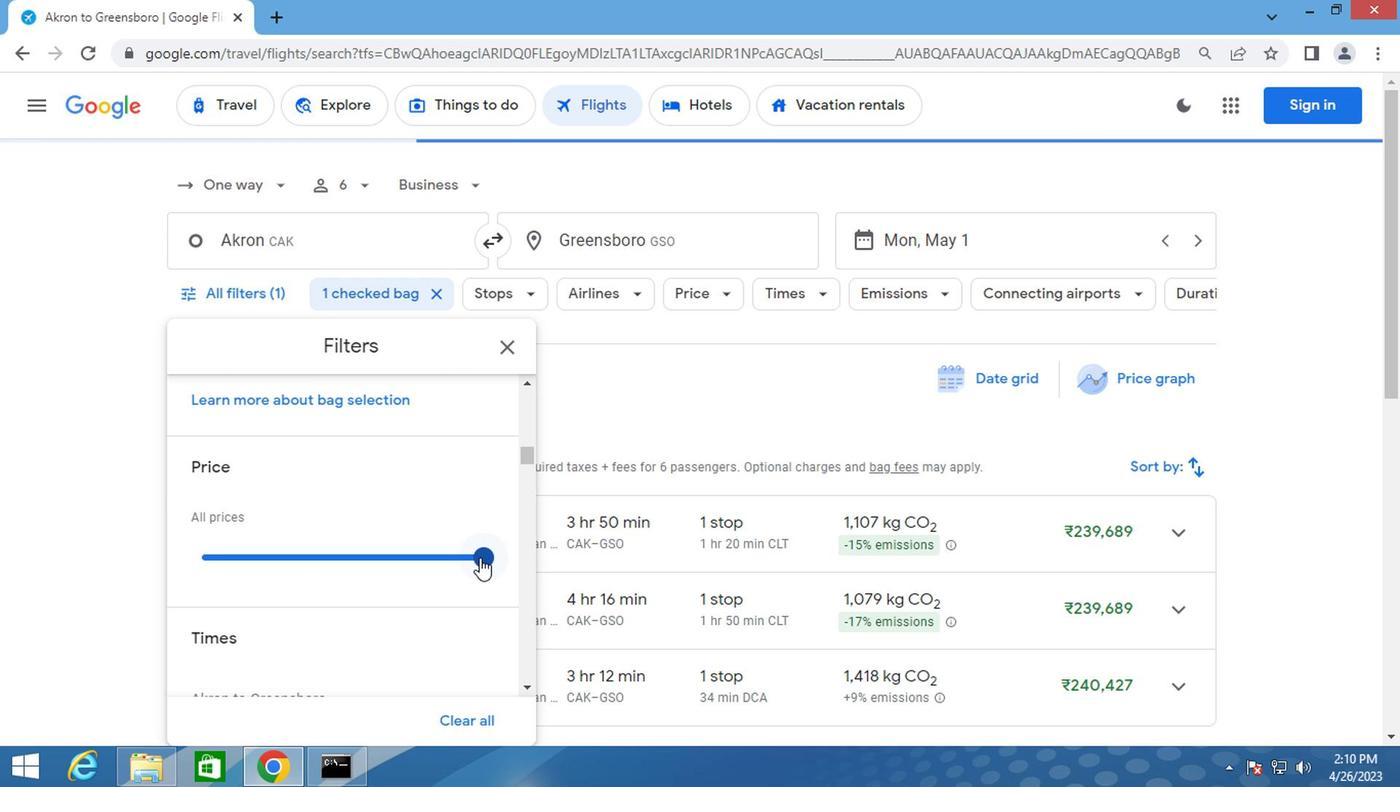 
Action: Mouse moved to (473, 570)
Screenshot: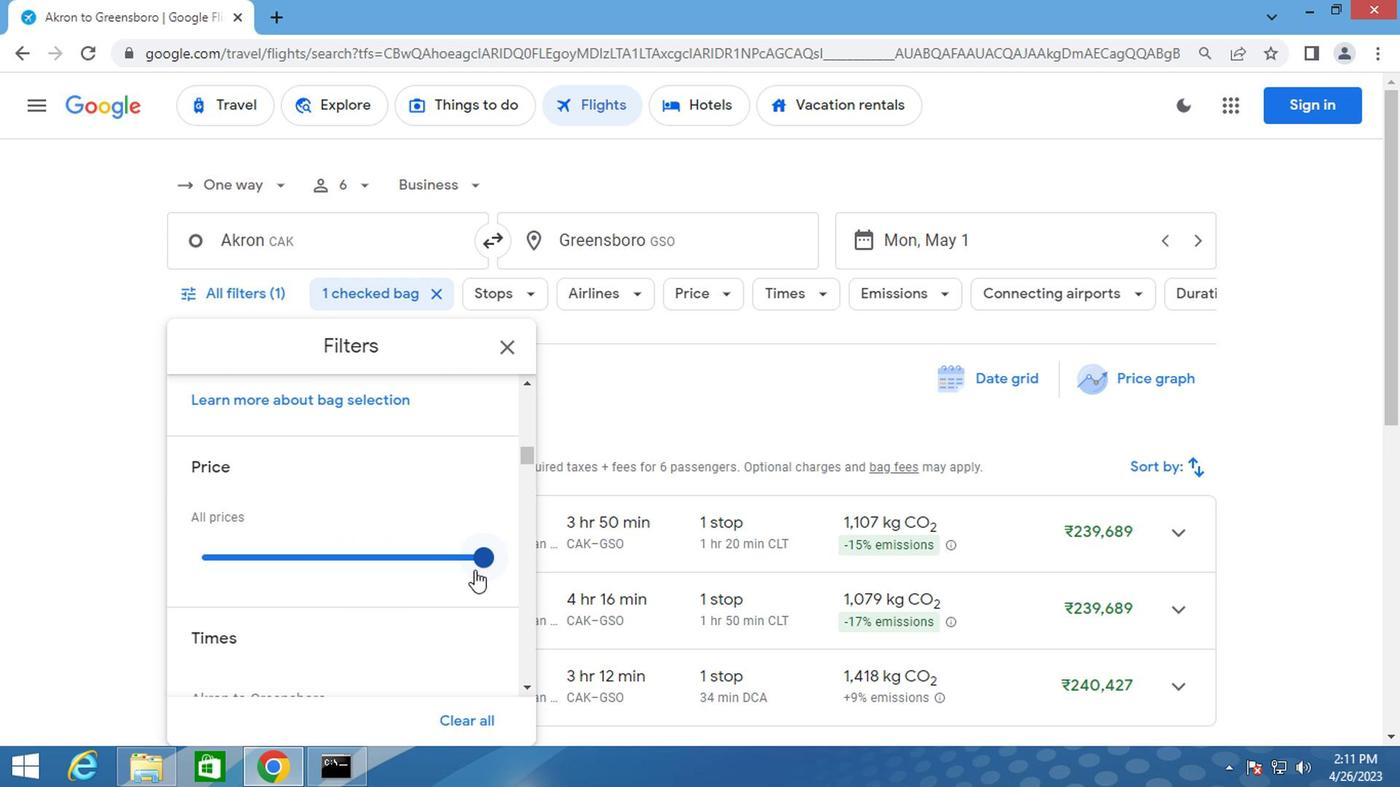 
Action: Mouse pressed left at (473, 570)
Screenshot: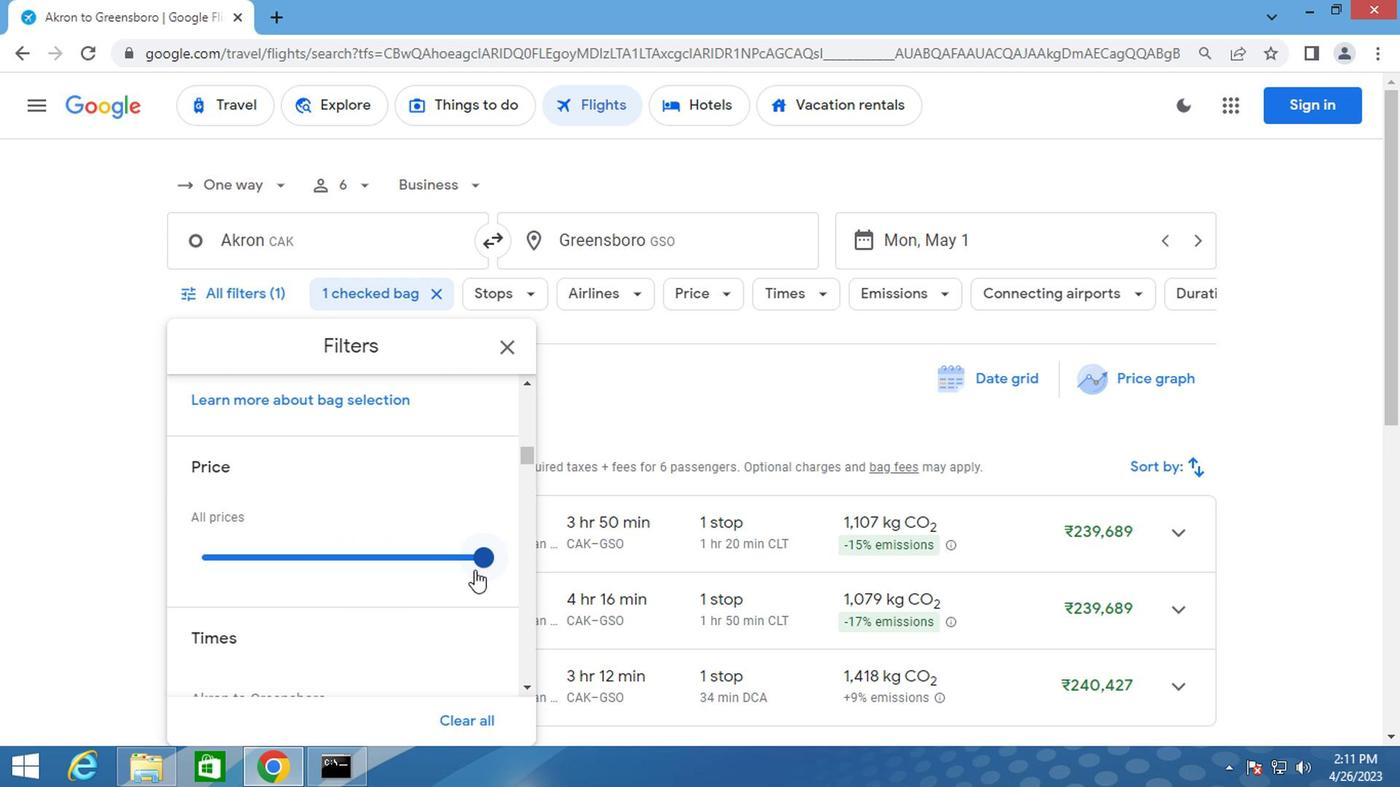 
Action: Mouse moved to (289, 596)
Screenshot: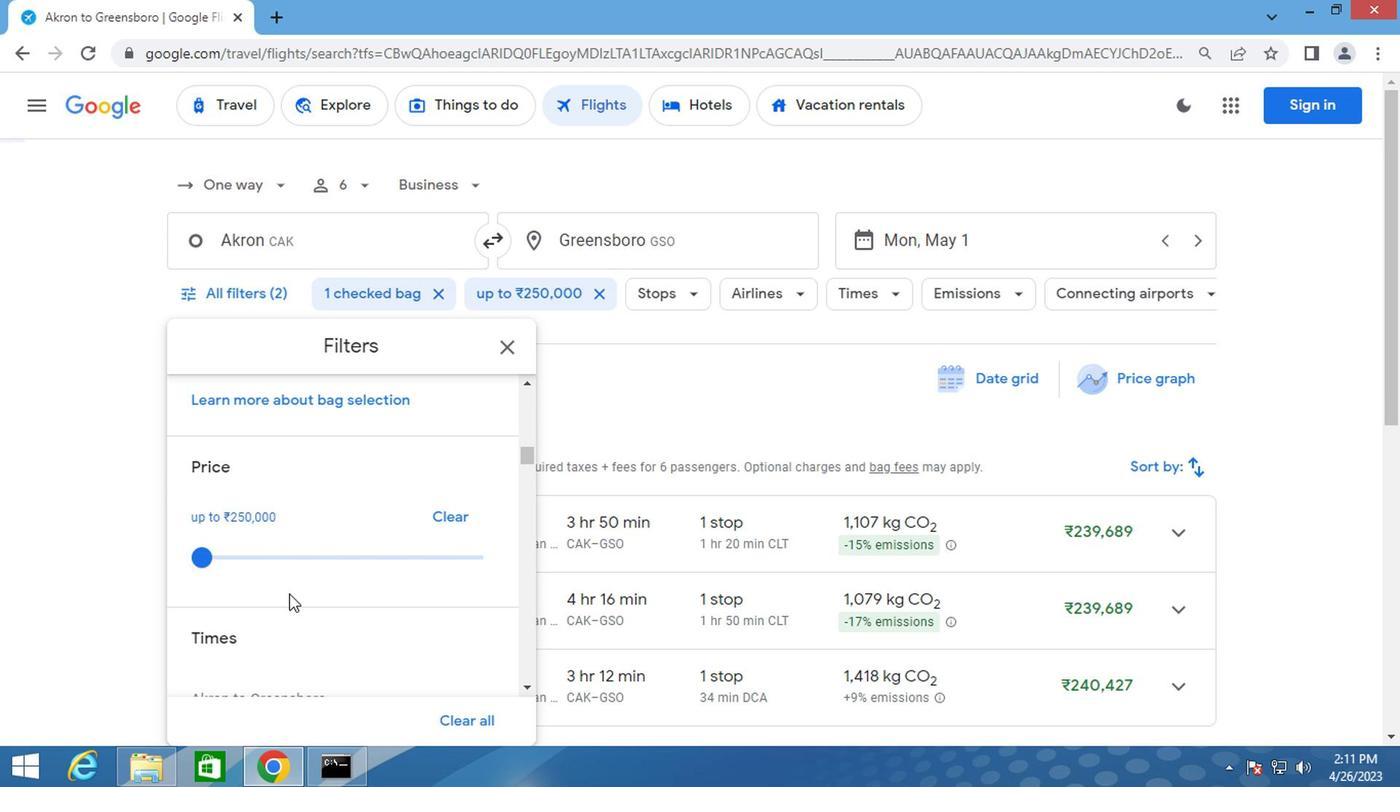 
Action: Mouse scrolled (289, 595) with delta (0, 0)
Screenshot: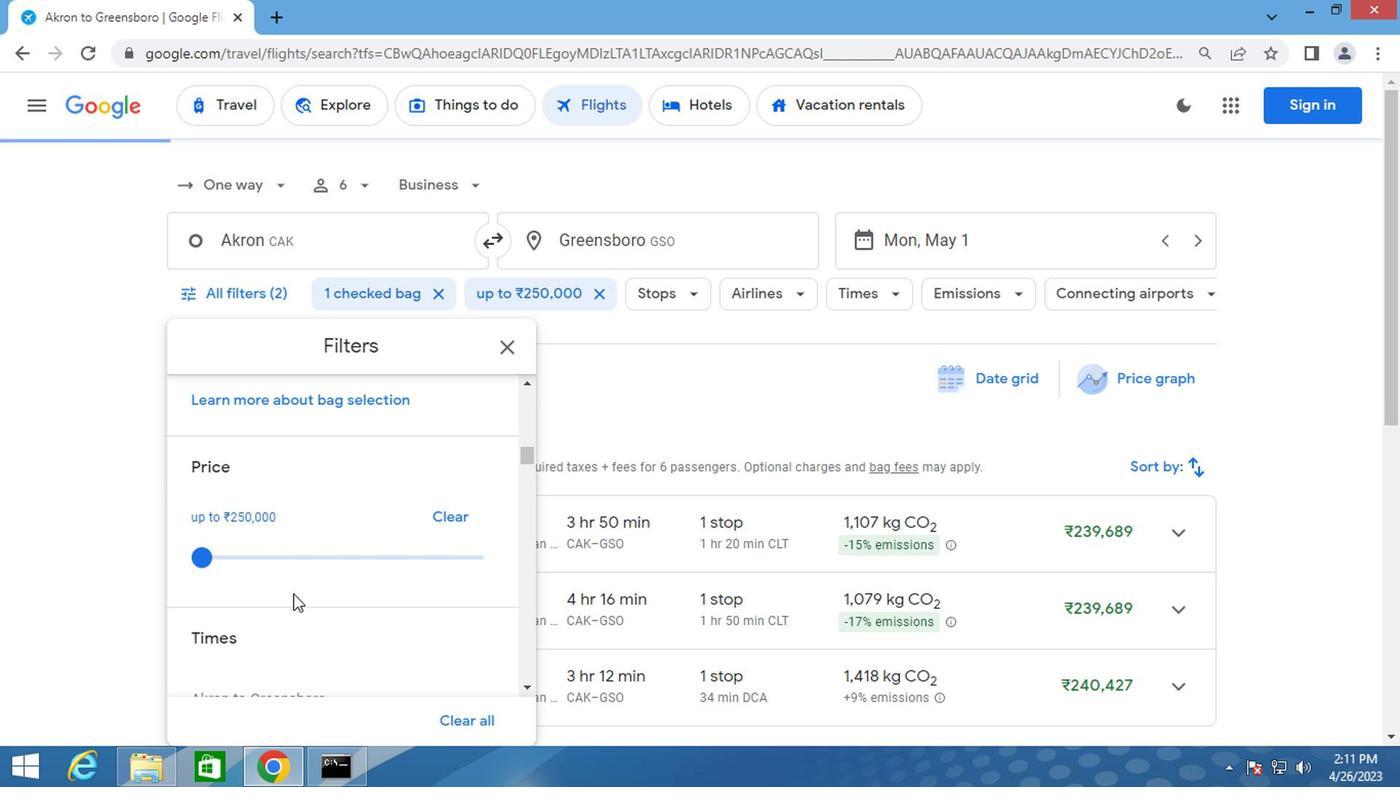 
Action: Mouse scrolled (289, 595) with delta (0, 0)
Screenshot: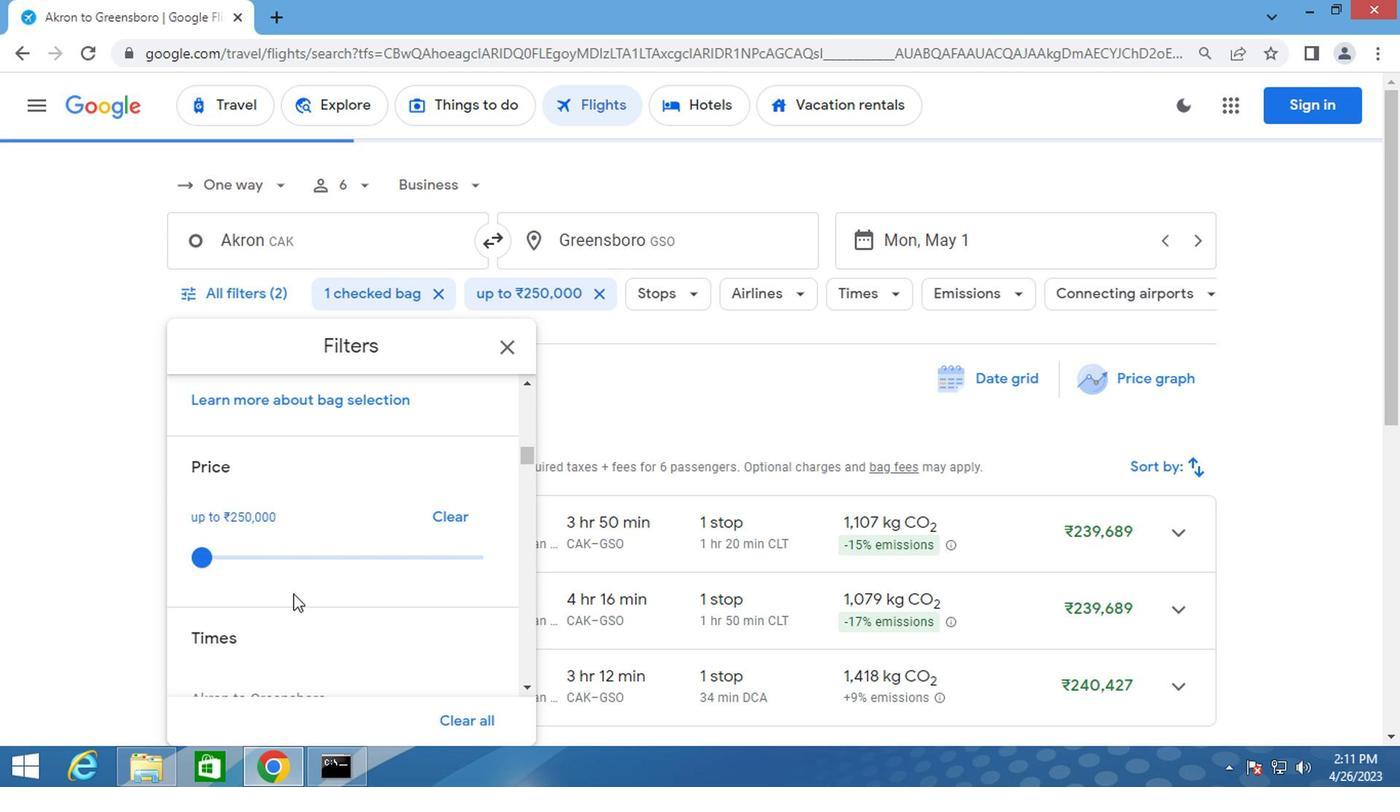 
Action: Mouse moved to (451, 590)
Screenshot: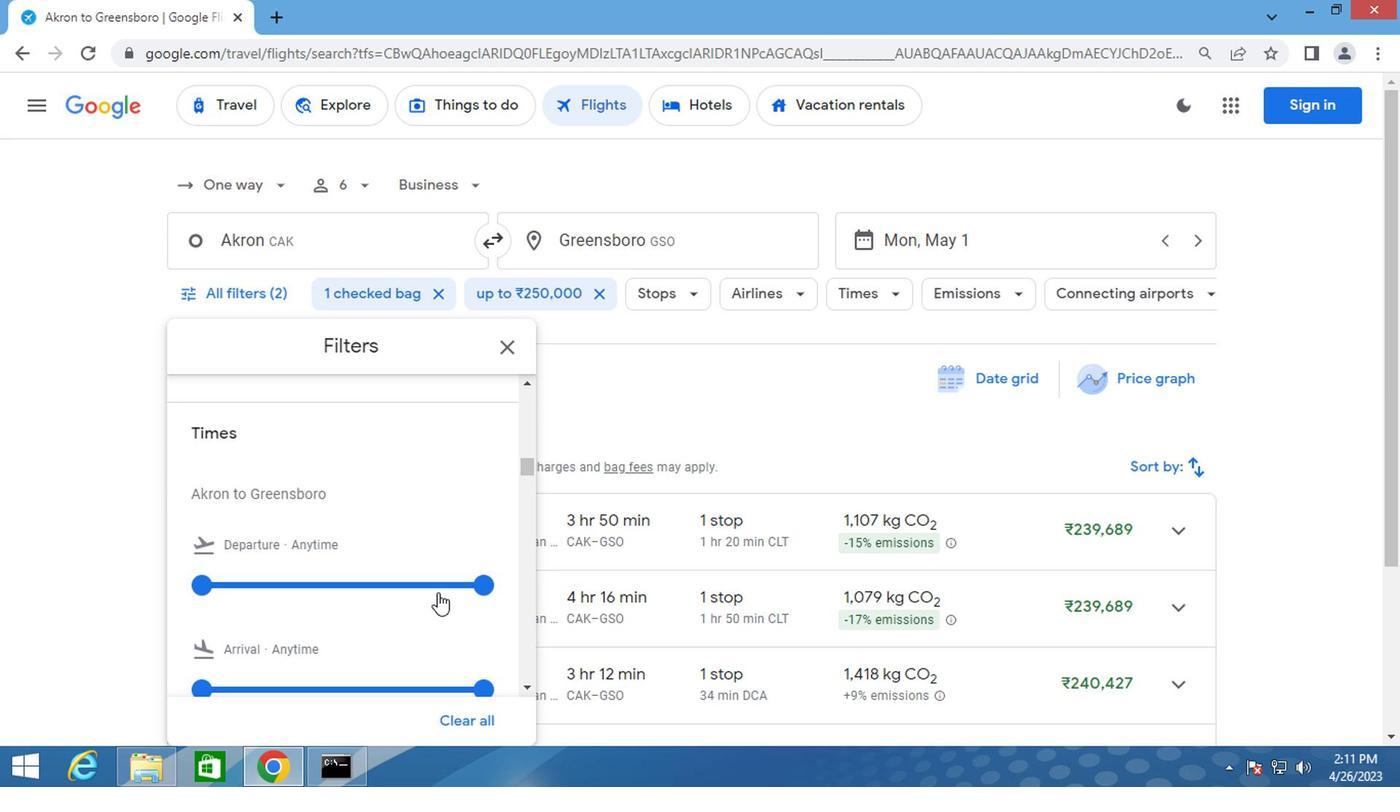 
Action: Mouse pressed left at (451, 590)
Screenshot: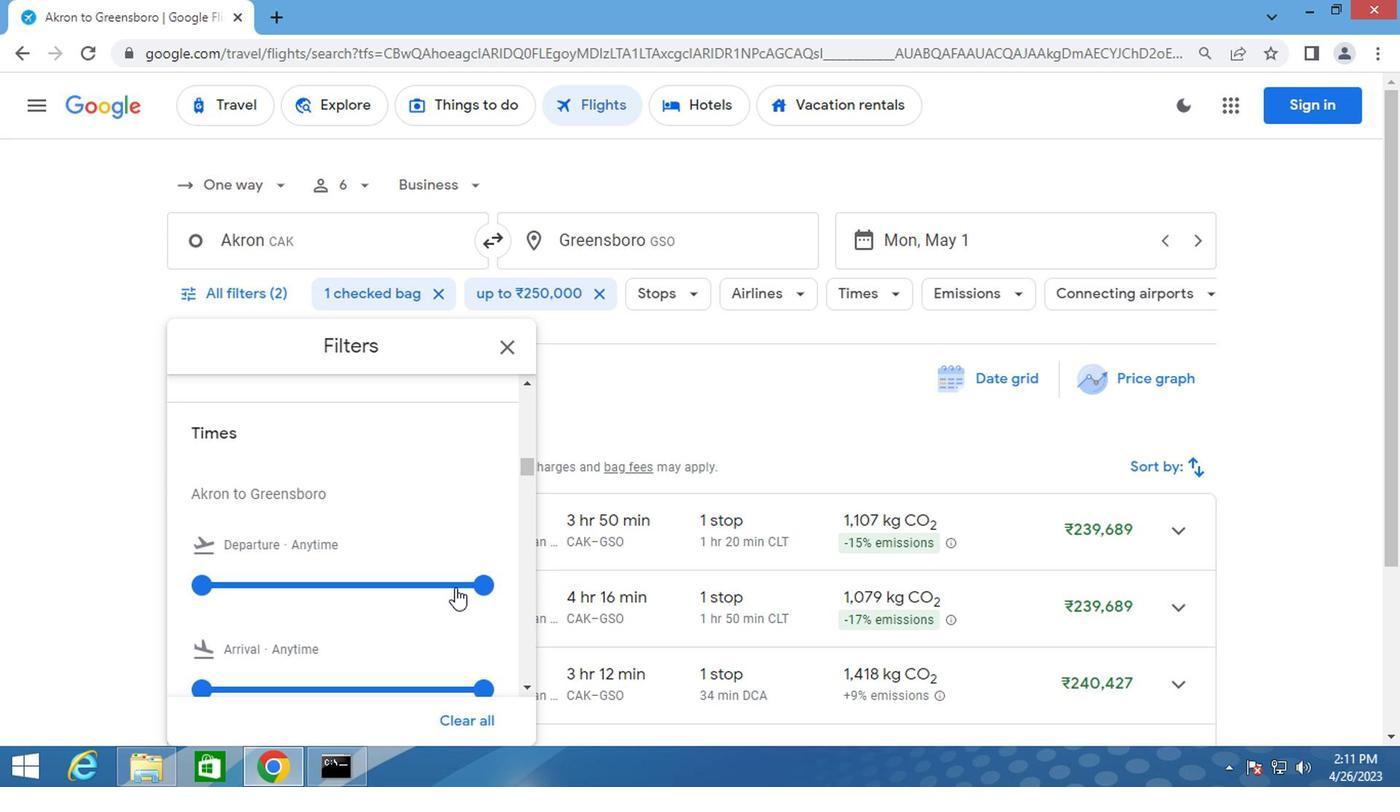 
Action: Mouse moved to (511, 351)
Screenshot: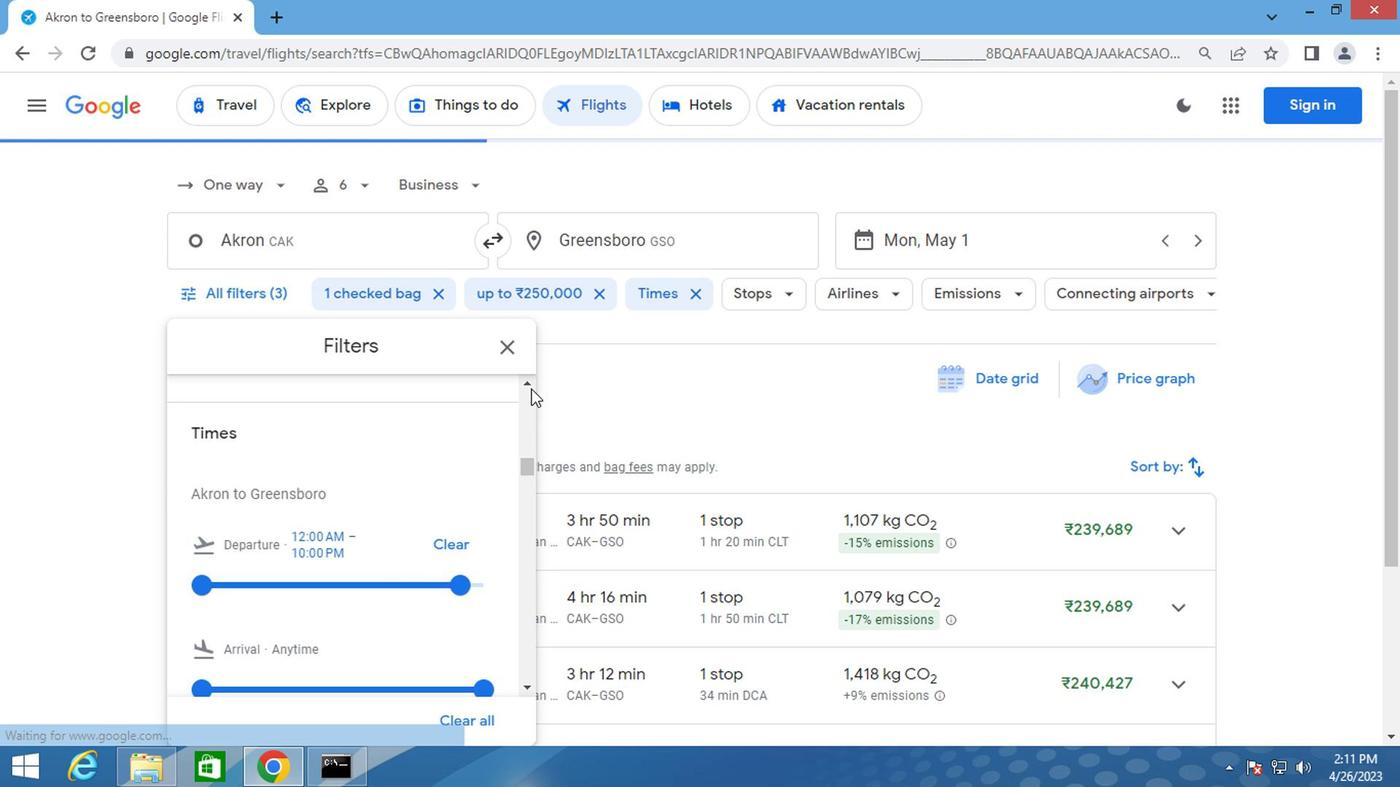 
Action: Mouse pressed left at (511, 351)
Screenshot: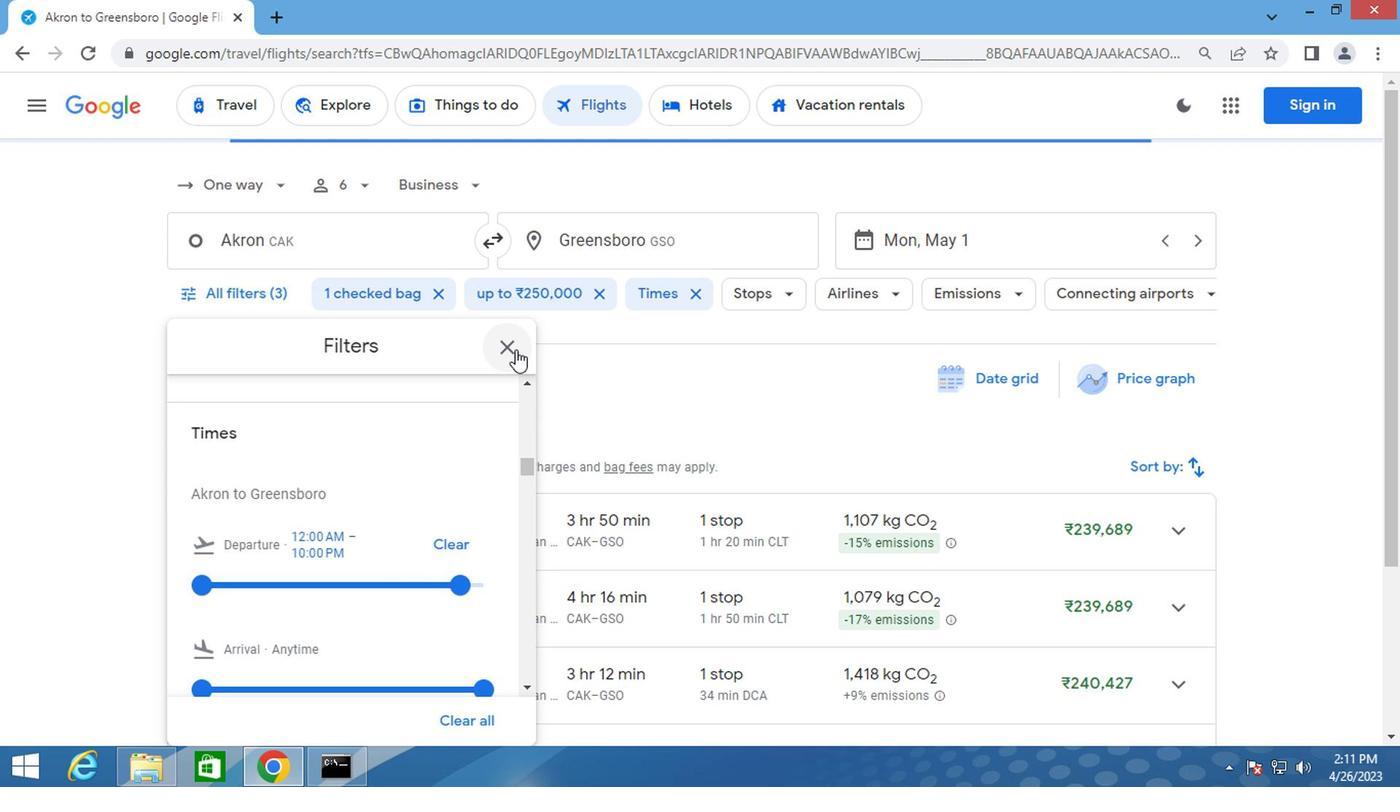
Action: Mouse moved to (511, 350)
Screenshot: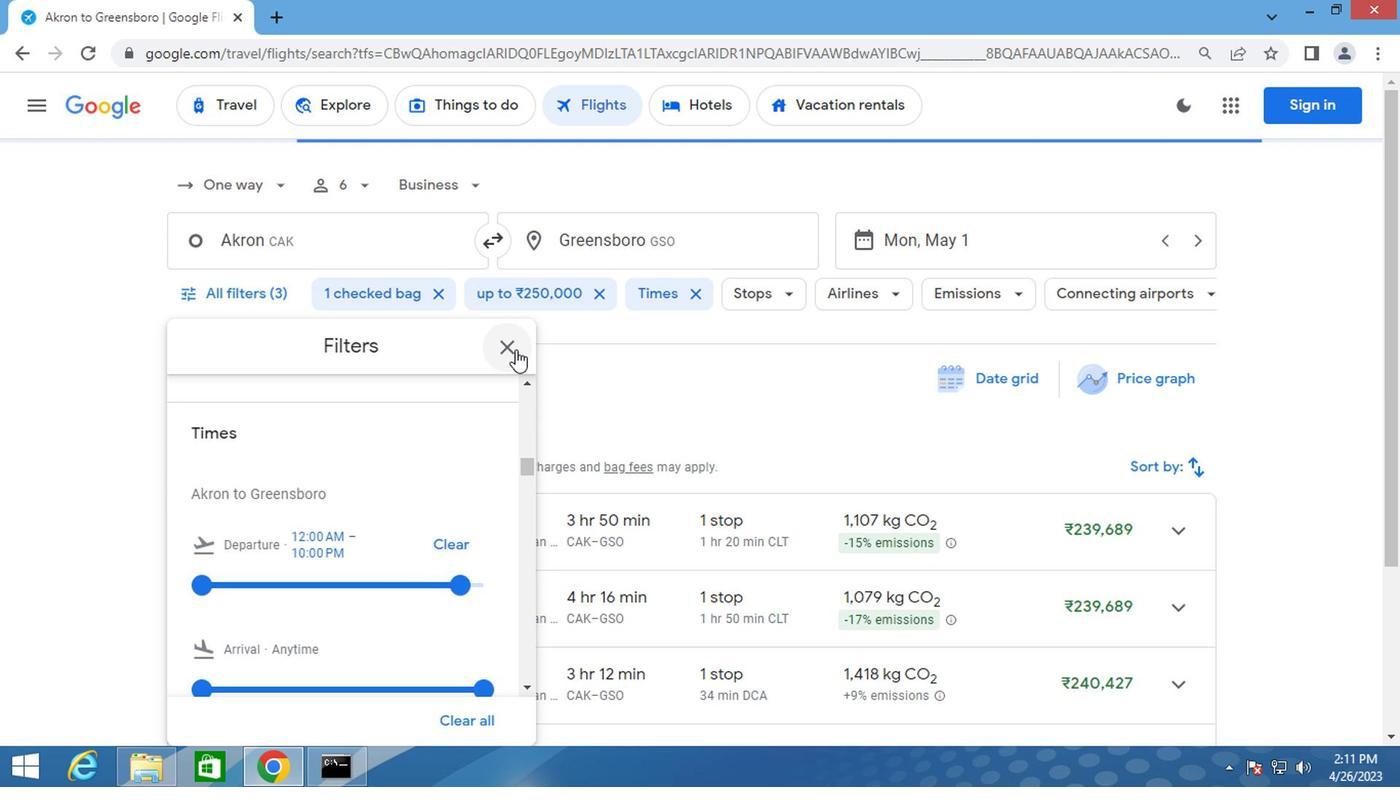
Action: Key pressed <Key.f8>
Screenshot: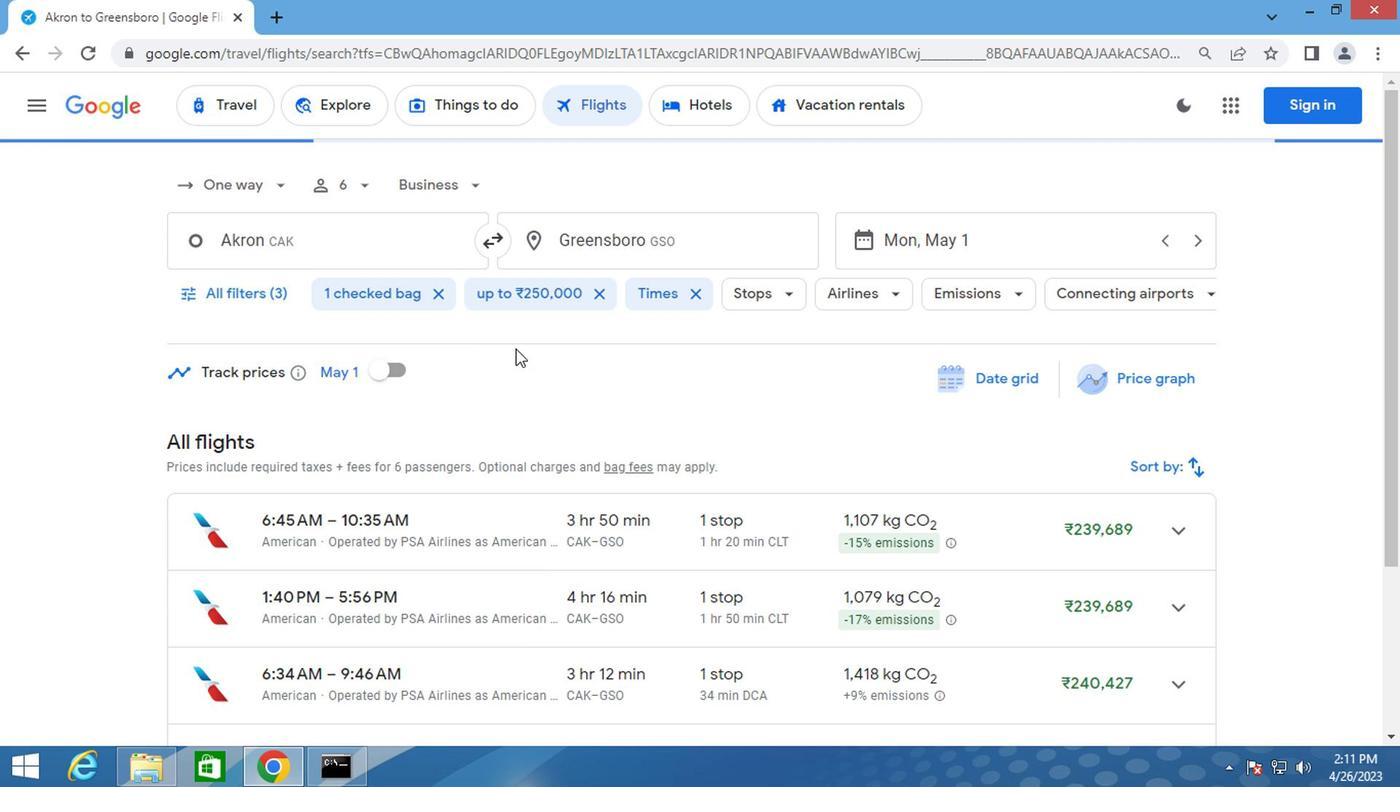 
